 Task: Flows on Account Request object
Action: Mouse moved to (373, 513)
Screenshot: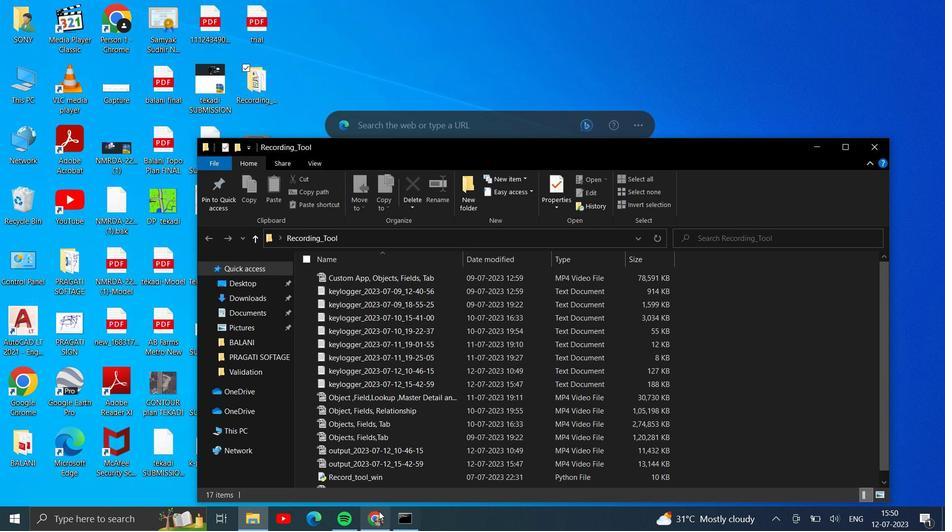 
Action: Mouse pressed left at (373, 513)
Screenshot: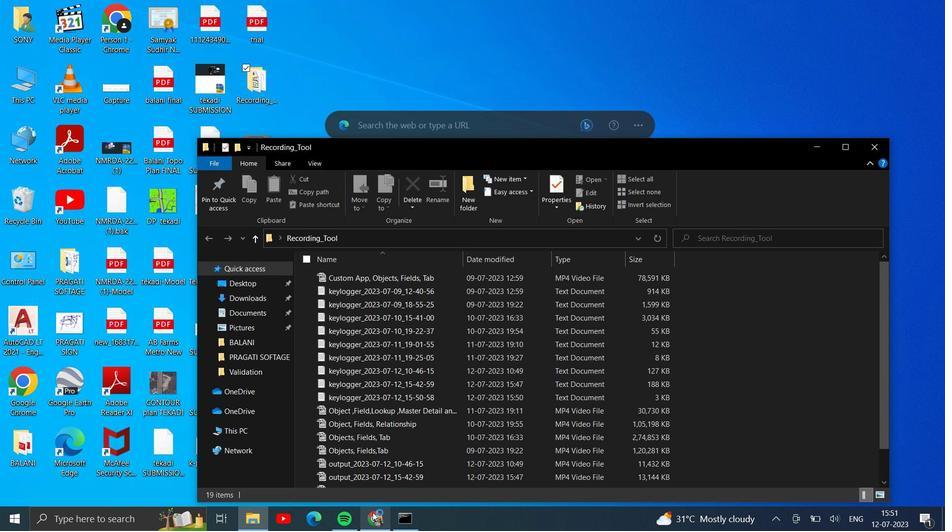 
Action: Mouse moved to (894, 358)
Screenshot: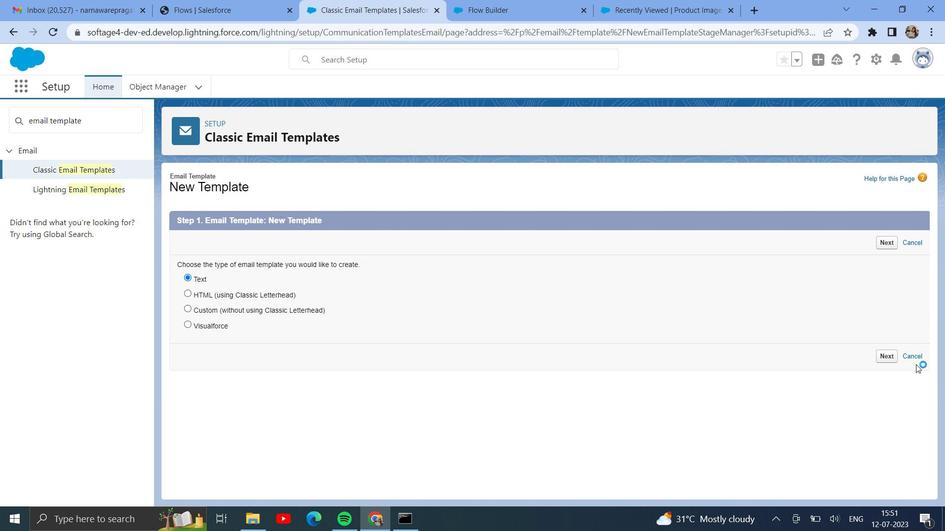 
Action: Mouse pressed left at (894, 358)
Screenshot: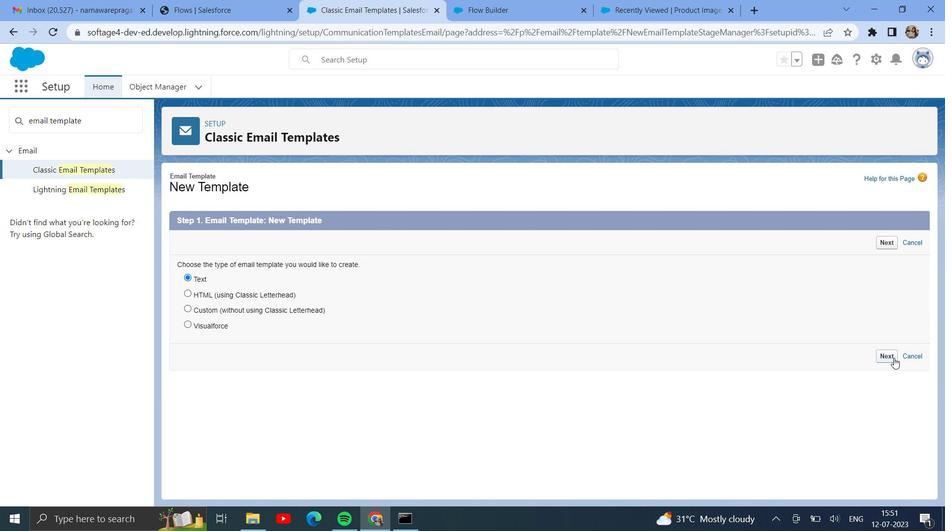 
Action: Mouse moved to (886, 353)
Screenshot: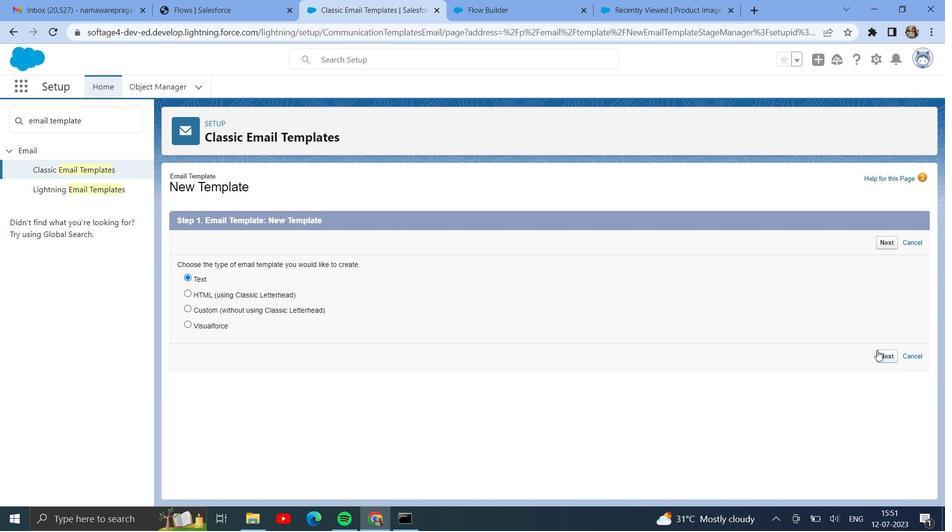 
Action: Mouse pressed left at (886, 353)
Screenshot: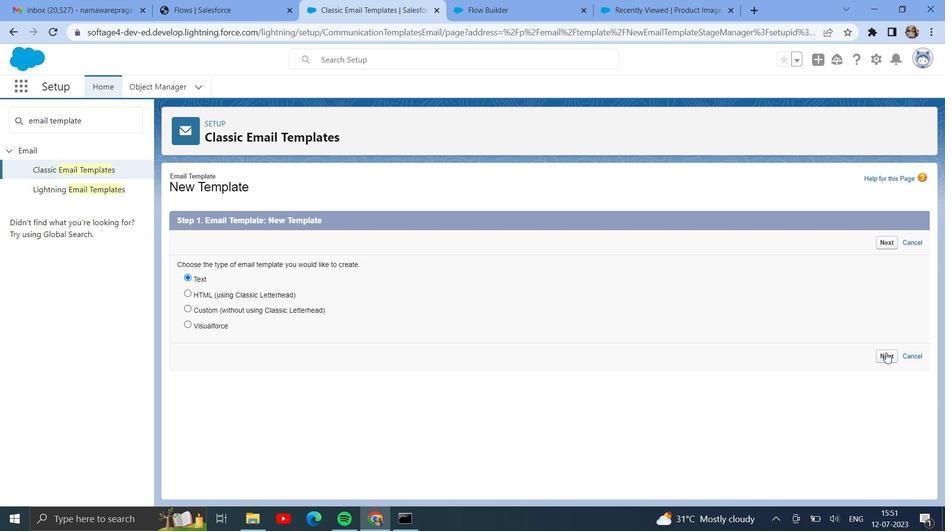 
Action: Mouse moved to (441, 296)
Screenshot: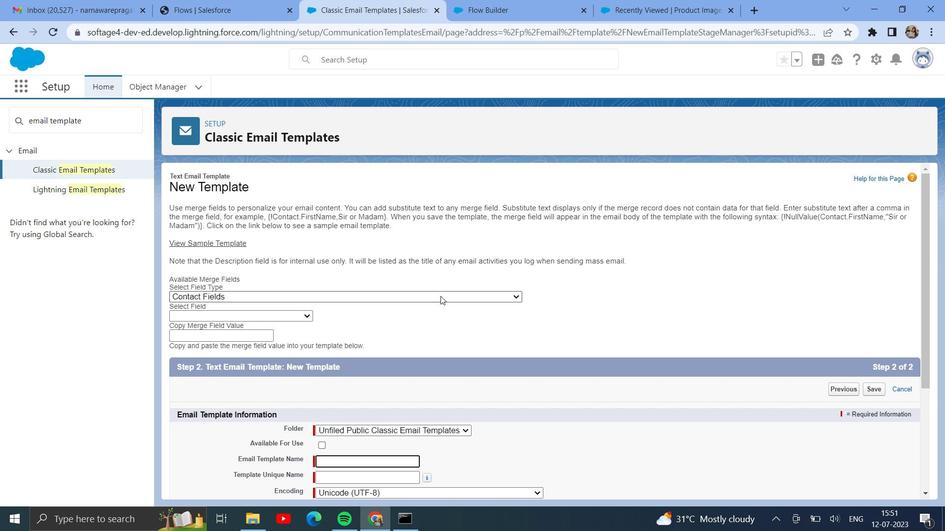 
Action: Mouse scrolled (441, 296) with delta (0, 0)
Screenshot: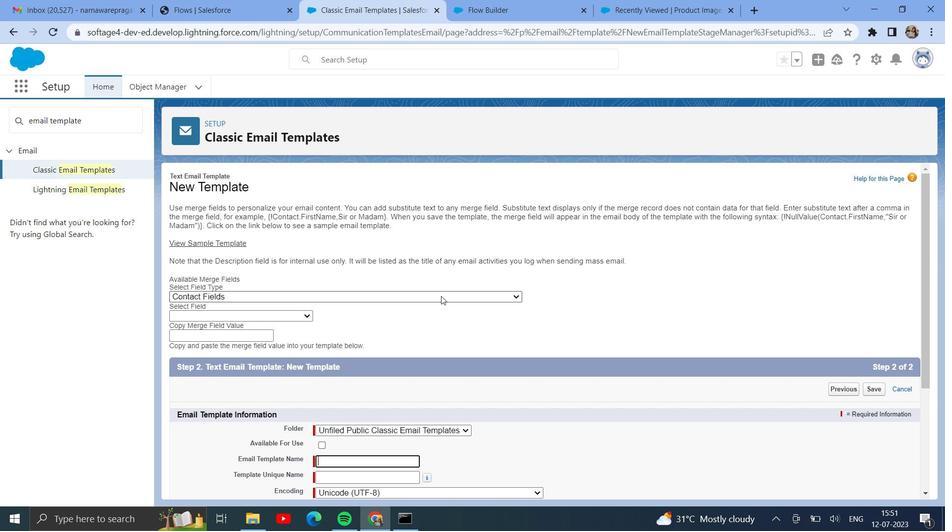 
Action: Mouse moved to (462, 238)
Screenshot: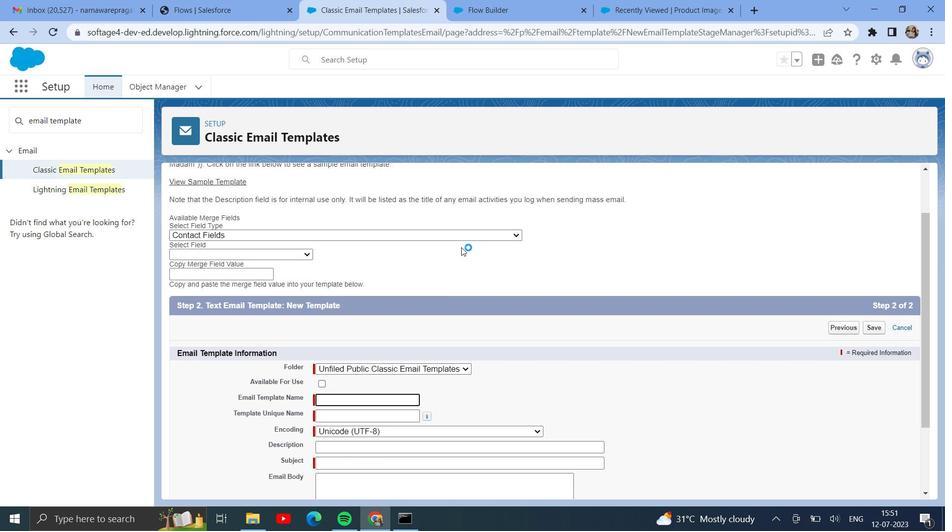 
Action: Mouse pressed left at (462, 238)
Screenshot: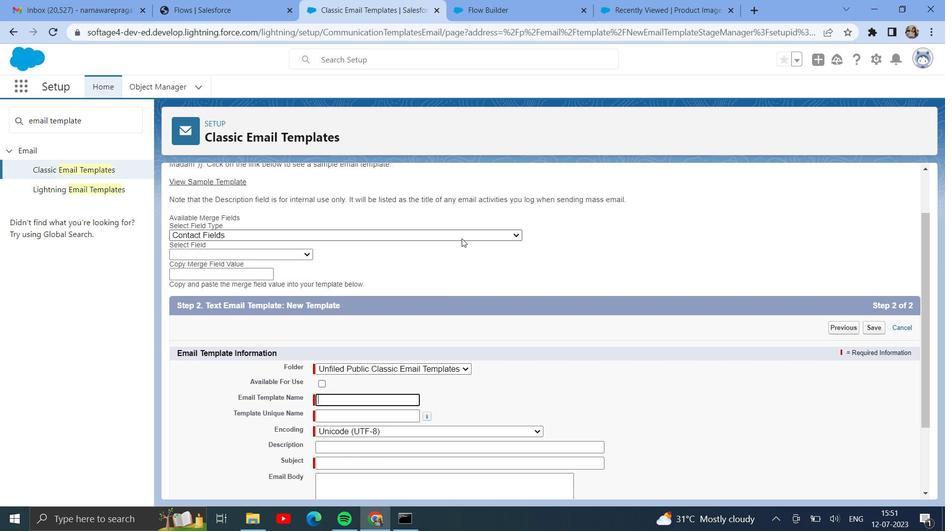 
Action: Mouse moved to (386, 330)
Screenshot: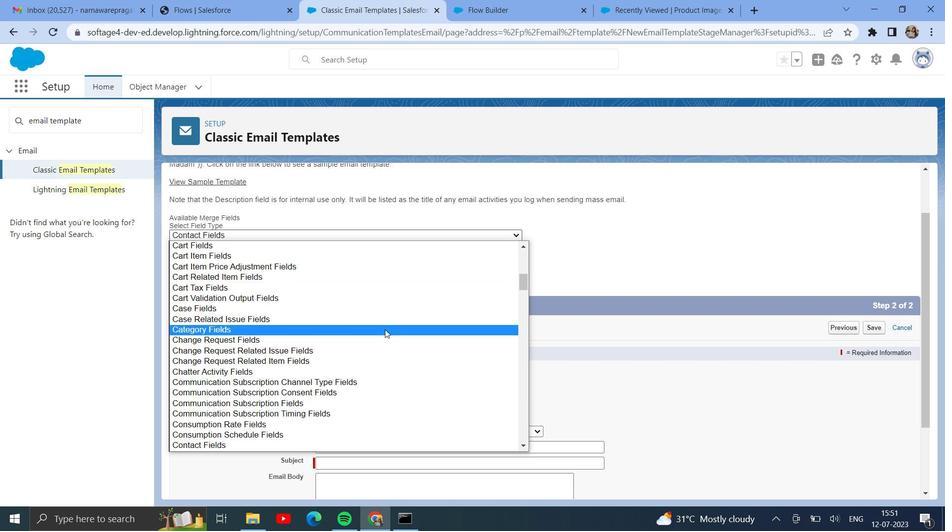 
Action: Mouse scrolled (386, 330) with delta (0, 0)
Screenshot: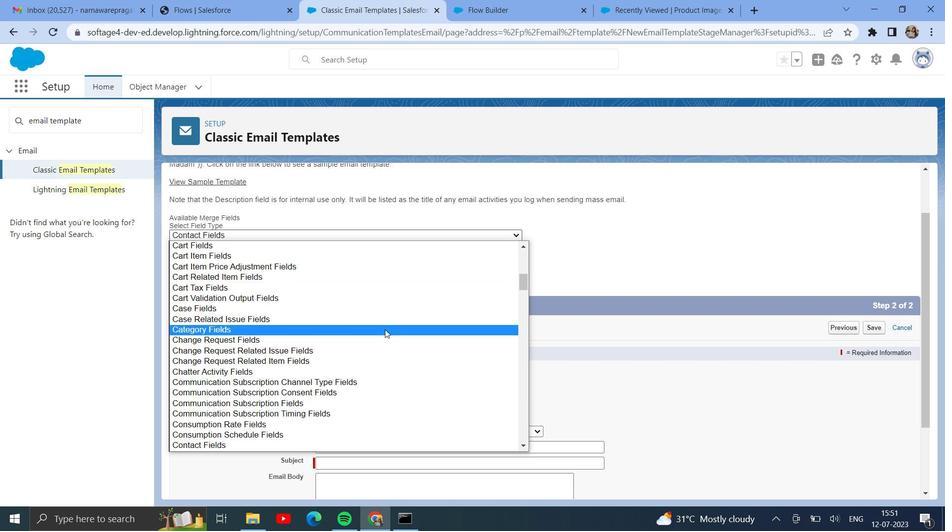 
Action: Mouse scrolled (386, 330) with delta (0, 0)
Screenshot: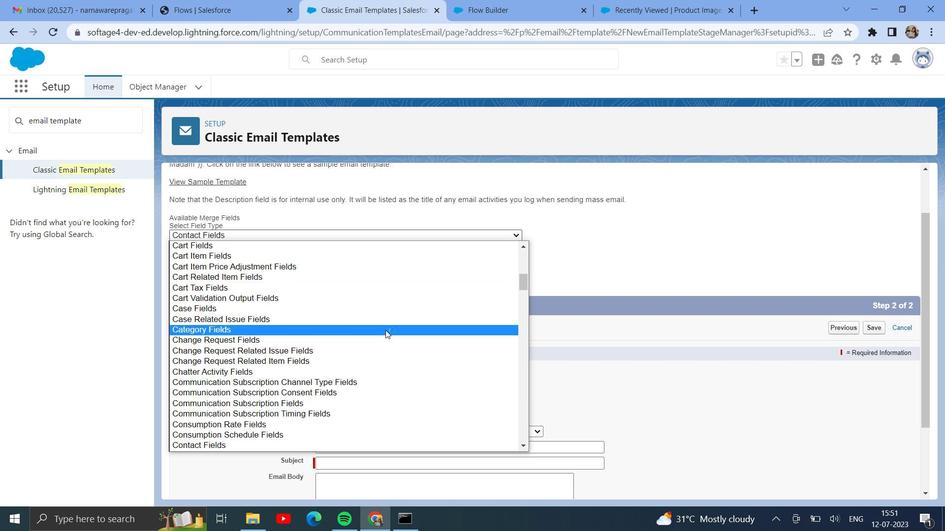 
Action: Mouse scrolled (386, 330) with delta (0, 0)
Screenshot: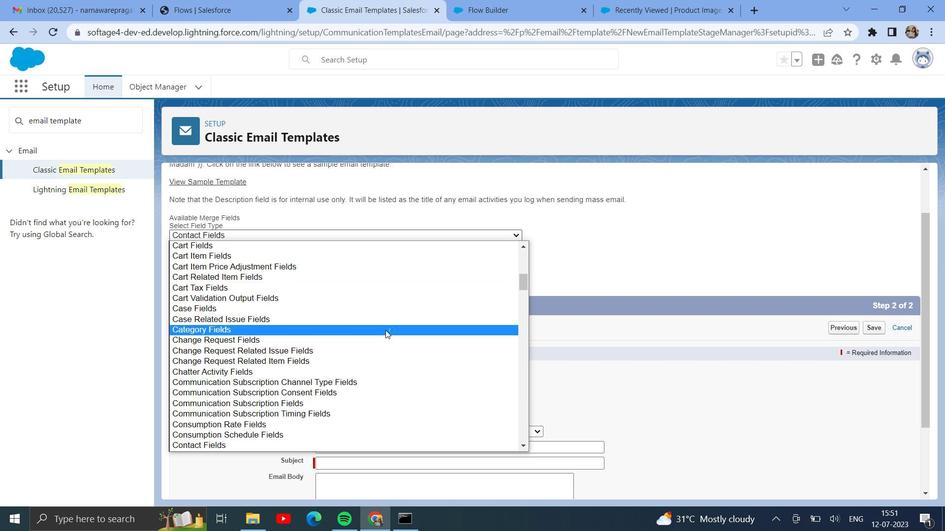 
Action: Mouse moved to (395, 270)
Screenshot: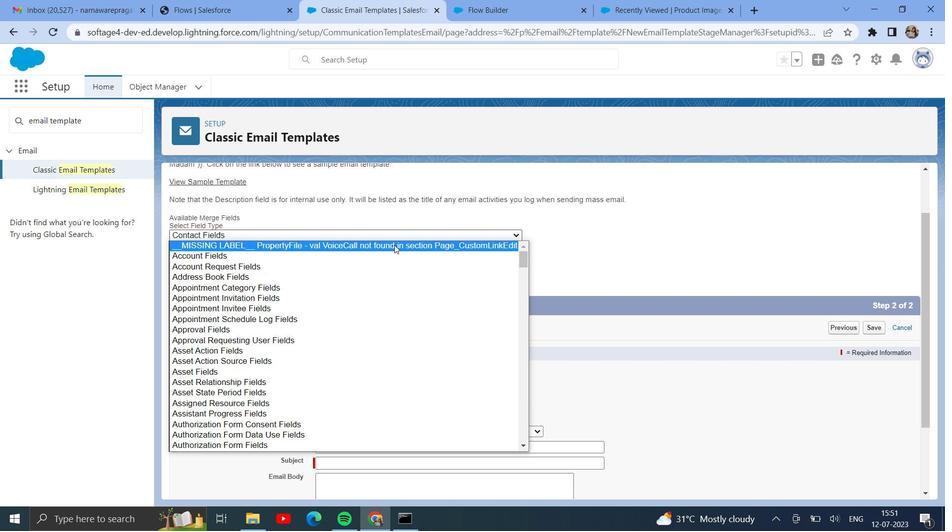 
Action: Mouse pressed left at (395, 270)
Screenshot: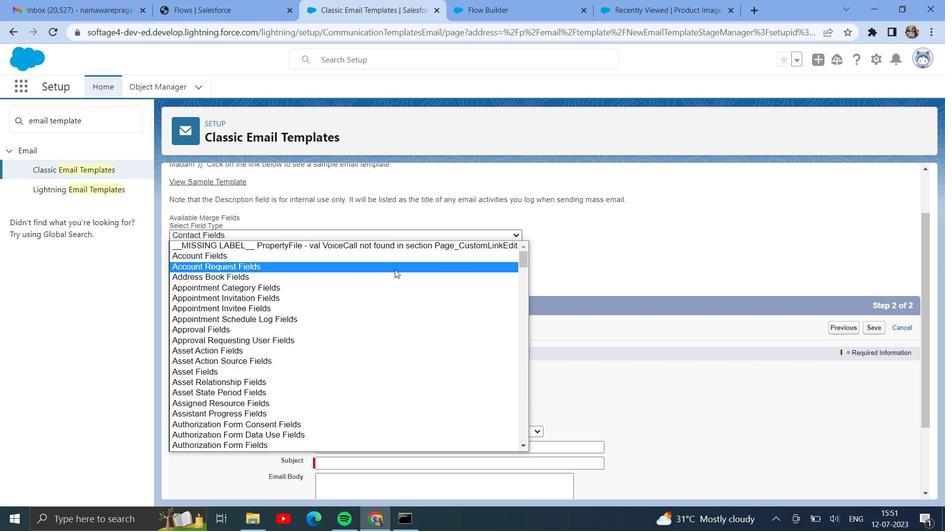 
Action: Mouse moved to (228, 257)
Screenshot: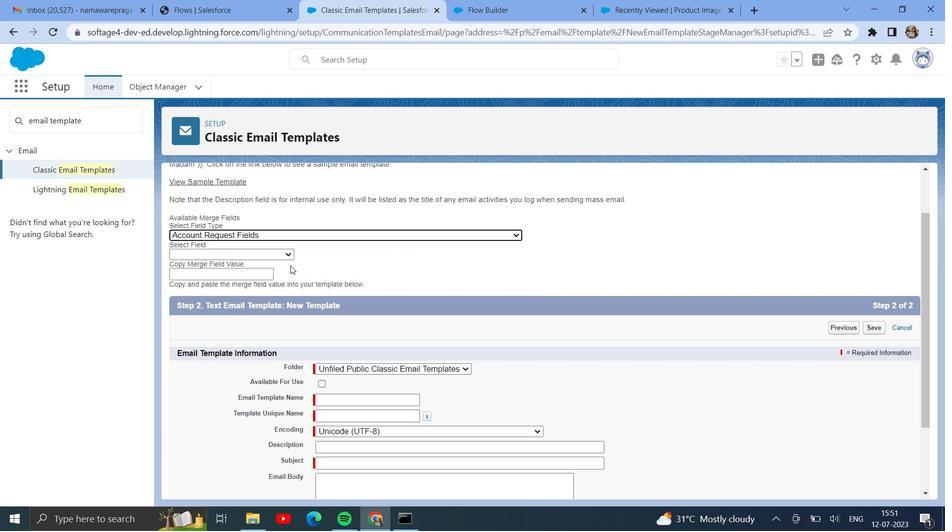 
Action: Mouse pressed left at (228, 257)
Screenshot: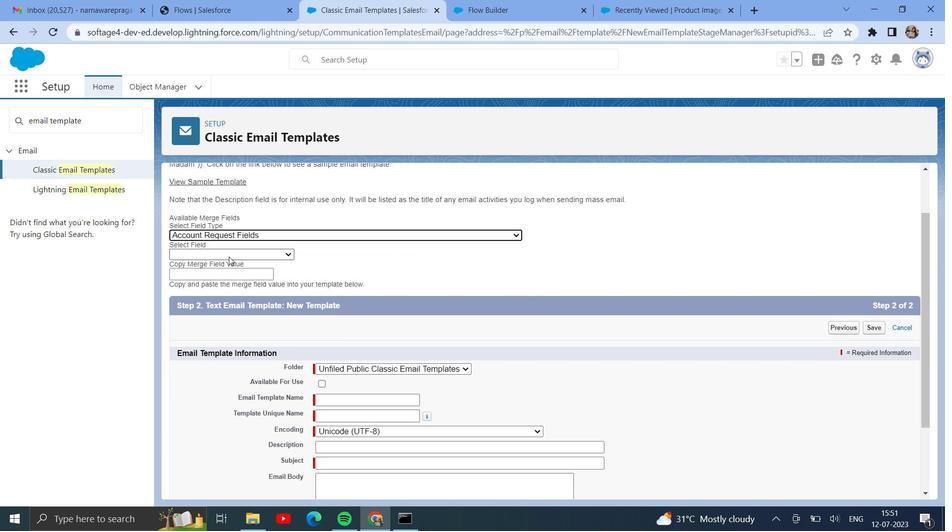 
Action: Mouse moved to (373, 261)
Screenshot: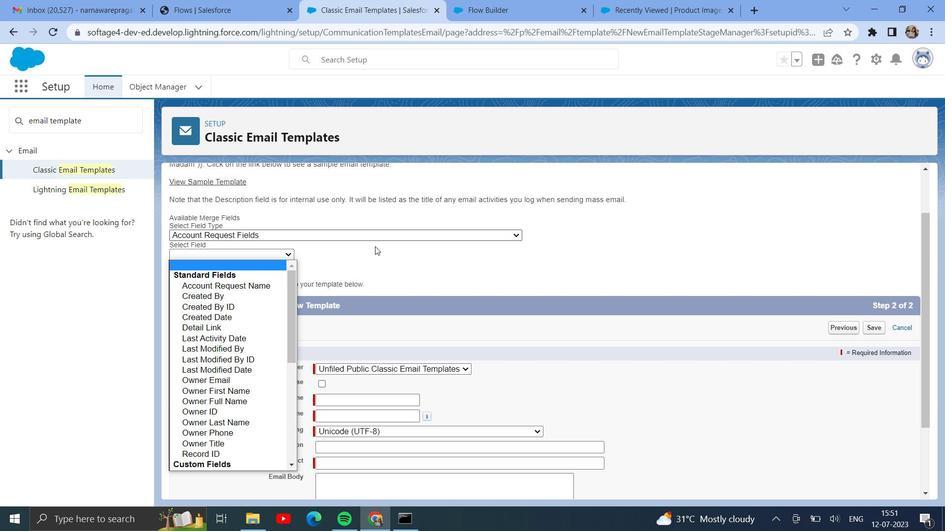 
Action: Mouse pressed left at (373, 261)
Screenshot: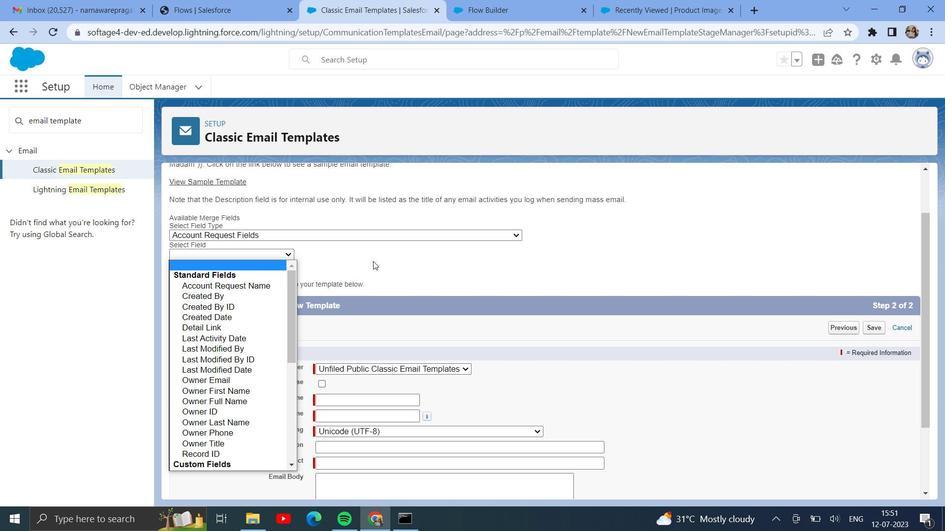 
Action: Mouse moved to (370, 295)
Screenshot: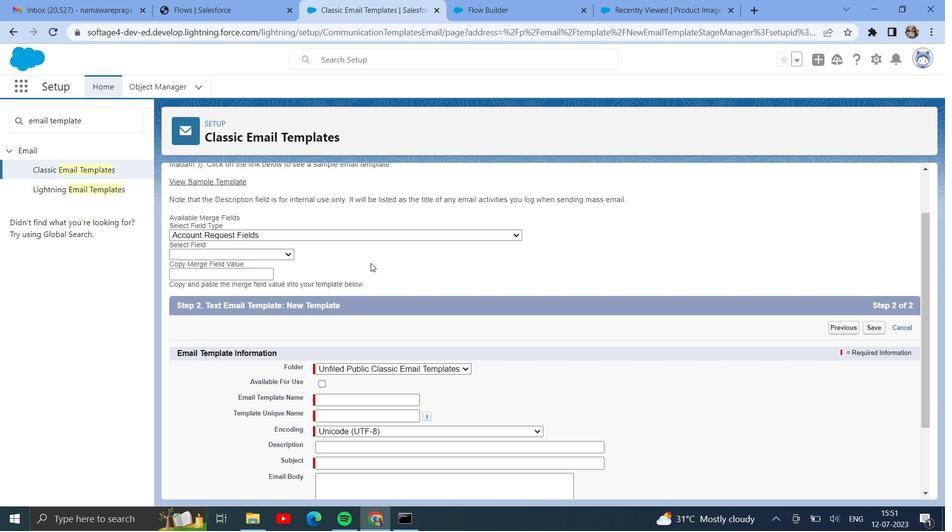 
Action: Mouse scrolled (370, 295) with delta (0, 0)
Screenshot: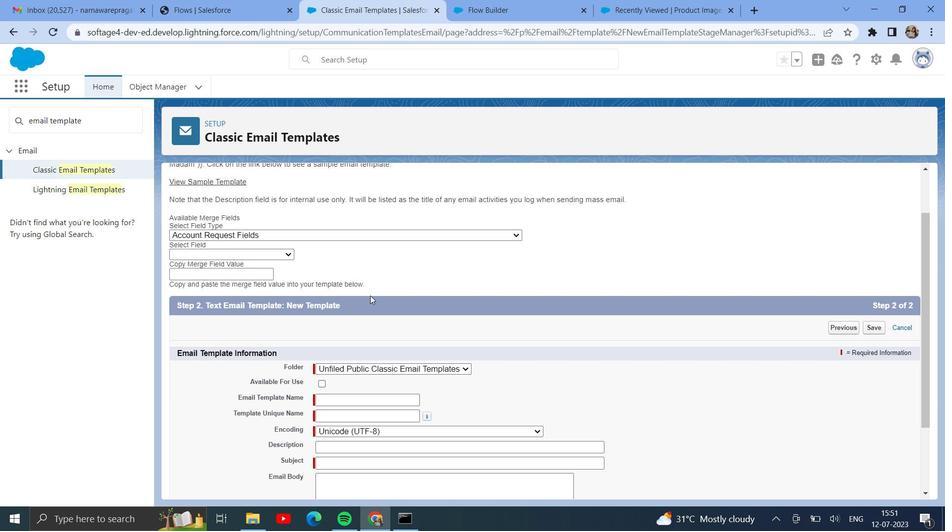 
Action: Mouse moved to (422, 337)
Screenshot: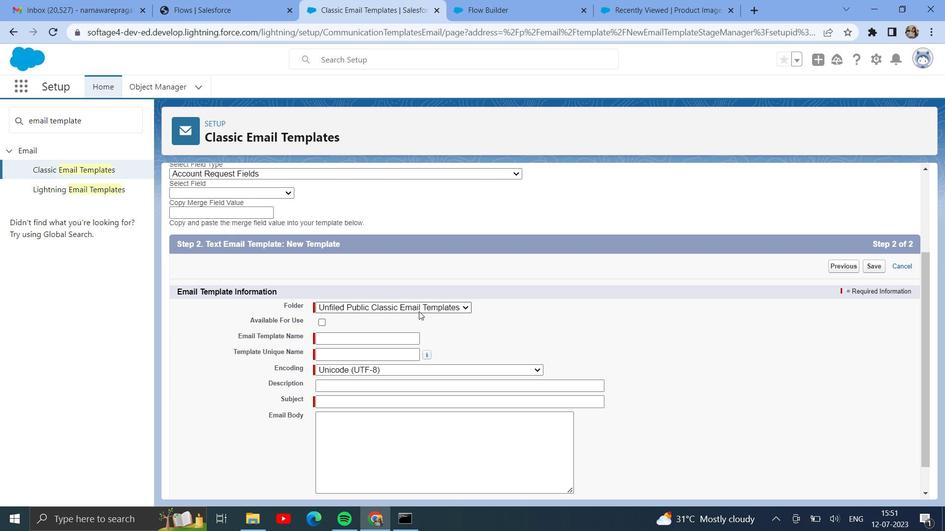 
Action: Mouse scrolled (422, 336) with delta (0, 0)
Screenshot: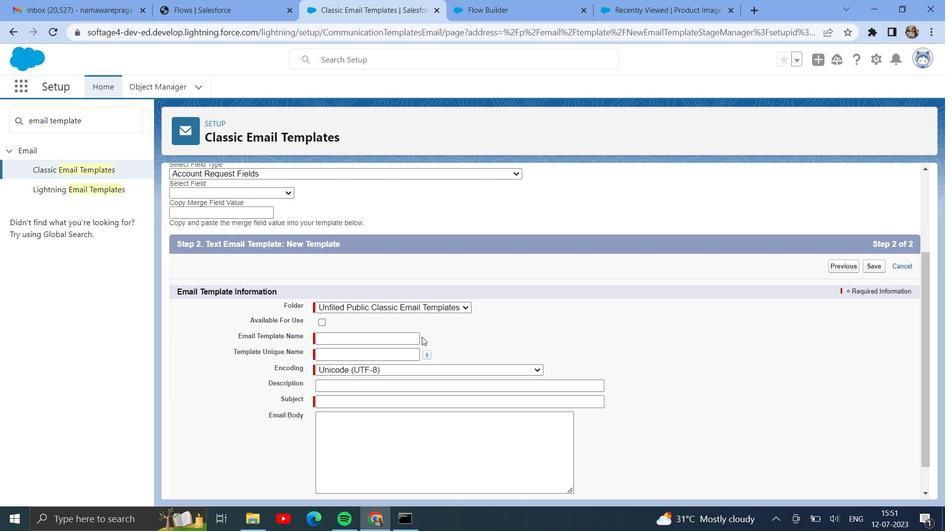 
Action: Mouse moved to (357, 305)
Screenshot: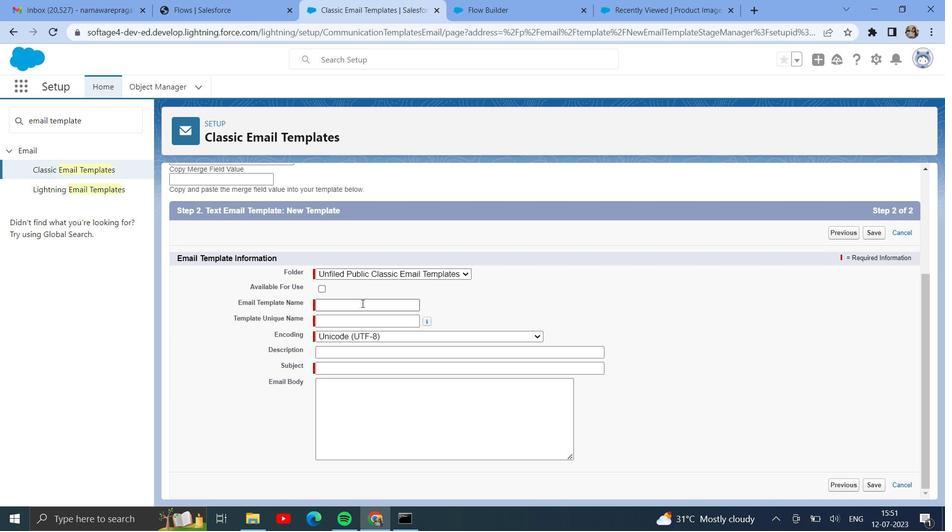 
Action: Mouse pressed left at (357, 305)
Screenshot: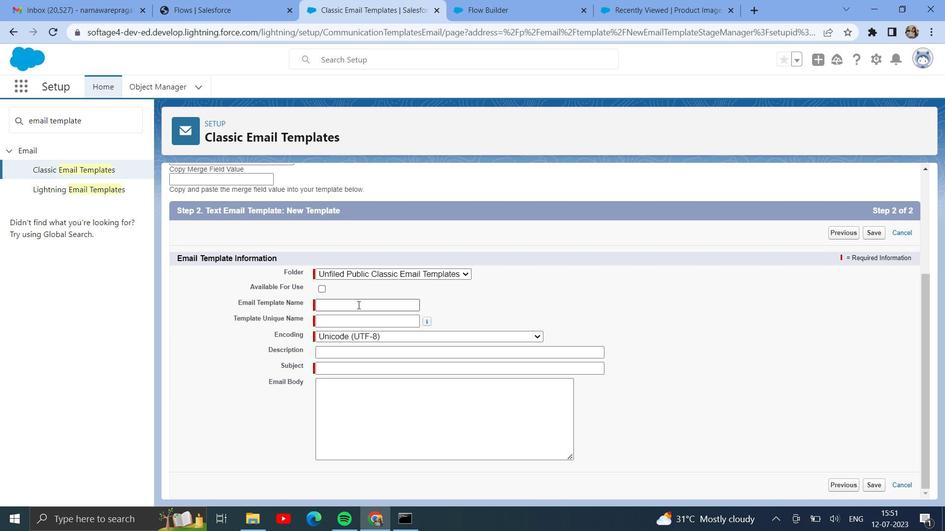 
Action: Key pressed <Key.shift>E<Key.backspace><Key.shift>Wr<Key.backspace>elcome<Key.space><Key.shift>Email<Key.space>for<Key.space>account<Key.space><Key.shift>Request
Screenshot: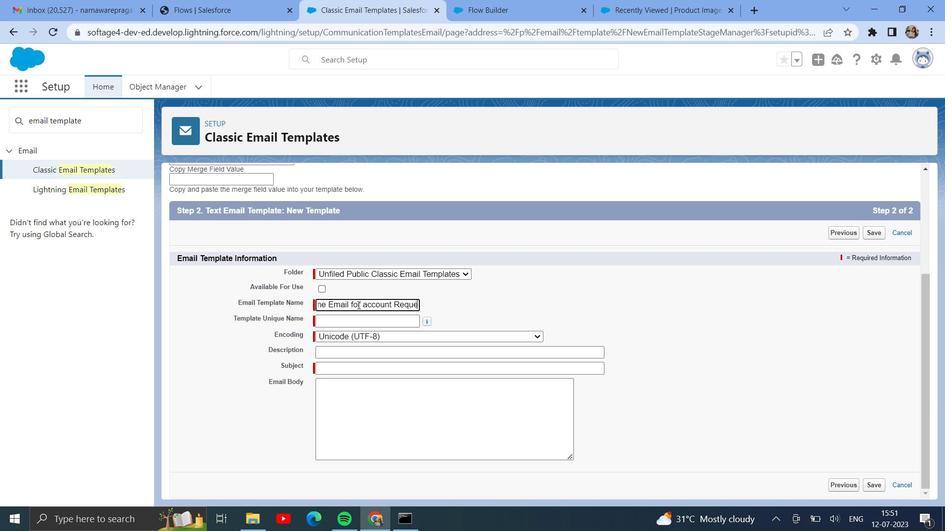 
Action: Mouse moved to (371, 324)
Screenshot: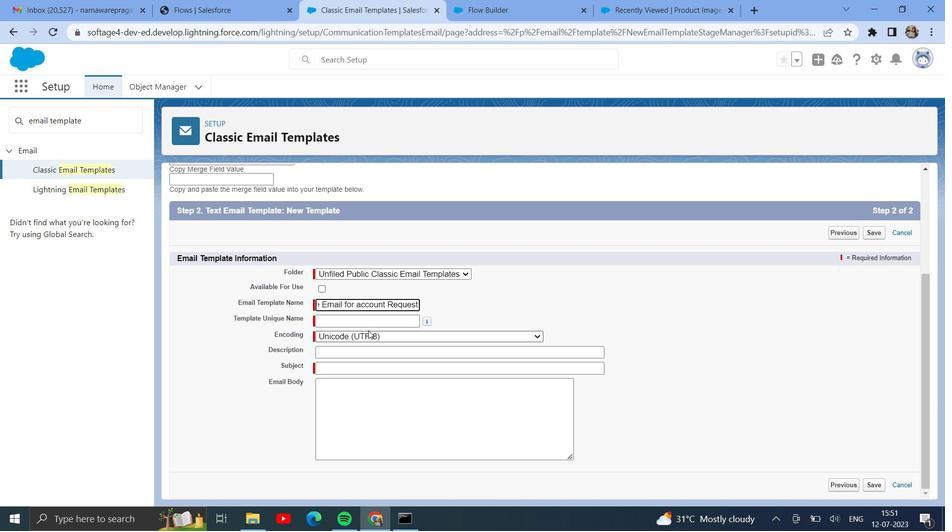 
Action: Mouse pressed left at (371, 324)
Screenshot: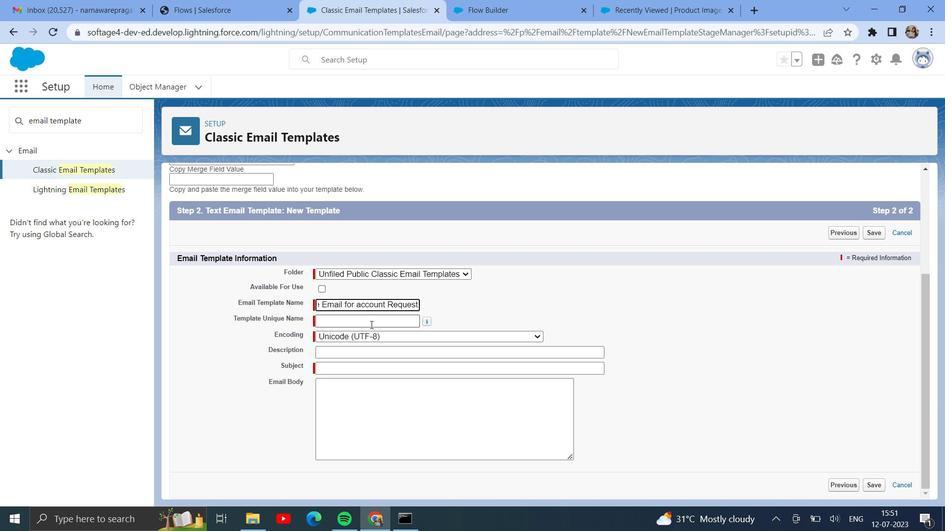 
Action: Mouse moved to (370, 355)
Screenshot: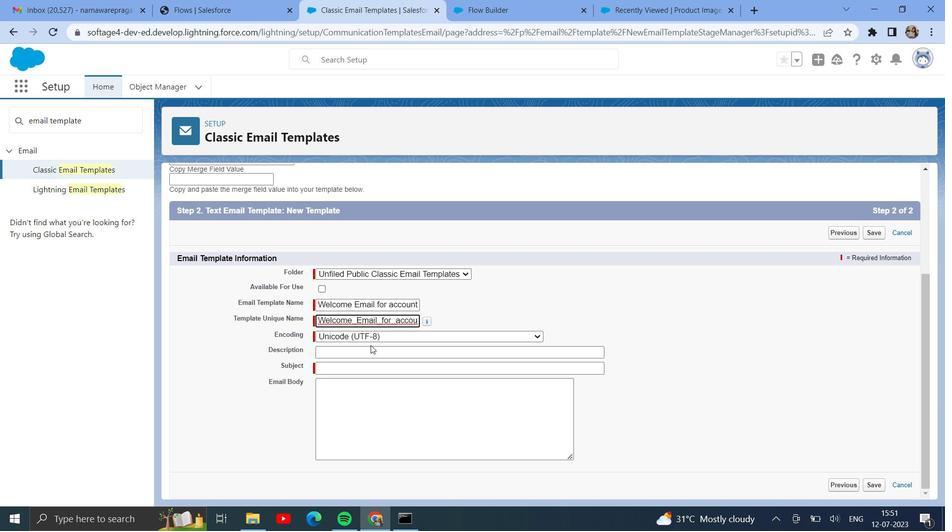 
Action: Mouse pressed left at (370, 355)
Screenshot: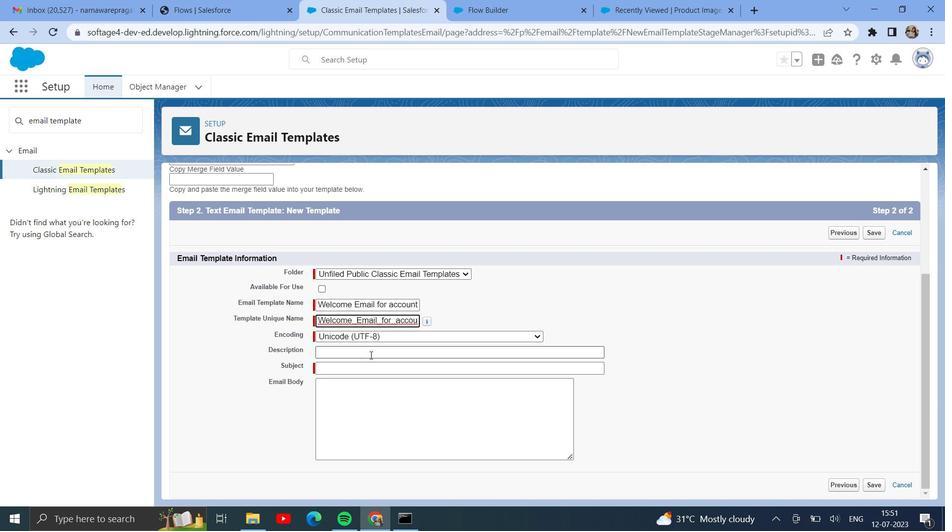 
Action: Mouse moved to (368, 365)
Screenshot: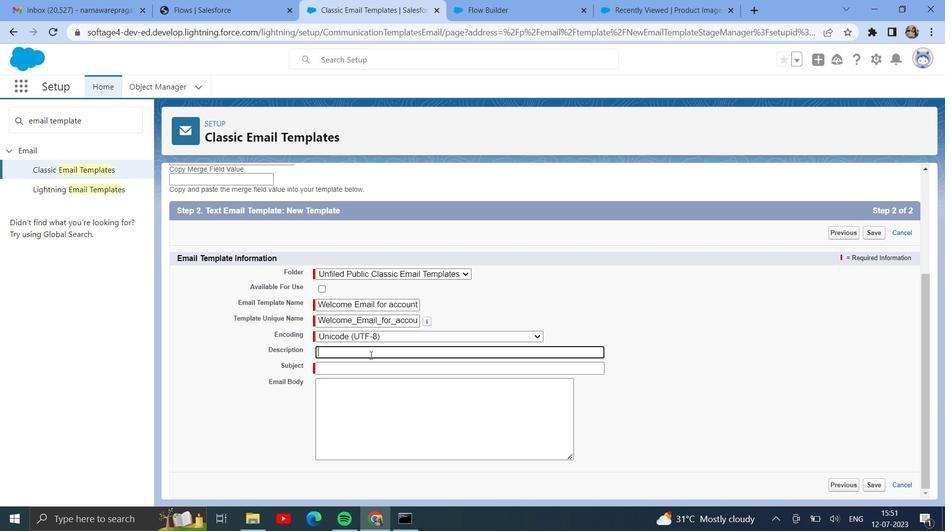 
Action: Mouse pressed left at (368, 365)
Screenshot: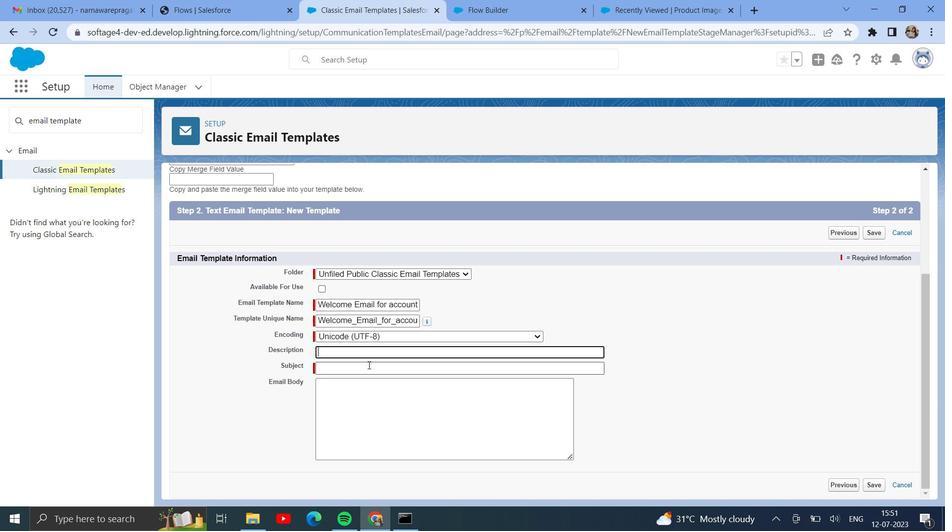 
Action: Key pressed <Key.shift><Key.shift><Key.shift><Key.shift><Key.shift><Key.shift><Key.shift><Key.shift><Key.shift><Key.shift><Key.shift><Key.shift><Key.shift><Key.shift><Key.shift><Key.shift><Key.shift><Key.shift><Key.shift><Key.shift>Account<Key.space>is<Key.space><Key.left><Key.left><Key.left><Key.left><Key.space>request<Key.right><Key.right><Key.right><Key.space>under<Key.space>process
Screenshot: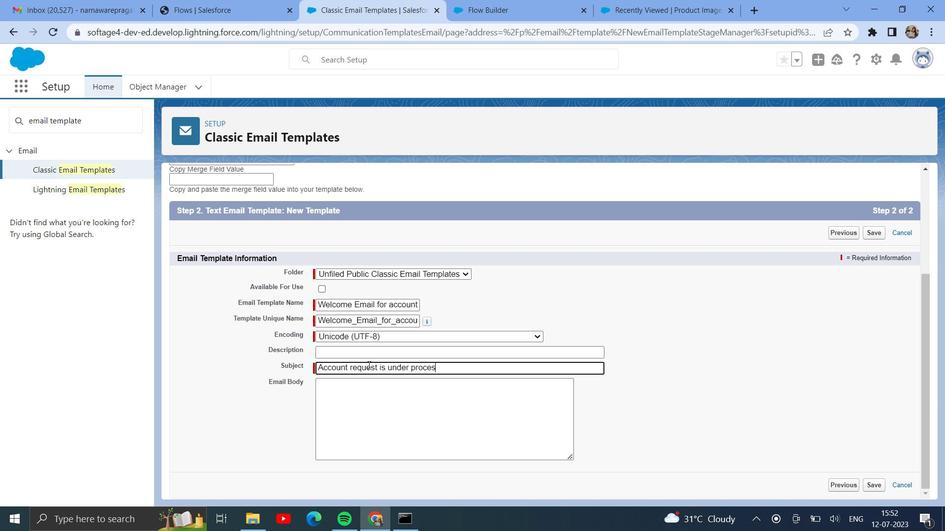 
Action: Mouse moved to (360, 391)
Screenshot: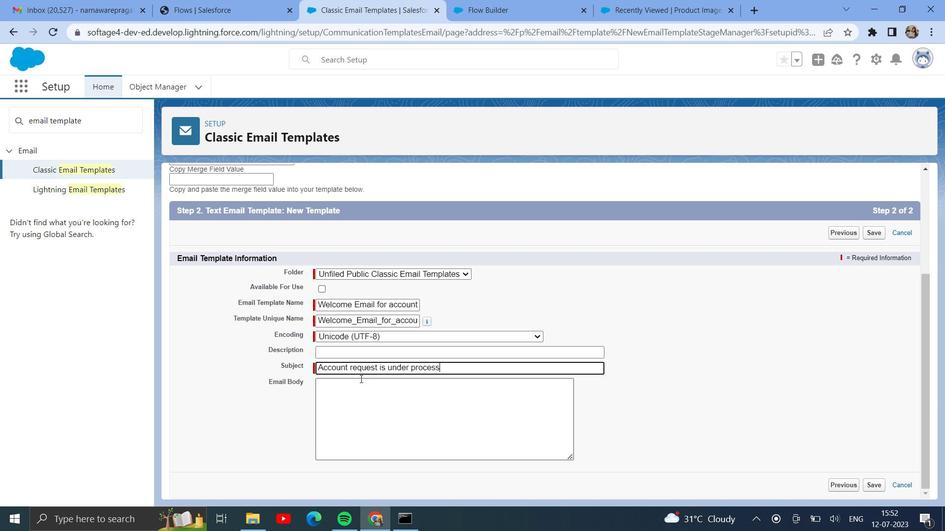 
Action: Mouse pressed left at (360, 391)
Screenshot: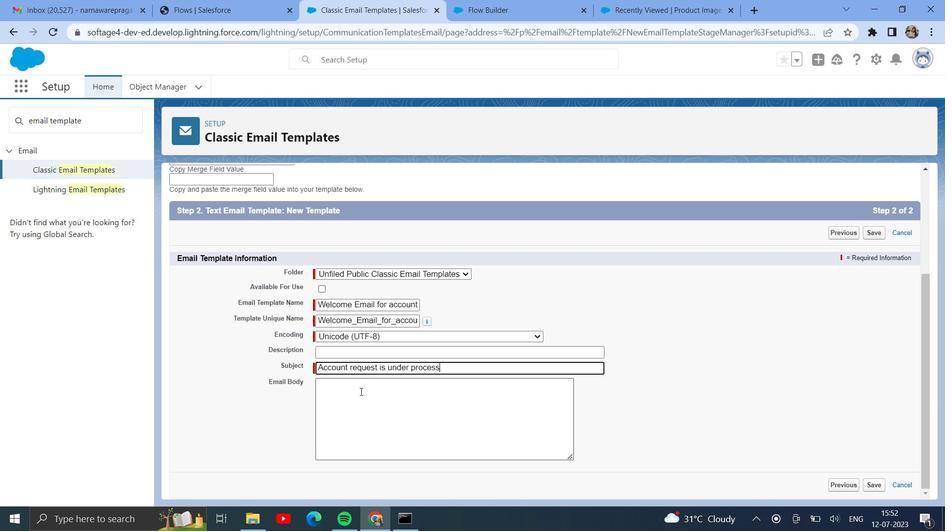 
Action: Key pressed <Key.shift>H
Screenshot: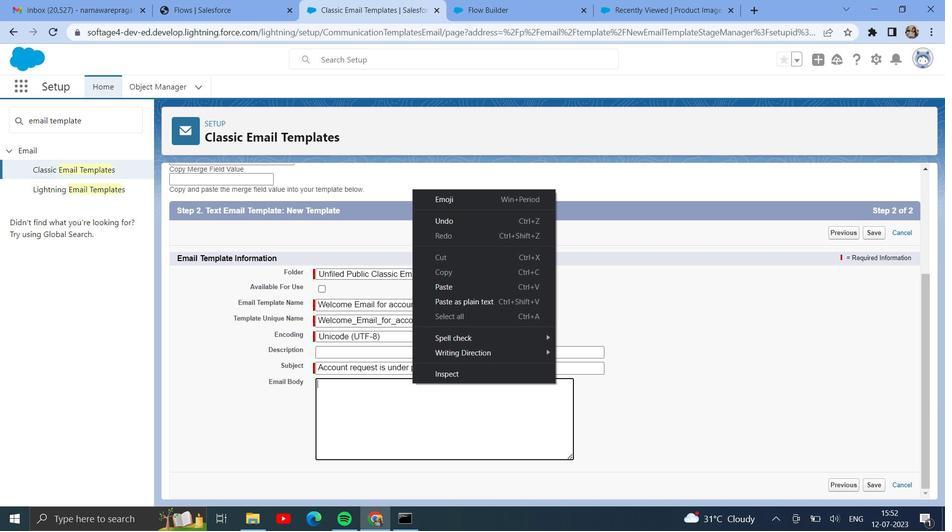 
Action: Mouse moved to (331, 390)
Screenshot: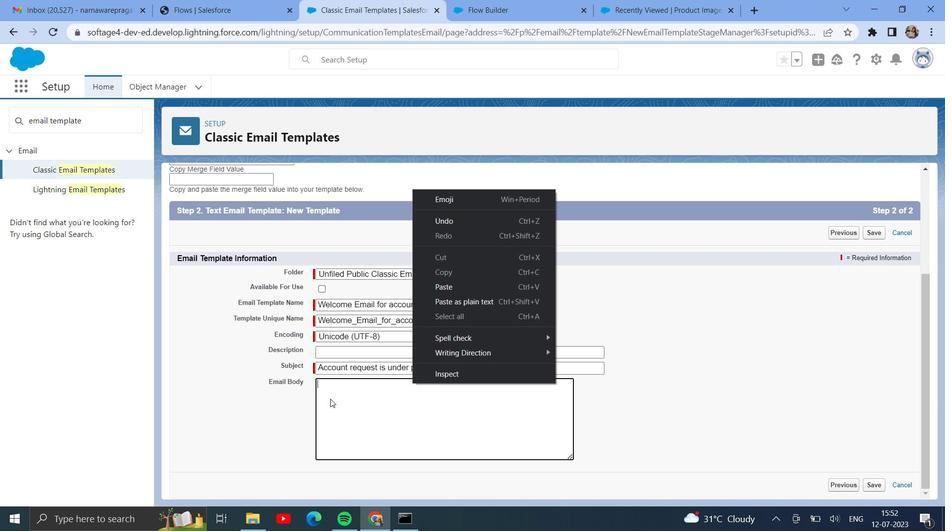 
Action: Mouse pressed left at (331, 390)
Screenshot: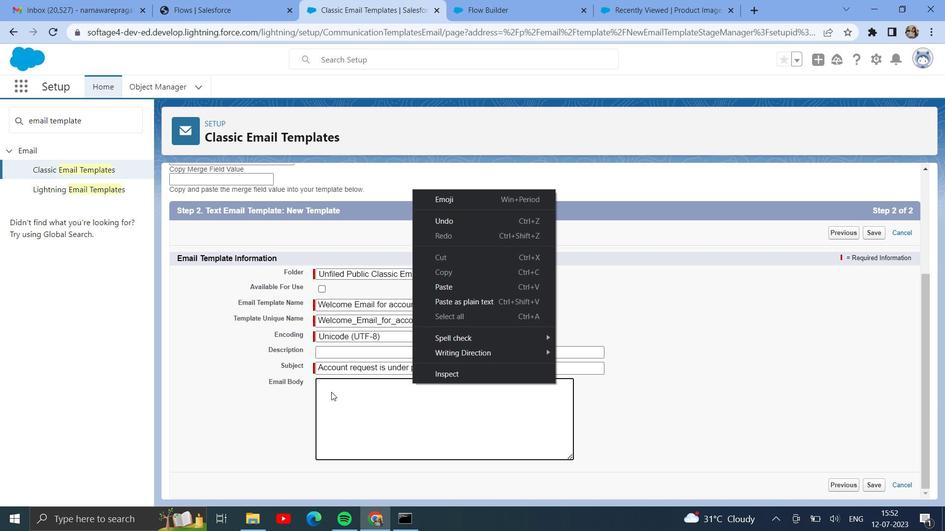 
Action: Key pressed <Key.shift>Hello<Key.space>
Screenshot: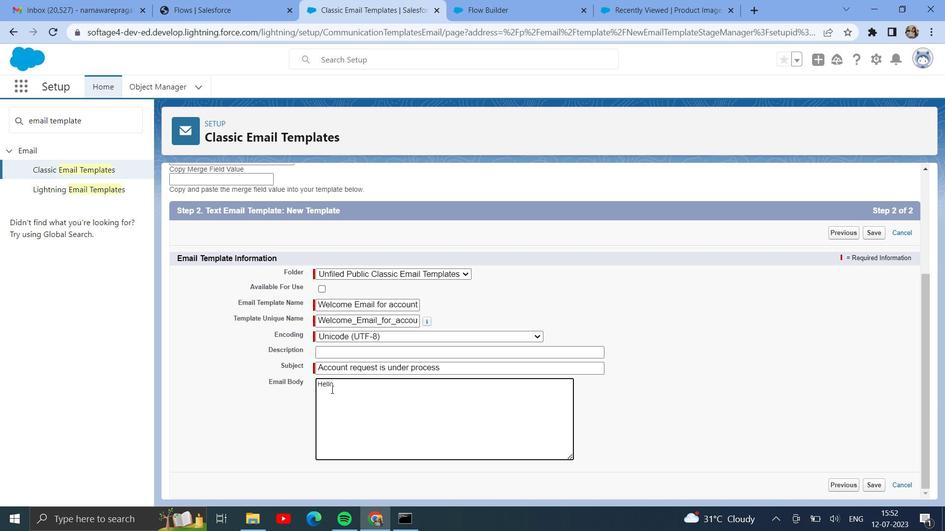 
Action: Mouse moved to (226, 296)
Screenshot: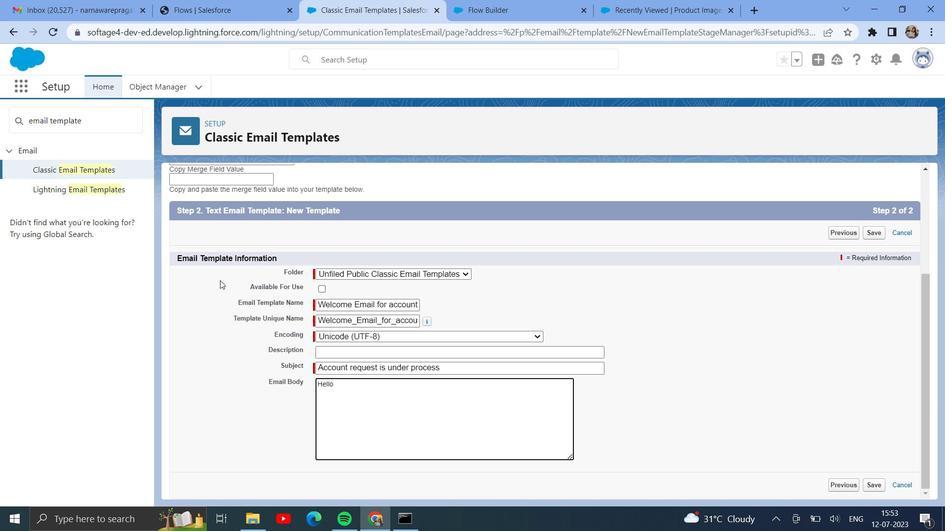 
Action: Mouse scrolled (226, 297) with delta (0, 0)
Screenshot: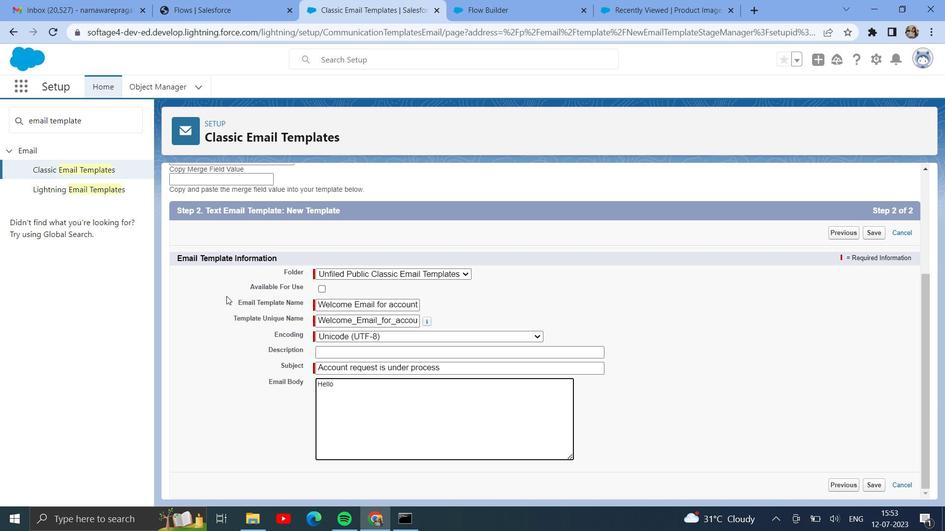 
Action: Mouse scrolled (226, 297) with delta (0, 0)
Screenshot: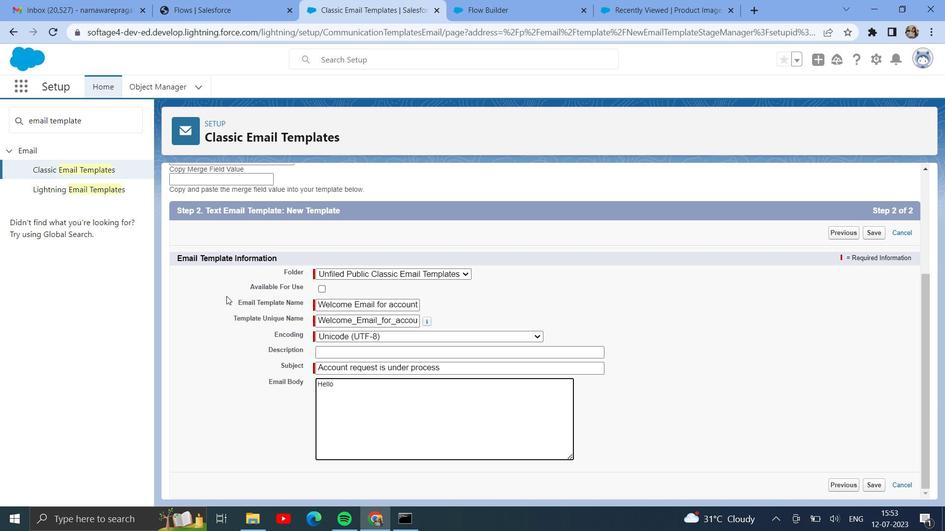 
Action: Mouse moved to (275, 285)
Screenshot: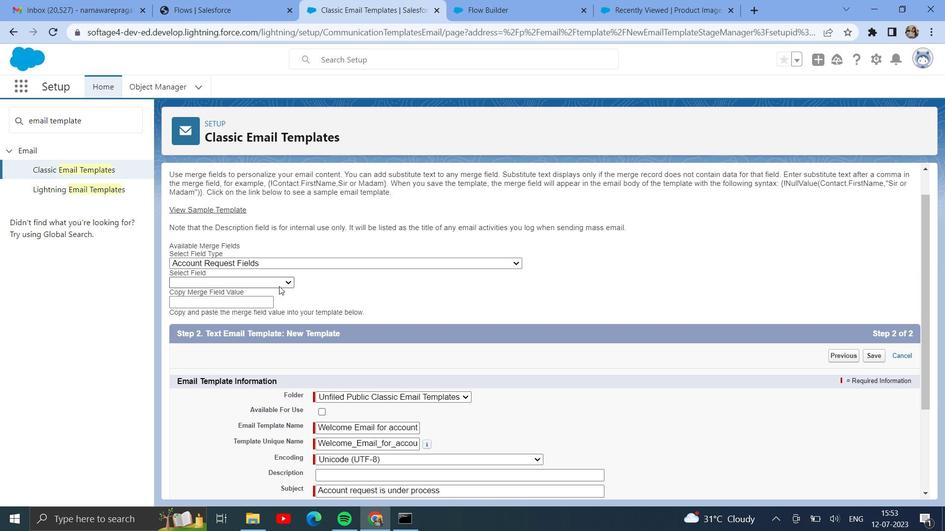 
Action: Mouse pressed left at (275, 285)
Screenshot: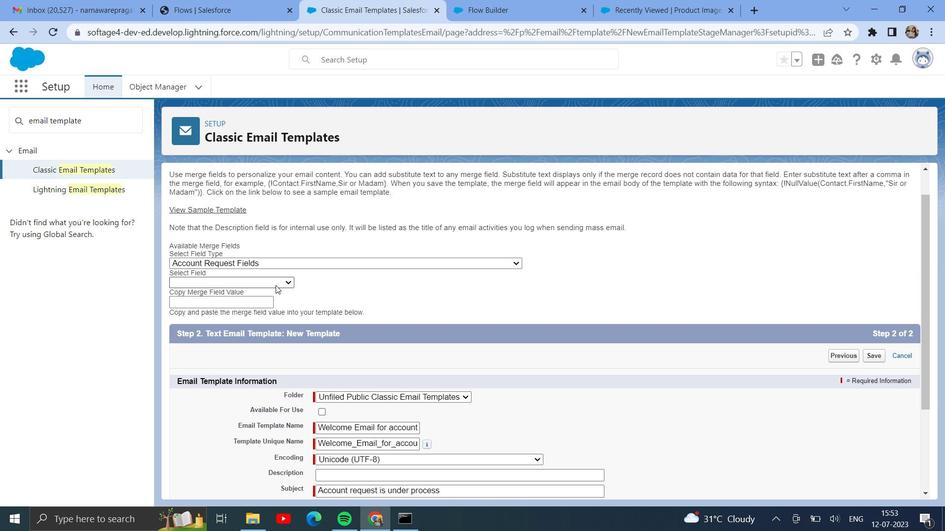 
Action: Mouse moved to (250, 424)
Screenshot: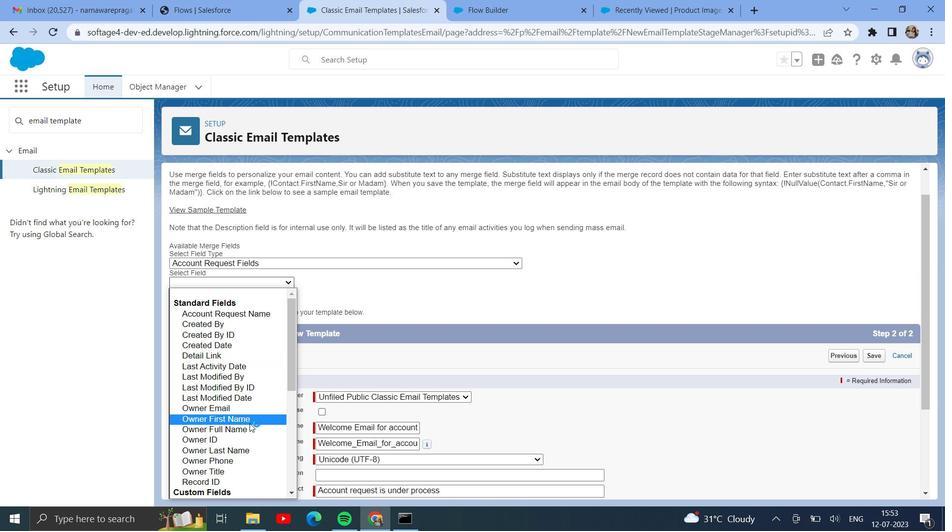 
Action: Mouse scrolled (250, 423) with delta (0, 0)
Screenshot: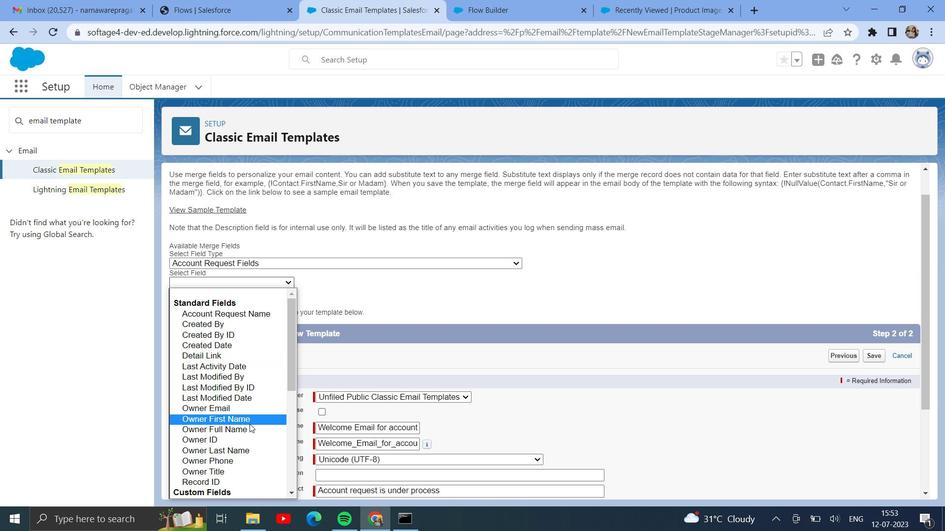 
Action: Mouse scrolled (250, 423) with delta (0, 0)
Screenshot: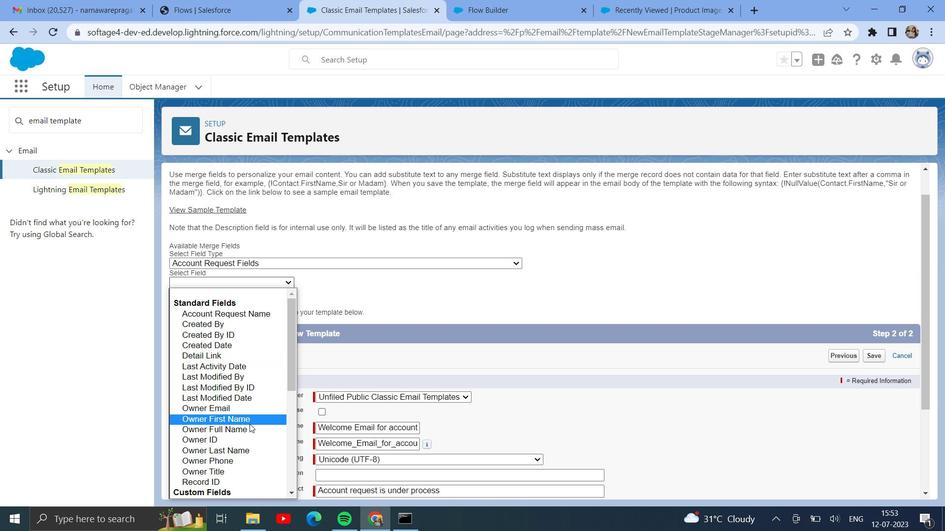 
Action: Mouse moved to (259, 417)
Screenshot: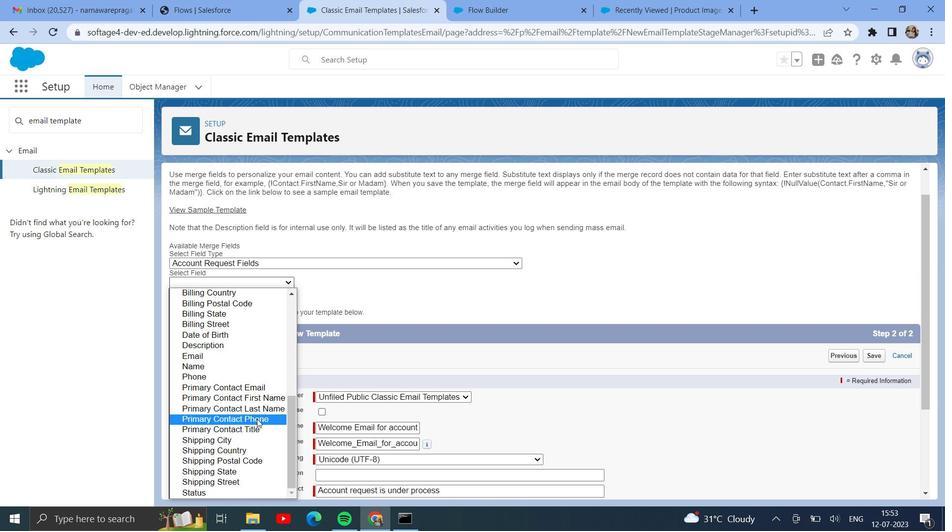 
Action: Mouse scrolled (259, 416) with delta (0, 0)
Screenshot: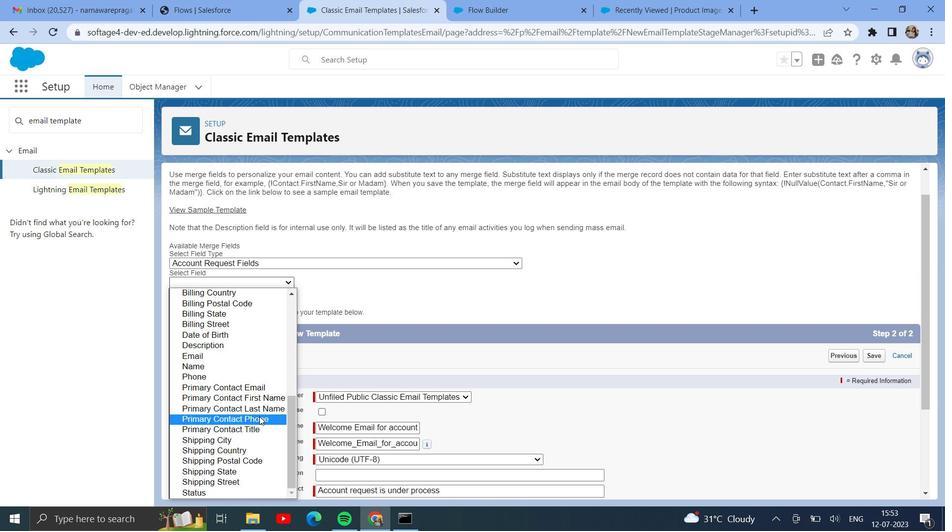 
Action: Mouse moved to (270, 275)
Screenshot: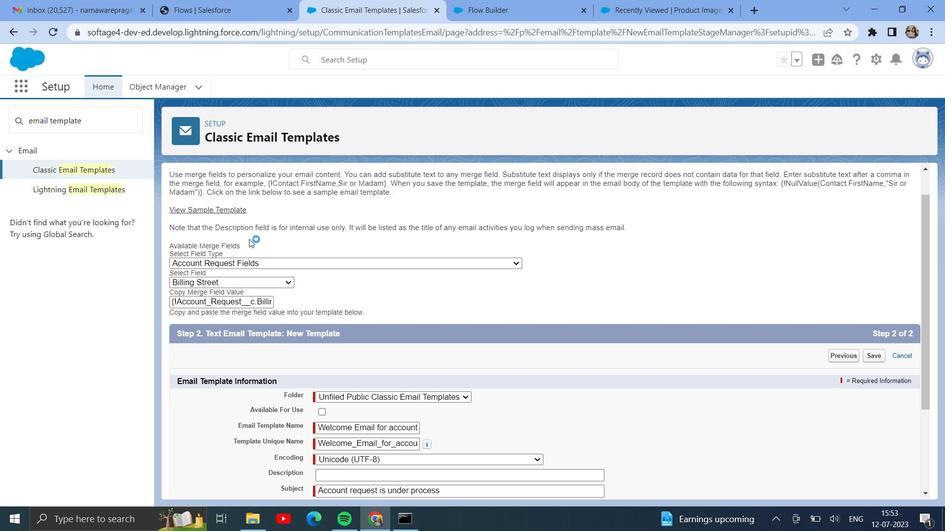 
Action: Mouse pressed left at (270, 275)
Screenshot: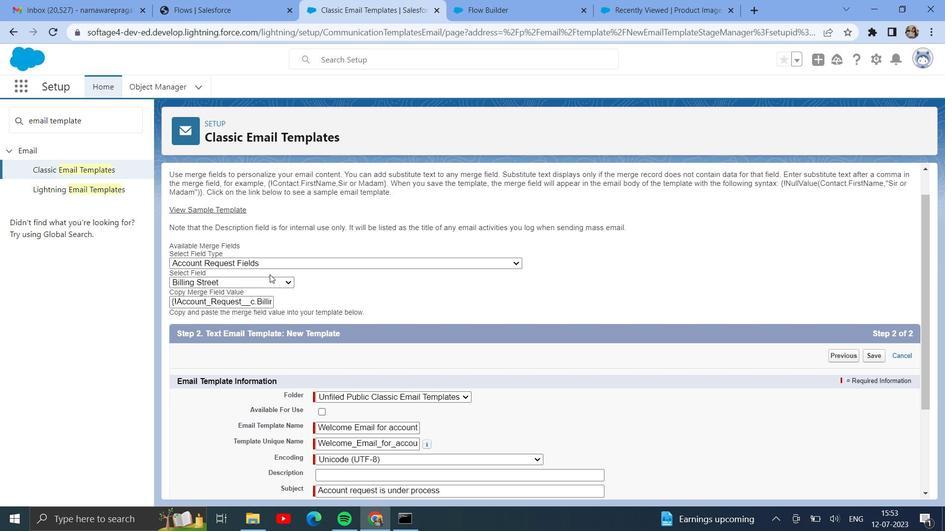 
Action: Mouse moved to (270, 284)
Screenshot: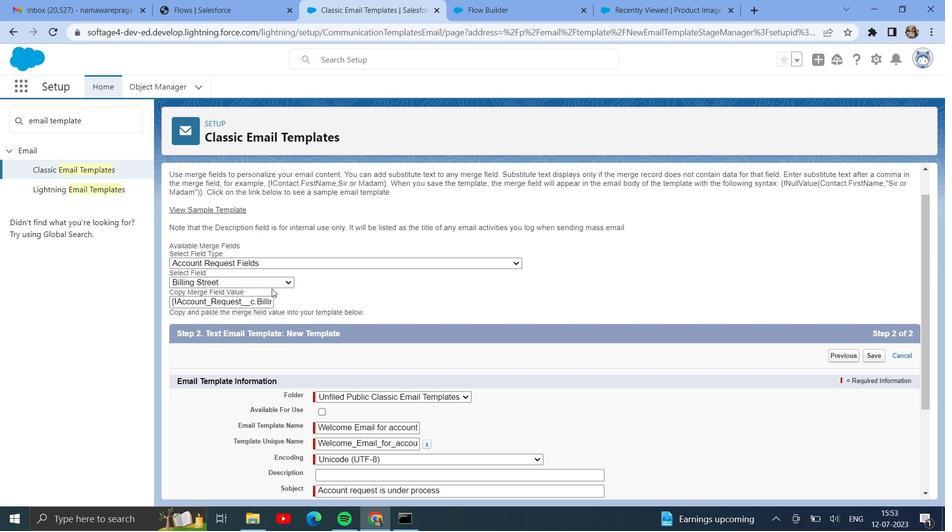 
Action: Mouse pressed left at (270, 284)
Screenshot: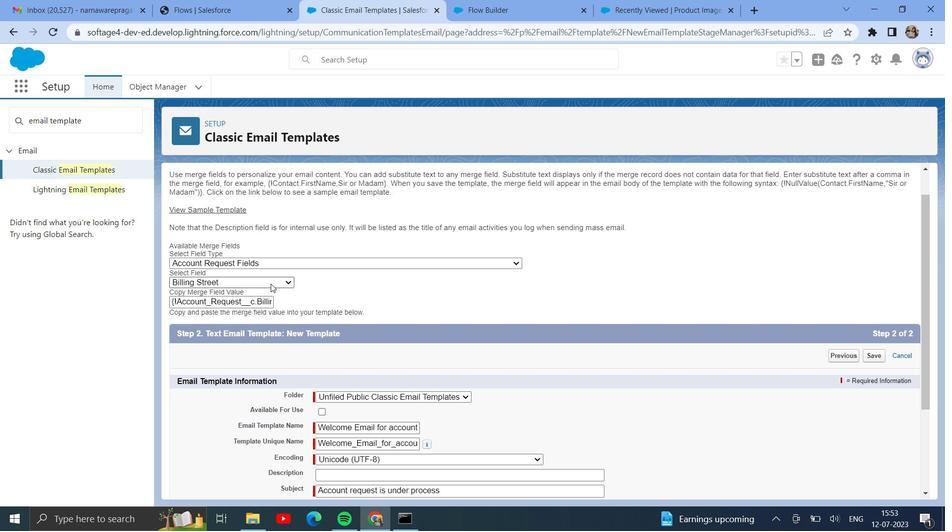 
Action: Mouse moved to (246, 460)
Screenshot: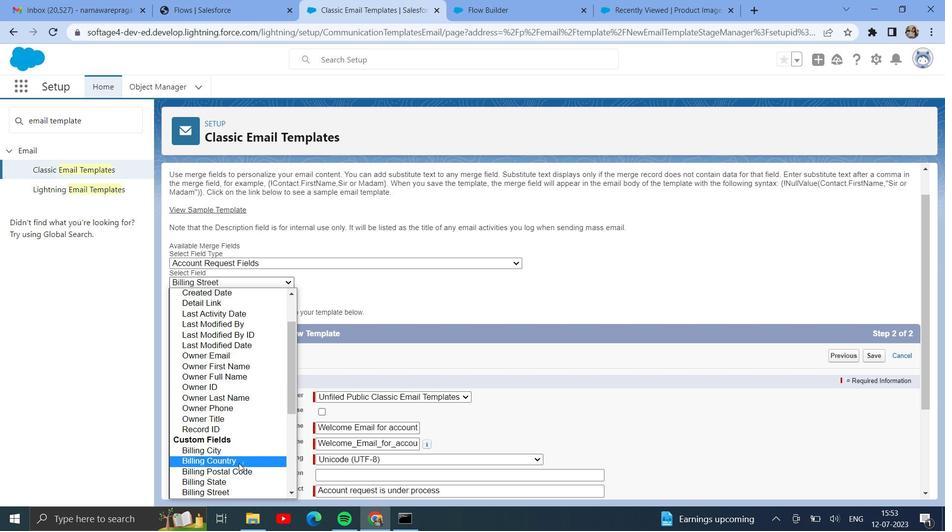 
Action: Mouse scrolled (246, 460) with delta (0, 0)
Screenshot: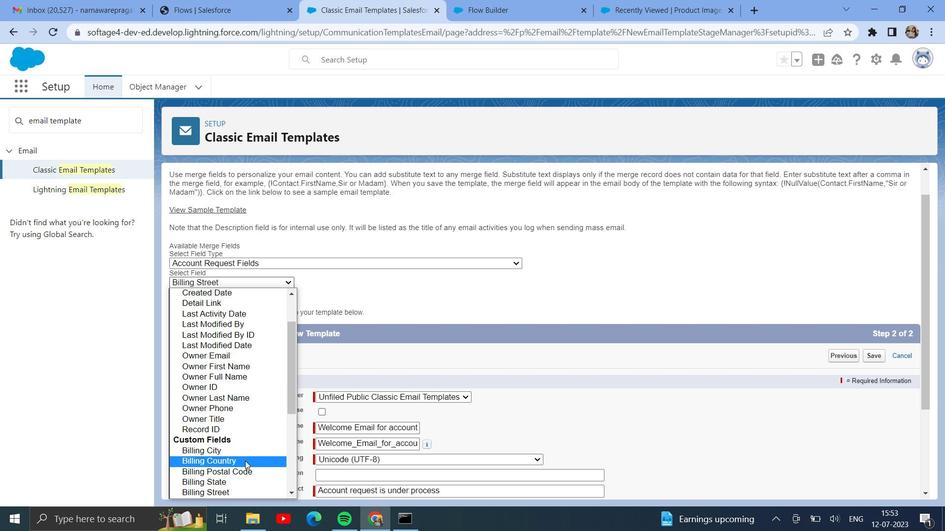 
Action: Mouse scrolled (246, 460) with delta (0, 0)
Screenshot: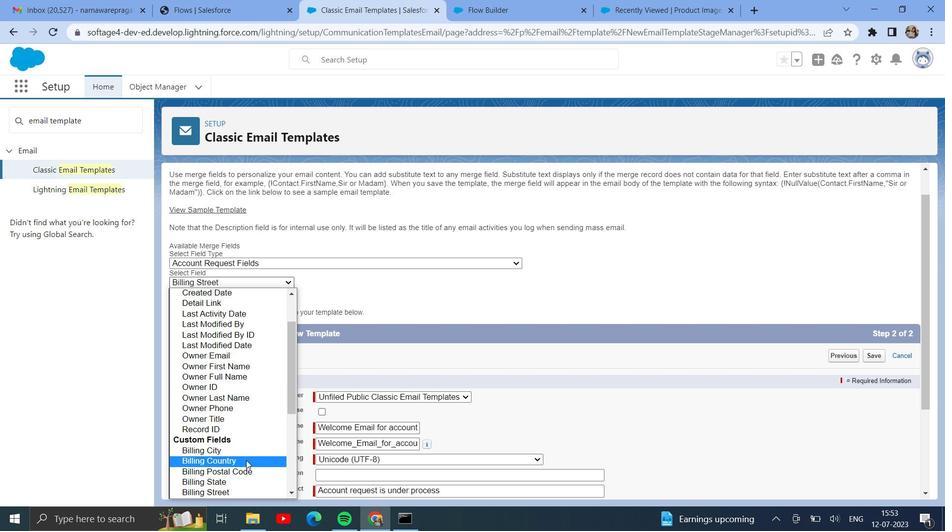 
Action: Mouse moved to (249, 366)
Screenshot: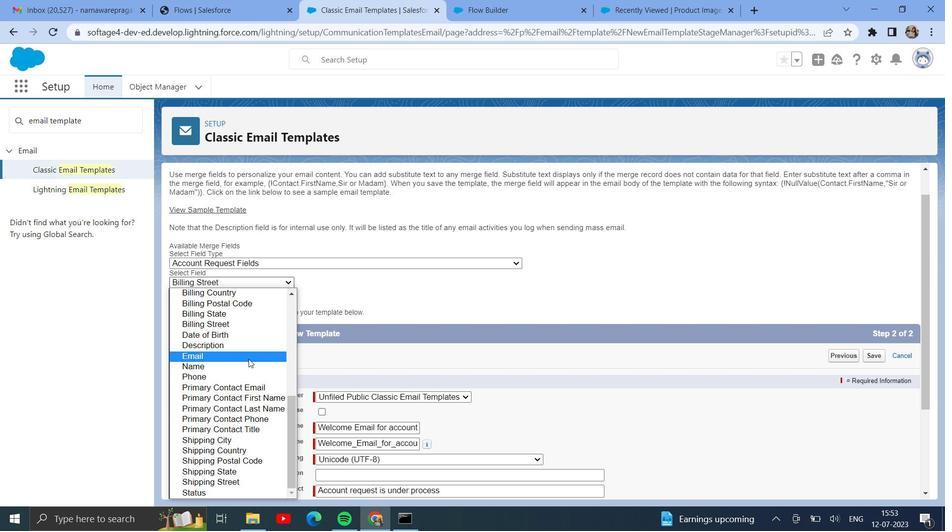 
Action: Mouse pressed left at (249, 366)
Screenshot: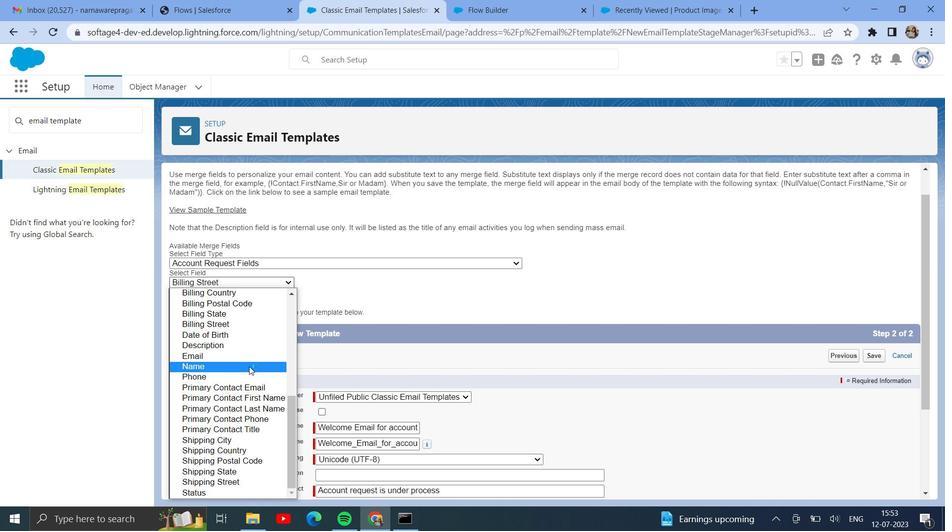
Action: Mouse moved to (273, 301)
Screenshot: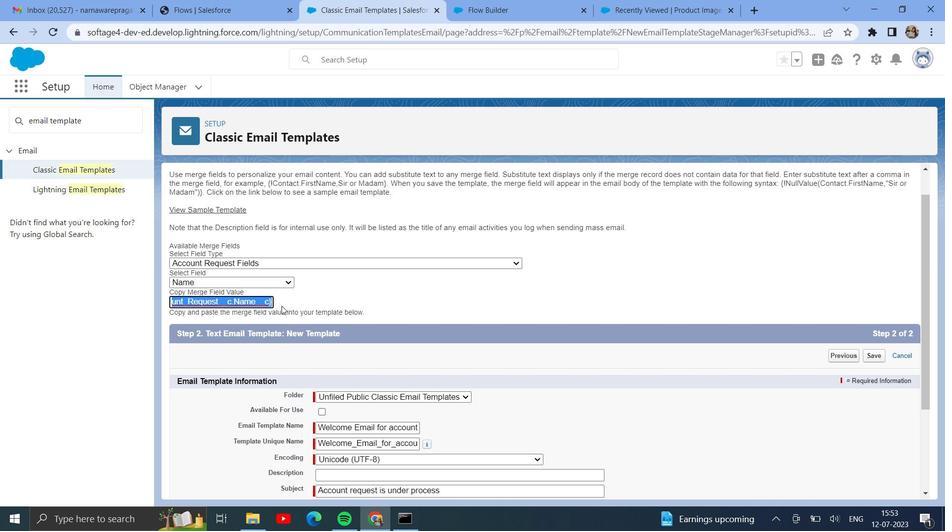 
Action: Mouse pressed left at (273, 301)
Screenshot: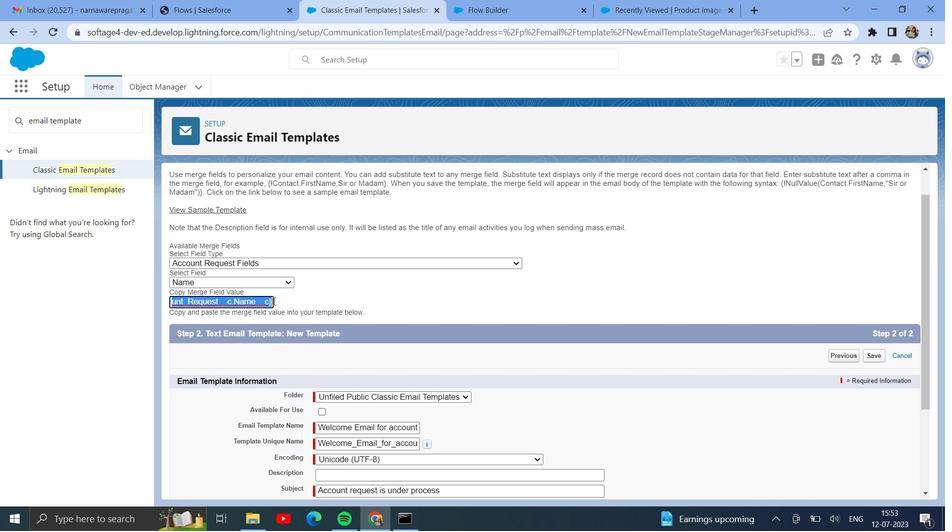 
Action: Mouse pressed left at (273, 301)
Screenshot: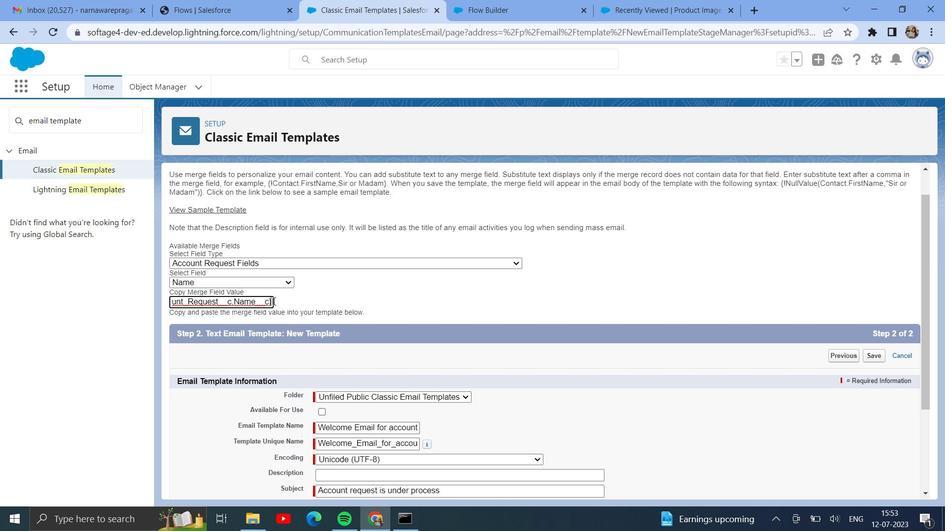 
Action: Mouse pressed left at (273, 301)
Screenshot: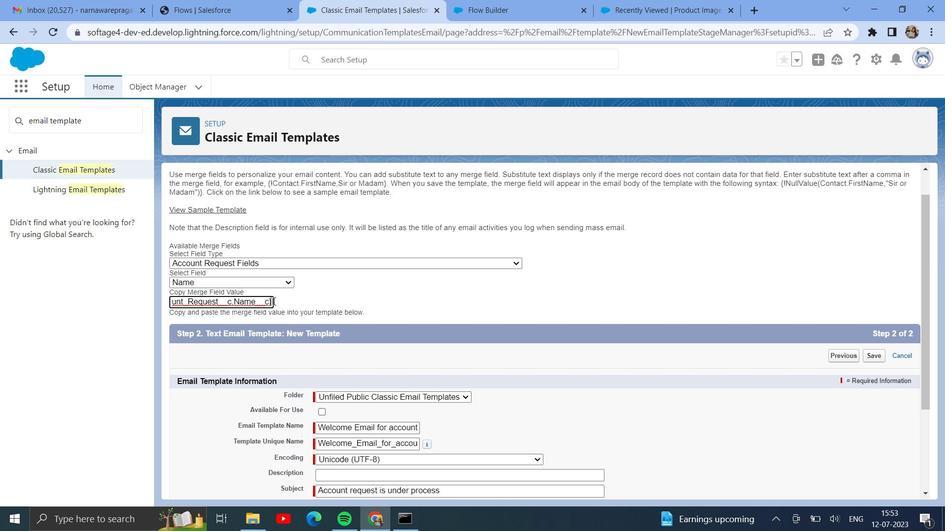 
Action: Key pressed ctrl+A<'\x03'>
Screenshot: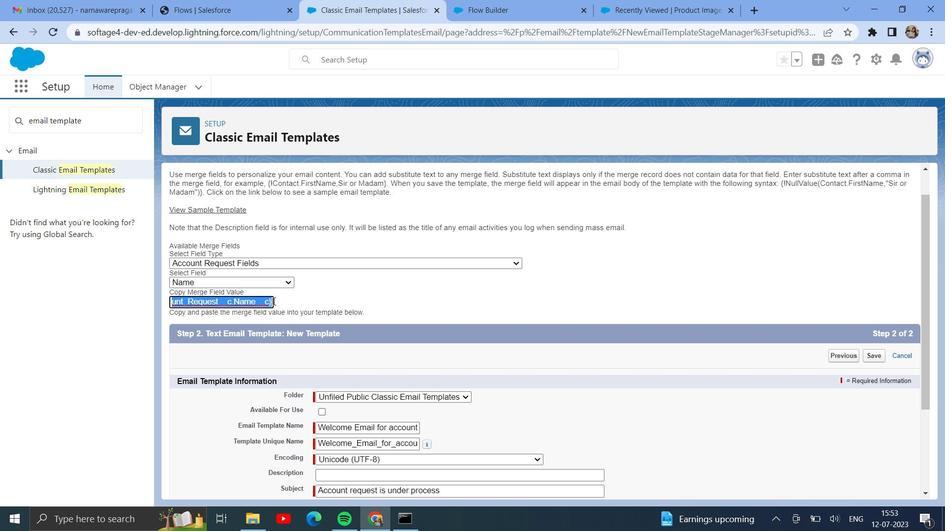 
Action: Mouse moved to (415, 447)
Screenshot: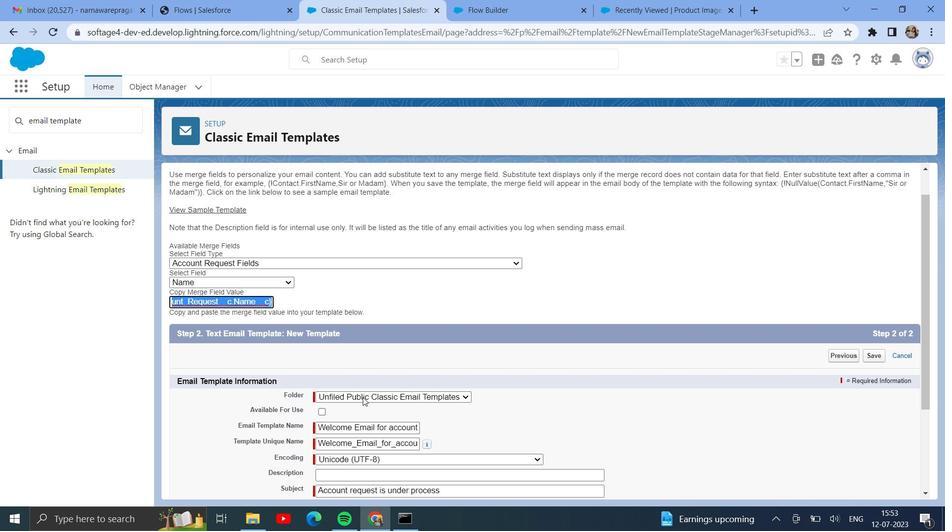
Action: Mouse scrolled (415, 447) with delta (0, 0)
Screenshot: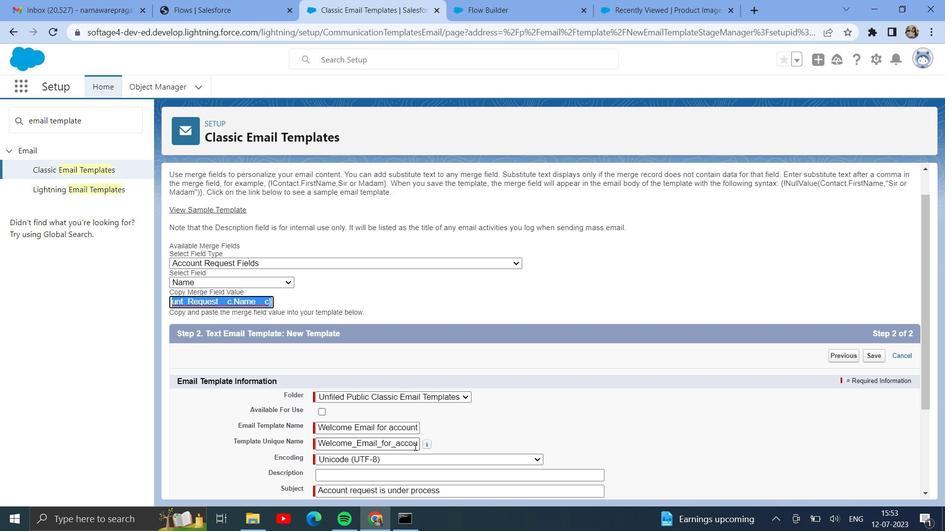 
Action: Mouse moved to (356, 449)
Screenshot: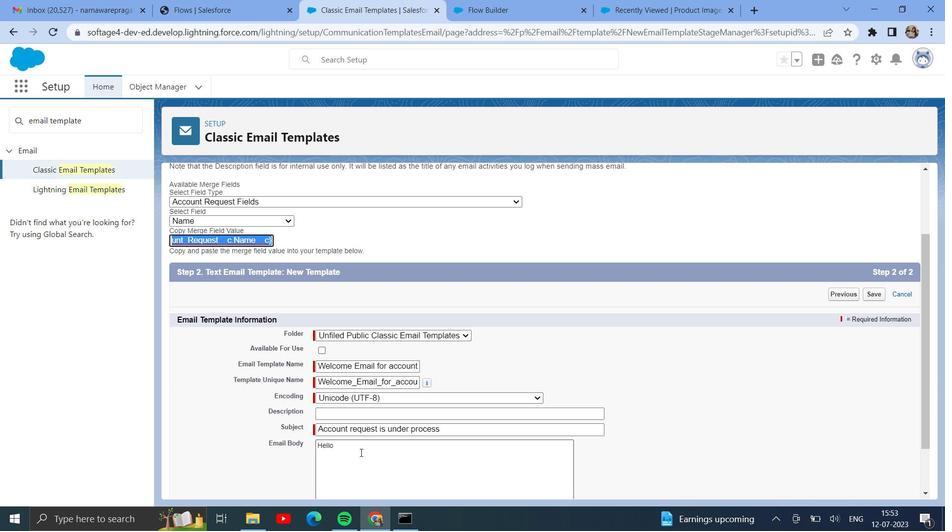 
Action: Mouse pressed left at (356, 449)
Screenshot: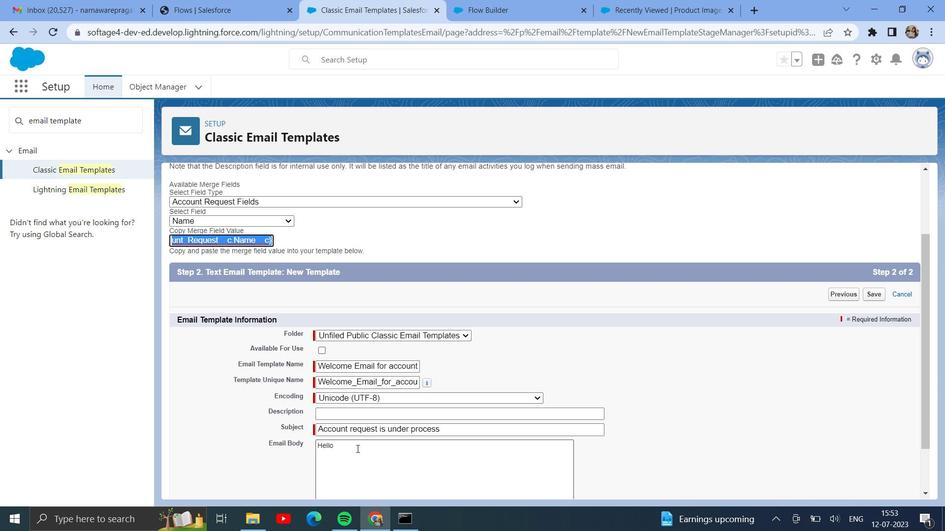 
Action: Key pressed ctrl+Vctrl+<Key.enter><Key.shift>Account<Key.space>is<Key.space>under<Key.space>review<Key.space>and<Key.space>we<Key.space>will<Key.space>get<Key.space>back<Key.space>to<Key.space>you<Key.space>within<Key.space>72<Key.space>hours.<Key.enter><Key.shift>Thank<Key.space>you.
Screenshot: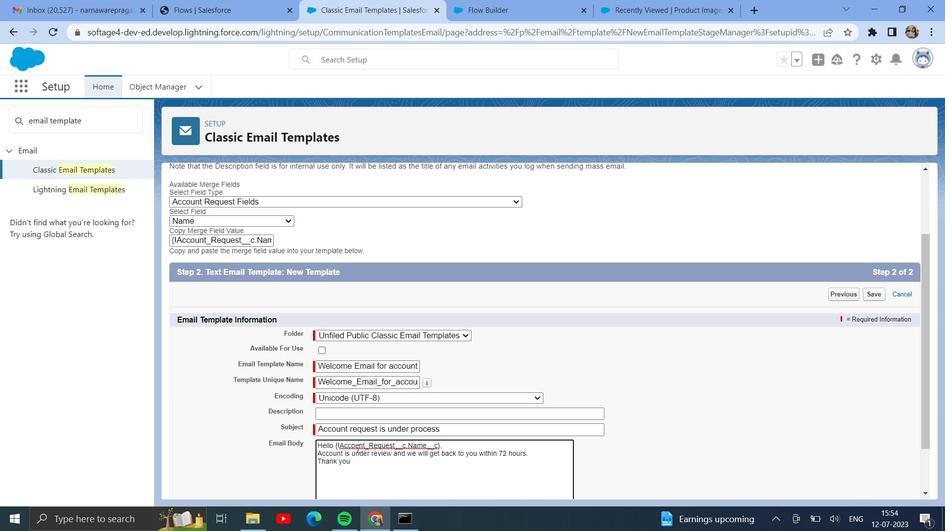 
Action: Mouse moved to (659, 434)
Screenshot: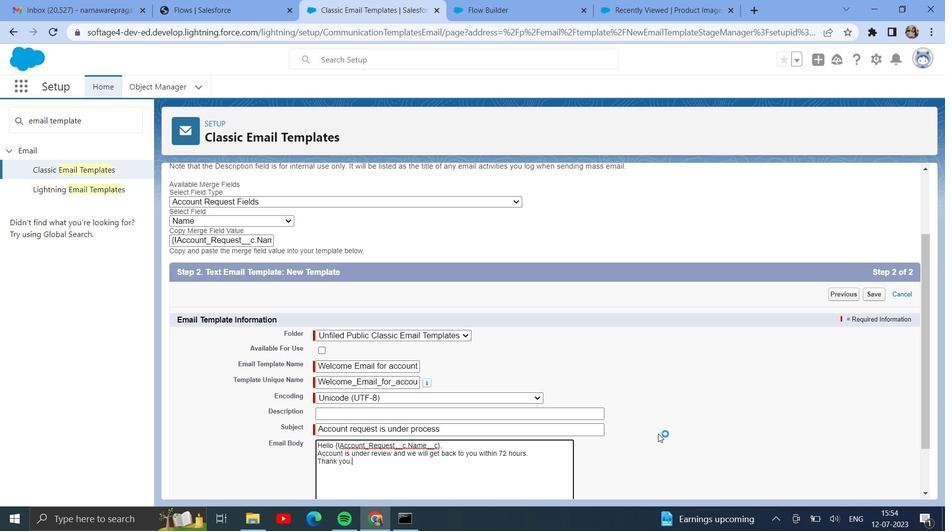 
Action: Mouse scrolled (659, 433) with delta (0, 0)
Screenshot: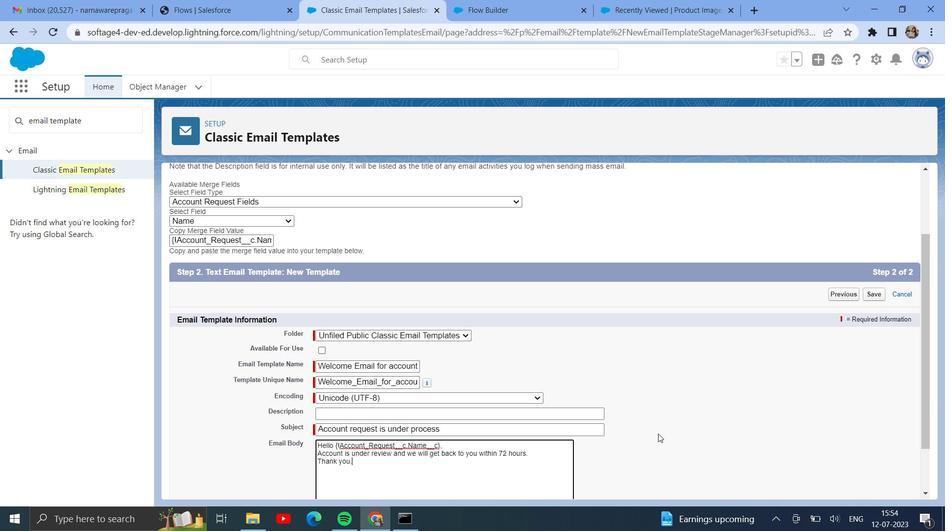 
Action: Mouse scrolled (659, 433) with delta (0, 0)
Screenshot: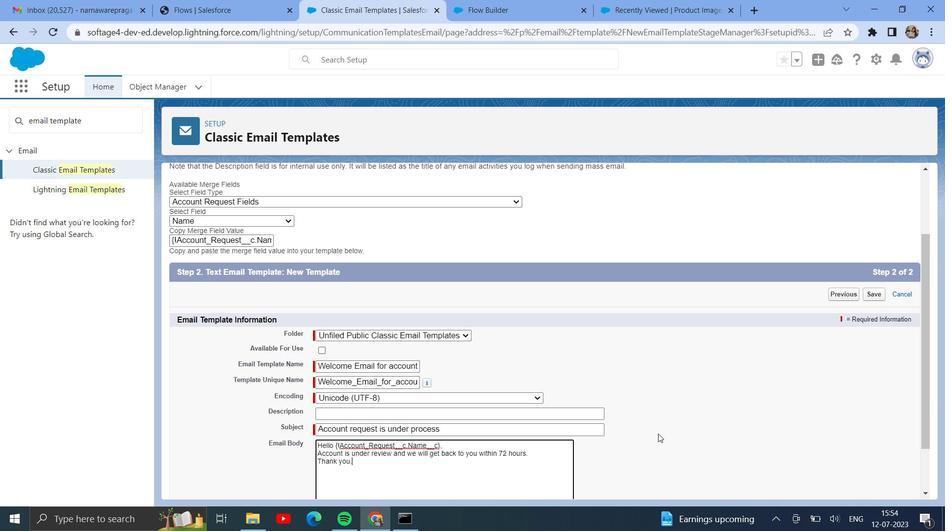 
Action: Mouse scrolled (659, 433) with delta (0, 0)
Screenshot: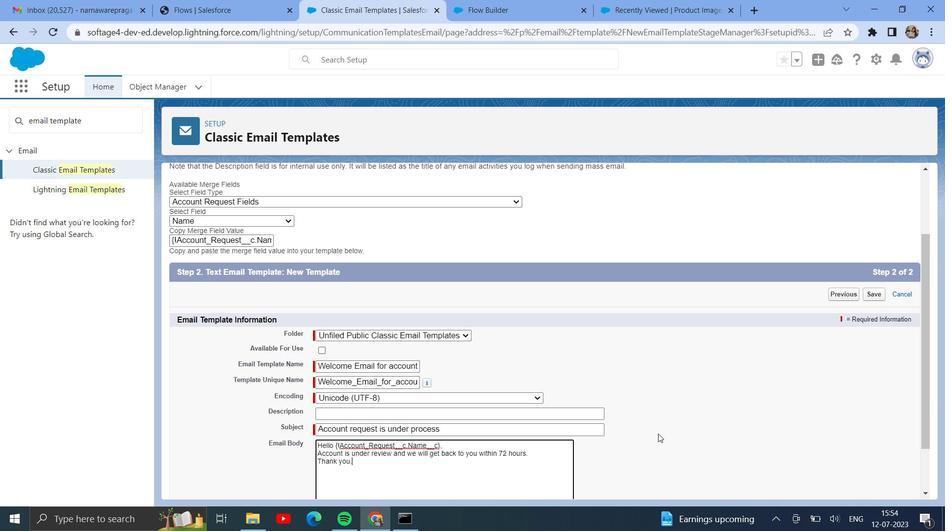 
Action: Mouse scrolled (659, 433) with delta (0, 0)
Screenshot: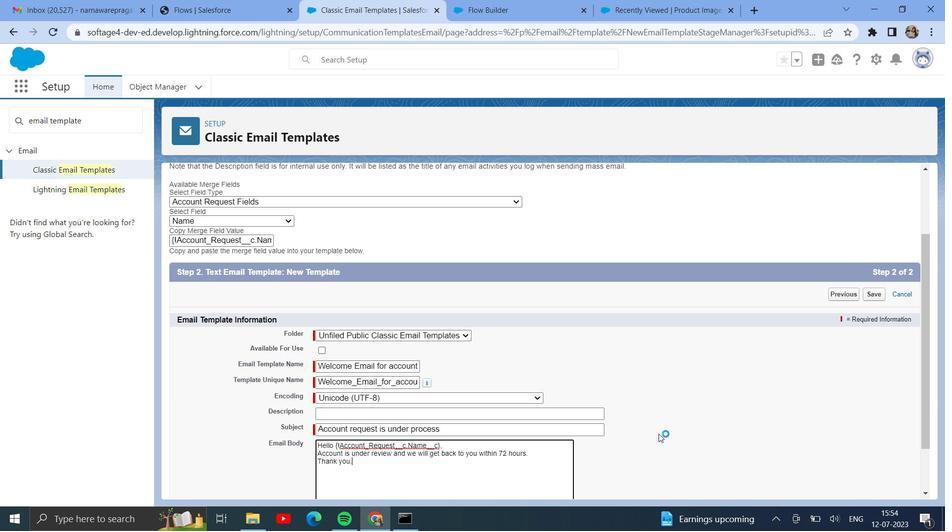 
Action: Mouse scrolled (659, 433) with delta (0, 0)
Screenshot: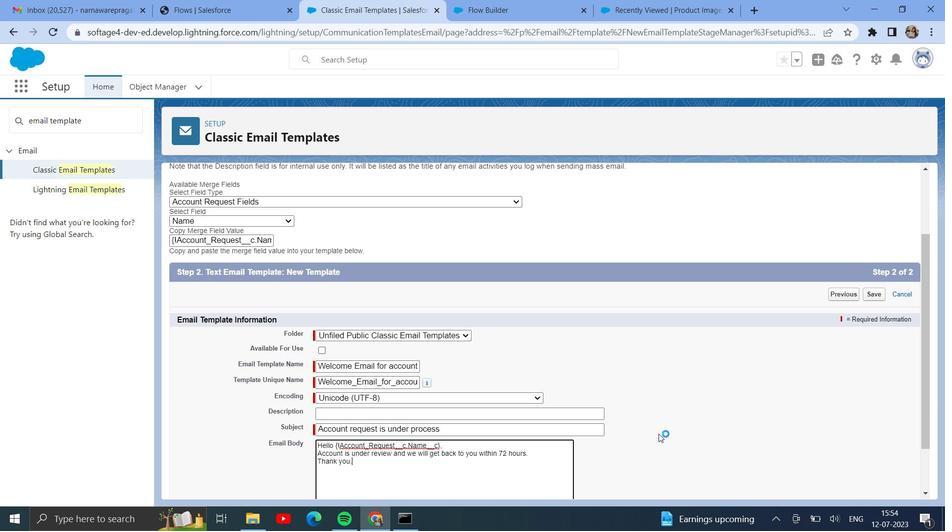 
Action: Mouse scrolled (659, 433) with delta (0, 0)
Screenshot: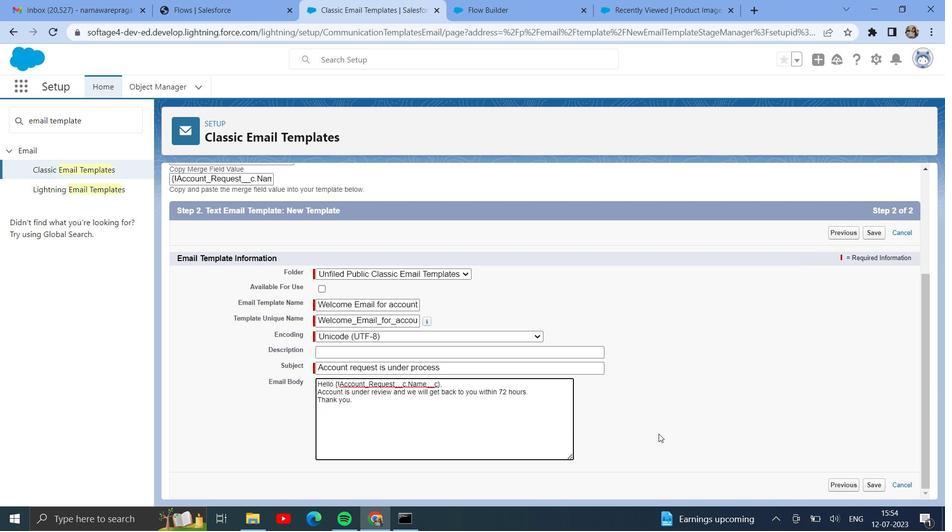 
Action: Mouse scrolled (659, 433) with delta (0, 0)
Screenshot: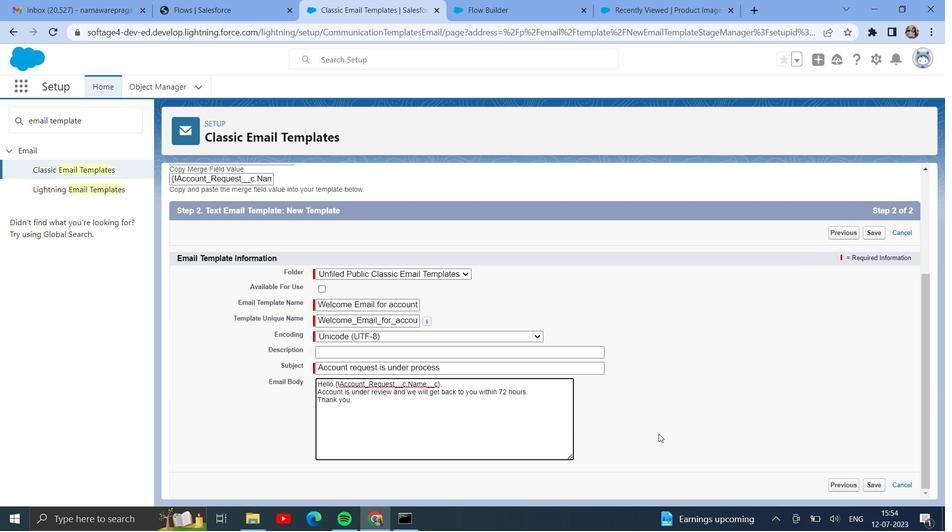 
Action: Mouse scrolled (659, 433) with delta (0, 0)
Screenshot: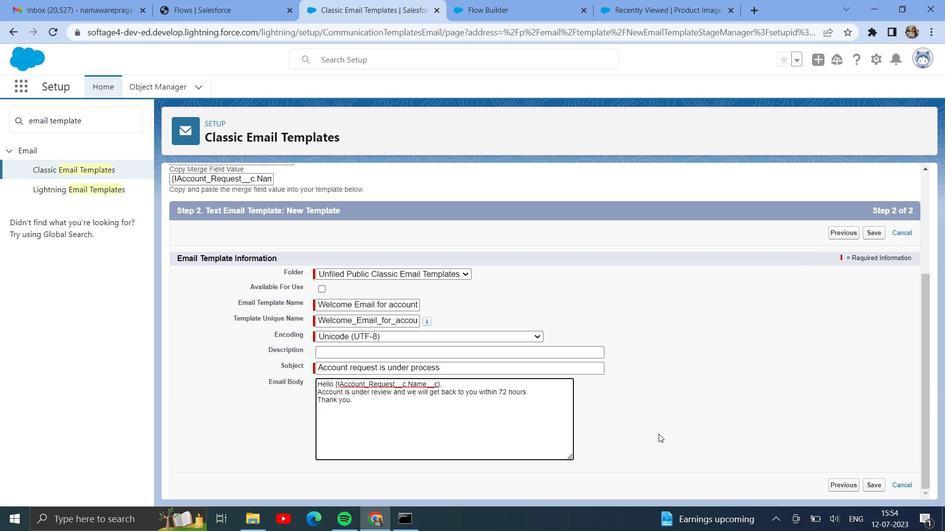 
Action: Mouse moved to (871, 238)
Screenshot: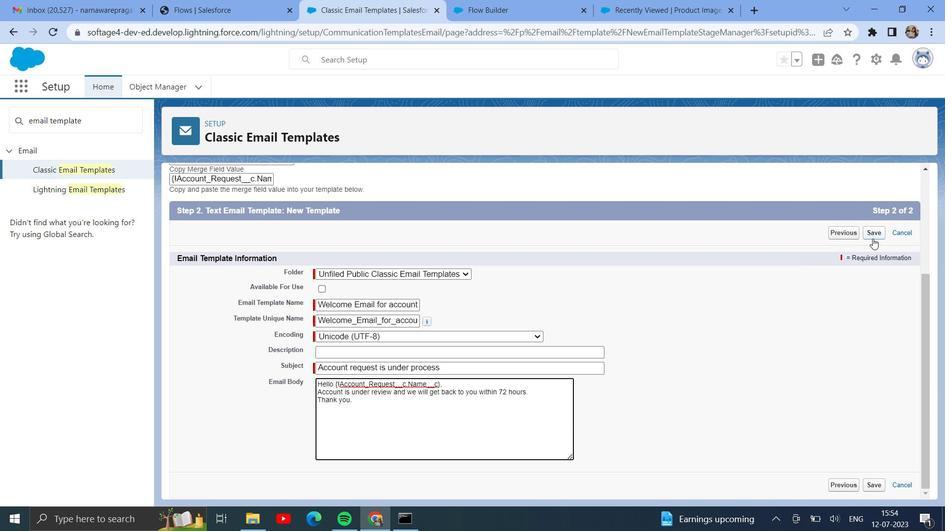 
Action: Mouse pressed left at (871, 238)
Screenshot: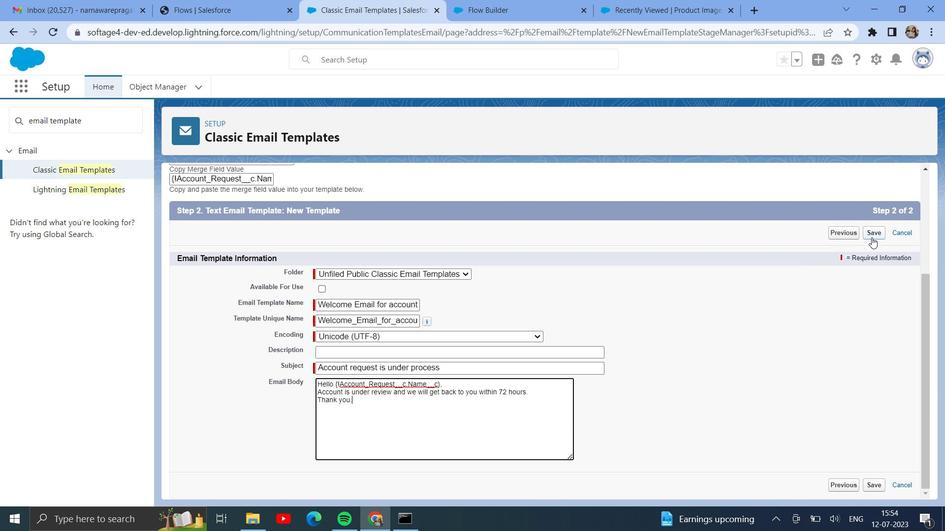 
Action: Mouse moved to (475, 381)
Screenshot: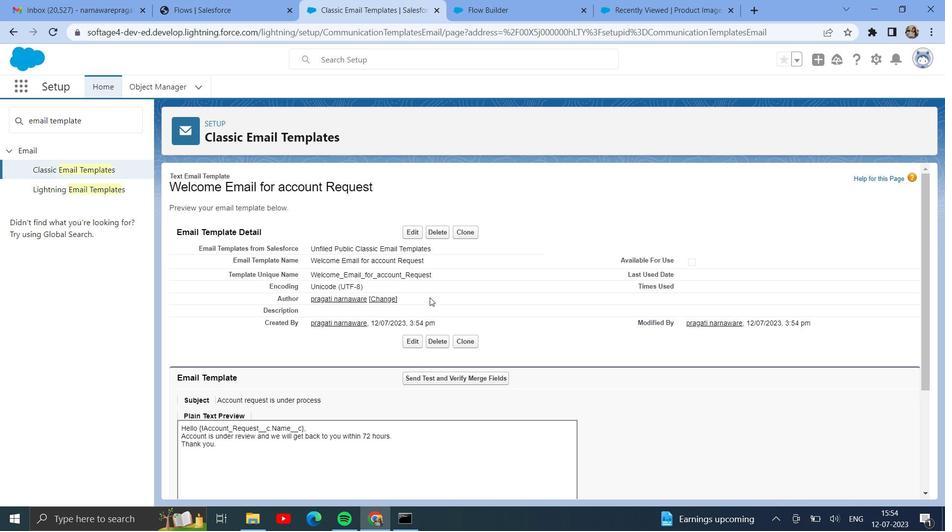 
Action: Mouse scrolled (475, 381) with delta (0, 0)
Screenshot: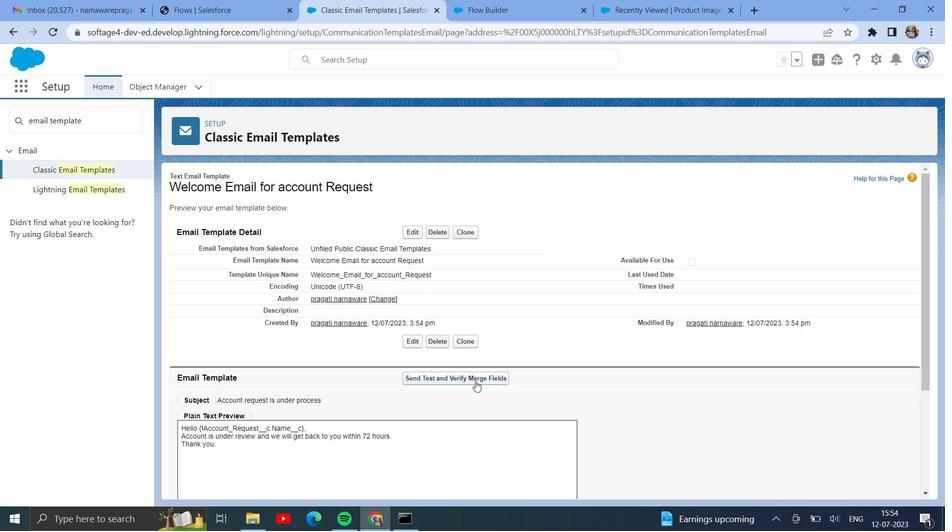 
Action: Mouse scrolled (475, 381) with delta (0, 0)
Screenshot: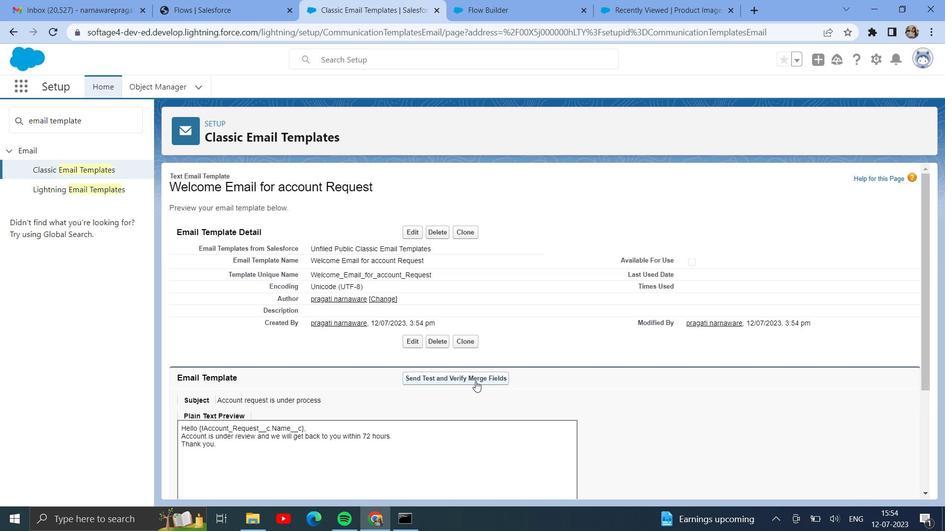 
Action: Mouse scrolled (475, 381) with delta (0, 0)
Screenshot: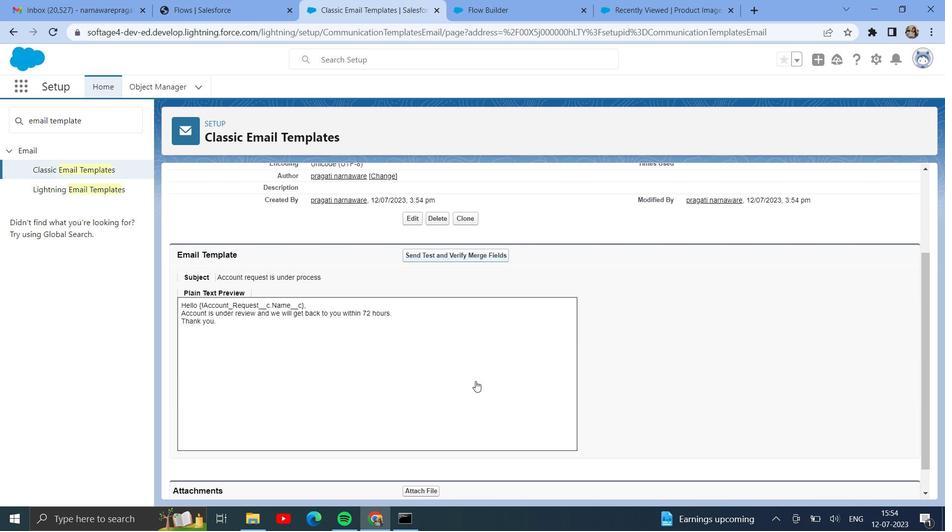 
Action: Mouse scrolled (475, 381) with delta (0, 0)
Screenshot: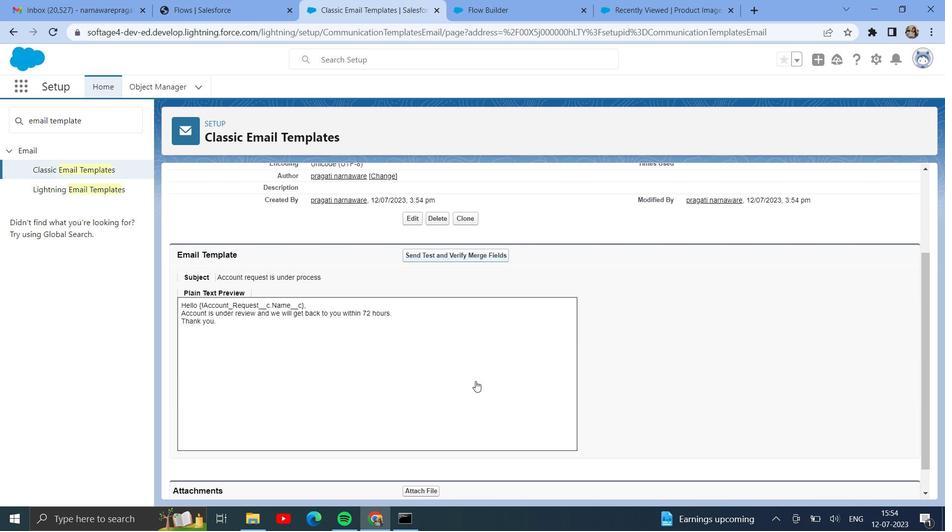 
Action: Mouse scrolled (475, 382) with delta (0, 0)
Screenshot: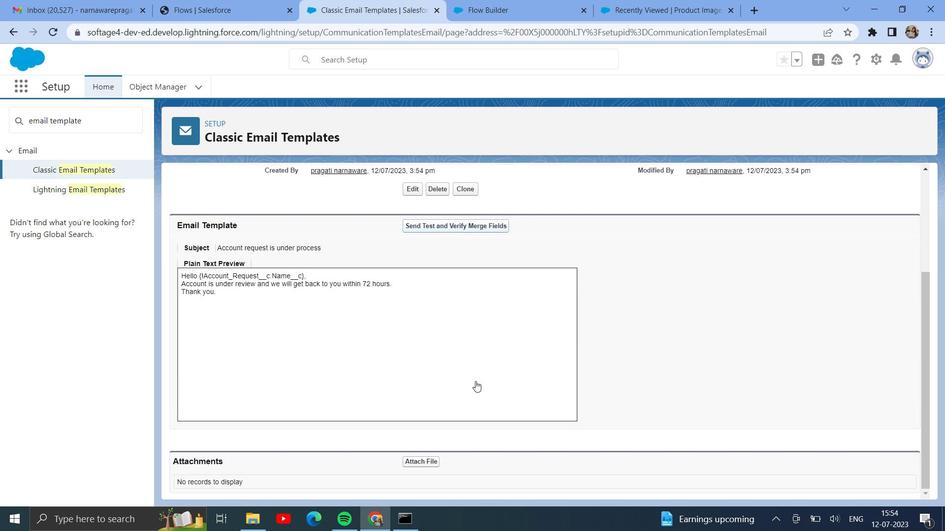 
Action: Mouse scrolled (475, 382) with delta (0, 0)
Screenshot: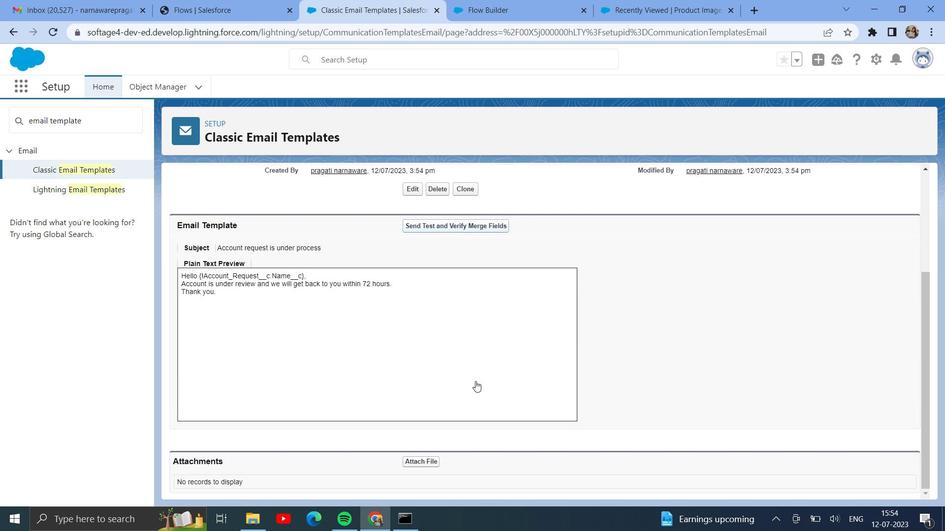 
Action: Mouse moved to (105, 118)
Screenshot: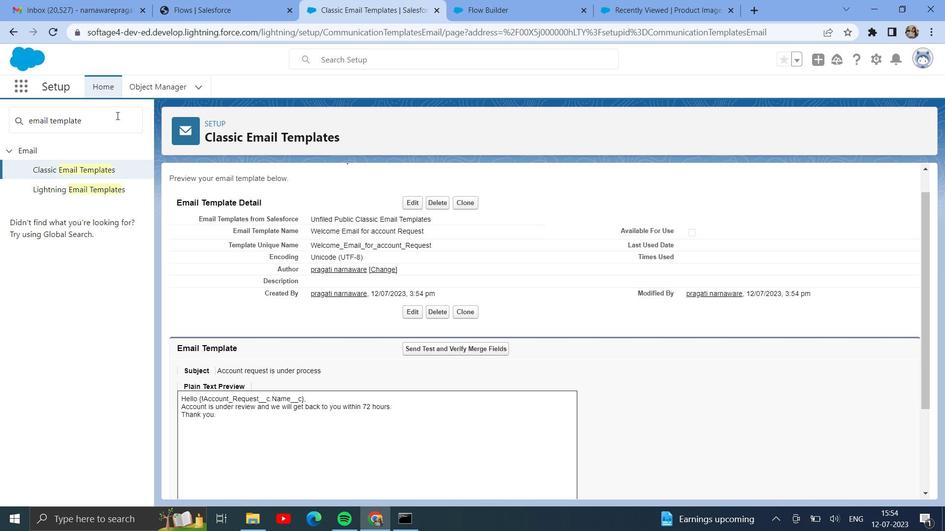 
Action: Mouse pressed left at (105, 118)
Screenshot: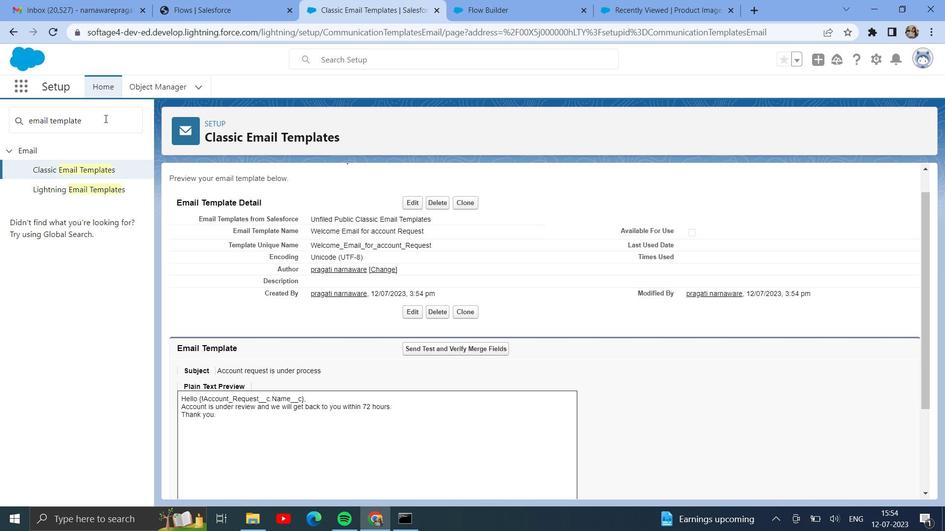 
Action: Key pressed <Key.backspace><Key.backspace><Key.backspace><Key.backspace><Key.backspace><Key.backspace><Key.backspace><Key.backspace>alert
Screenshot: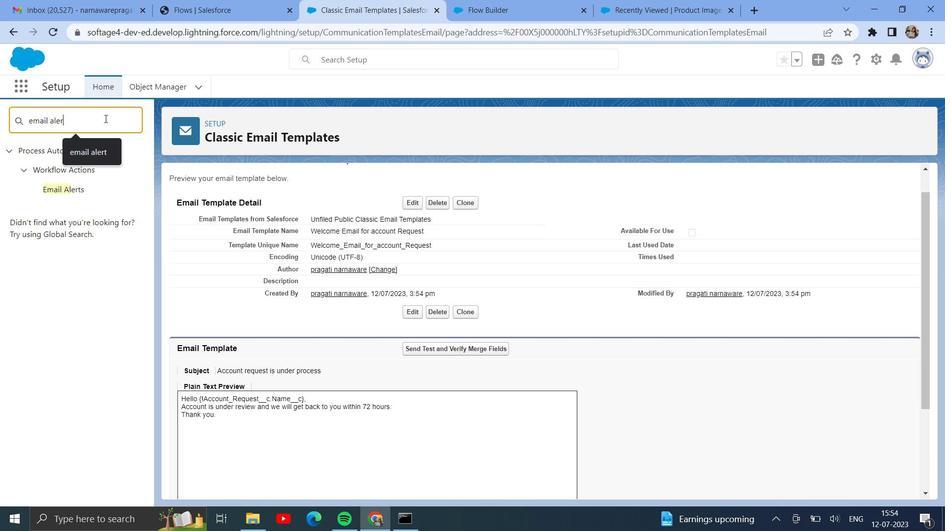 
Action: Mouse moved to (61, 186)
Screenshot: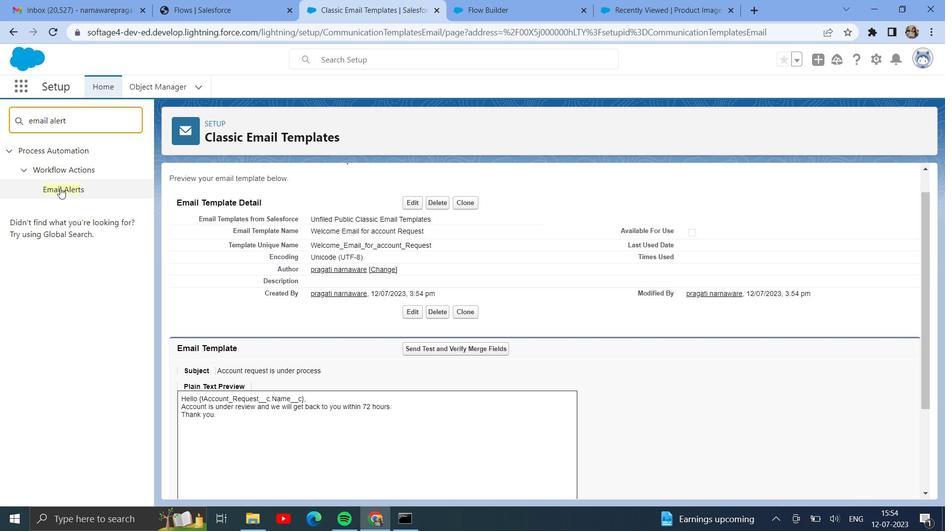 
Action: Mouse pressed left at (61, 186)
Screenshot: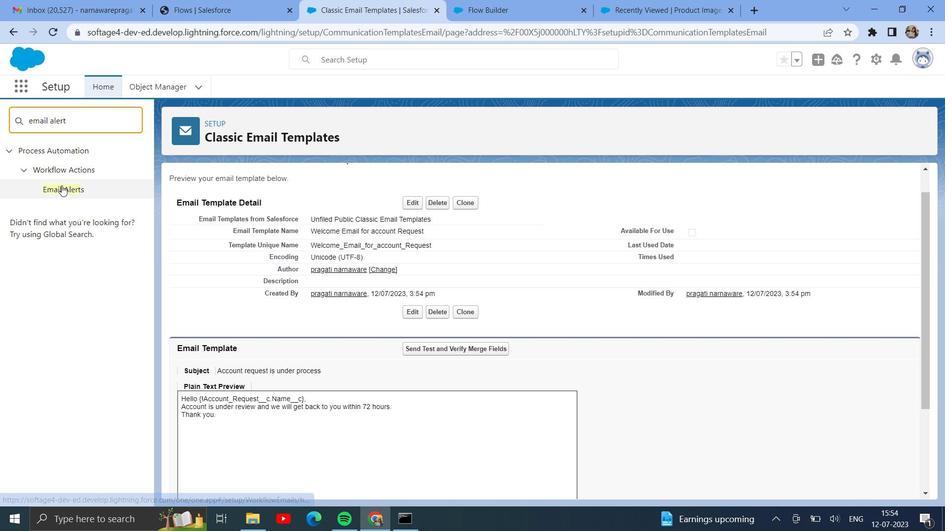 
Action: Mouse moved to (423, 269)
Screenshot: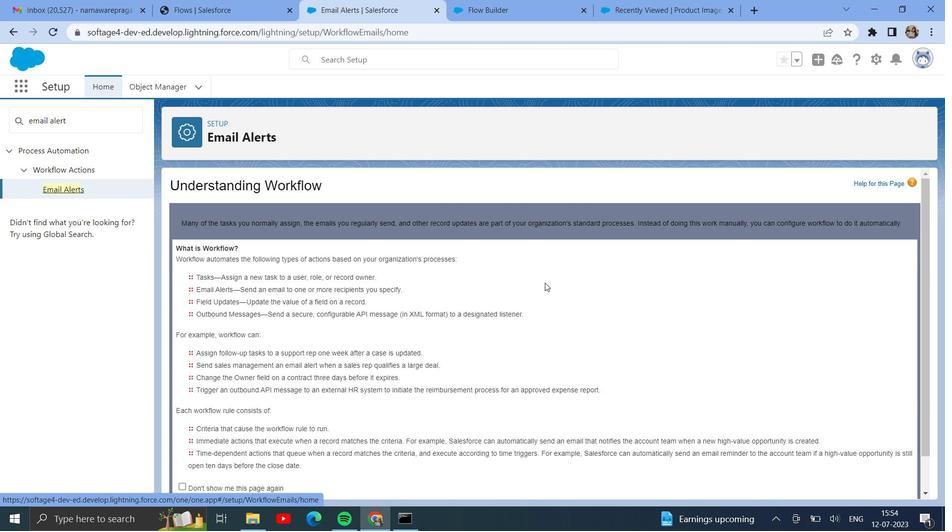 
Action: Mouse scrolled (423, 268) with delta (0, 0)
Screenshot: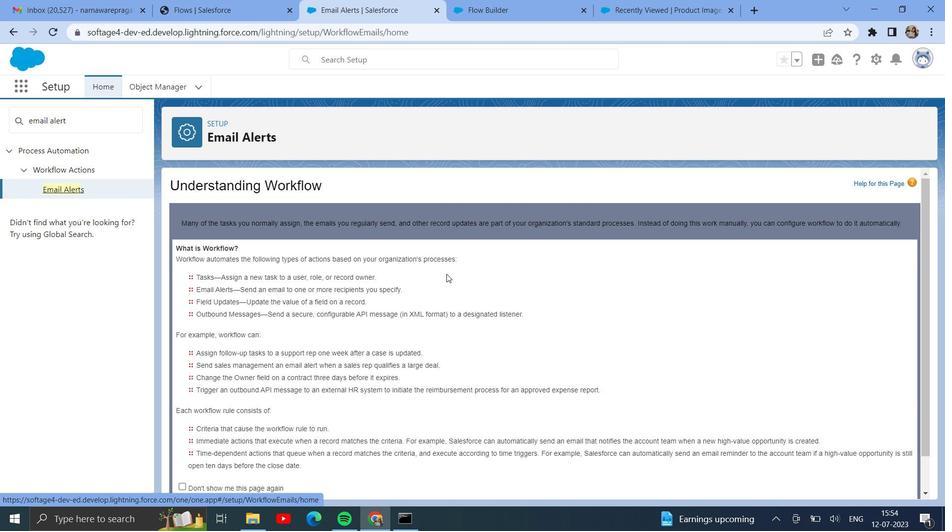 
Action: Mouse scrolled (423, 268) with delta (0, 0)
Screenshot: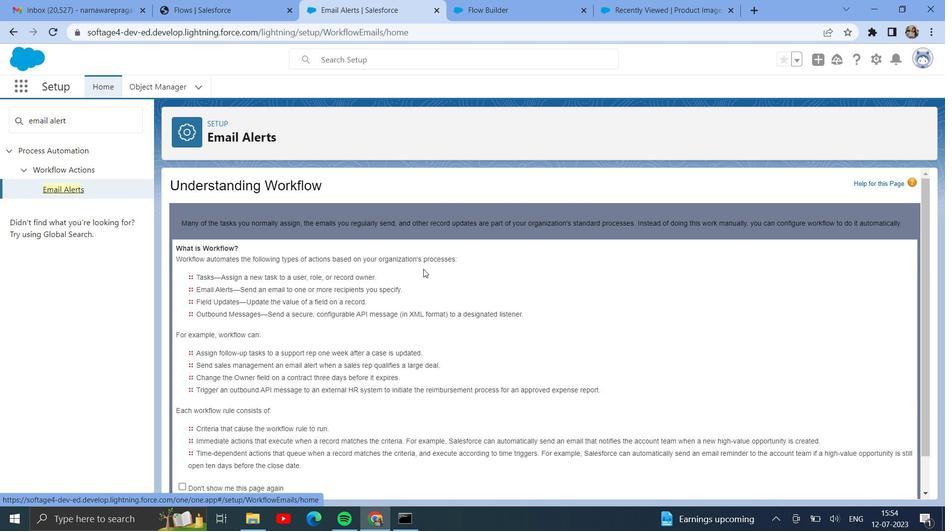 
Action: Mouse scrolled (423, 268) with delta (0, 0)
Screenshot: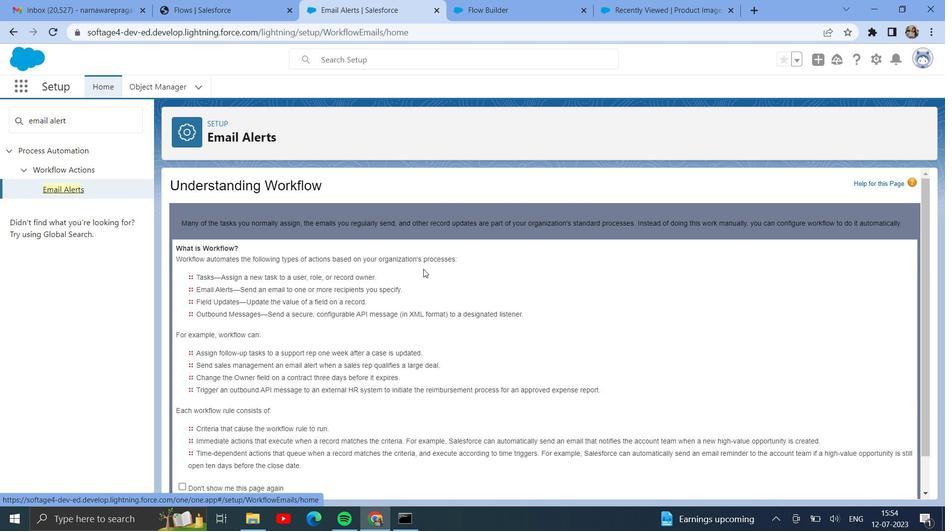 
Action: Mouse scrolled (423, 268) with delta (0, 0)
Screenshot: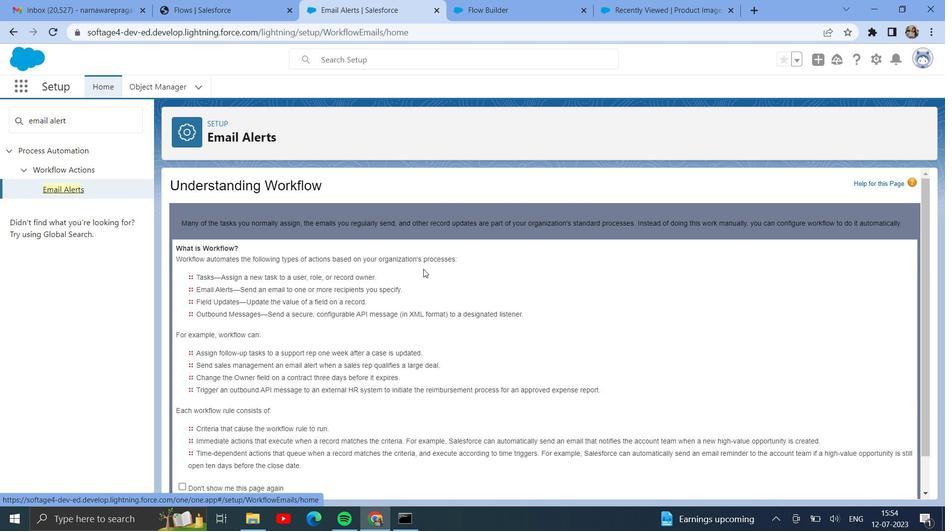 
Action: Mouse scrolled (423, 268) with delta (0, 0)
Screenshot: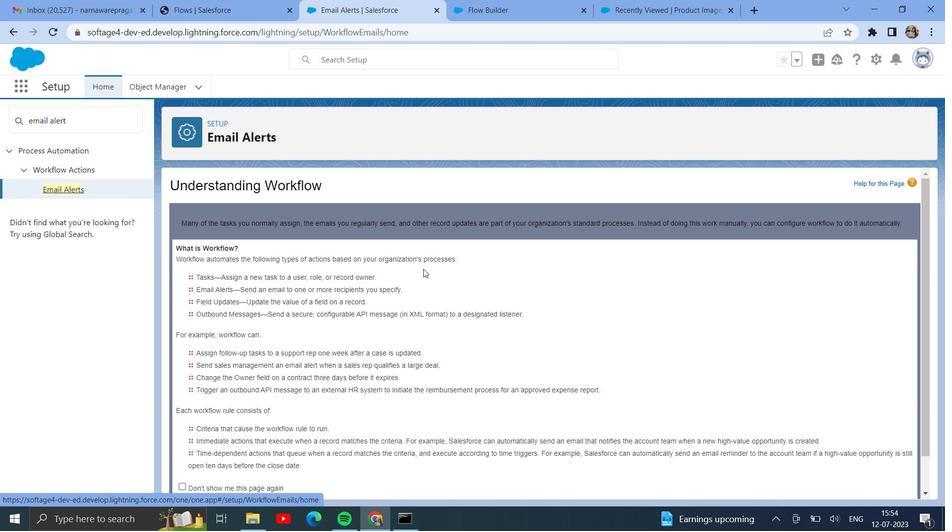 
Action: Mouse moved to (188, 471)
Screenshot: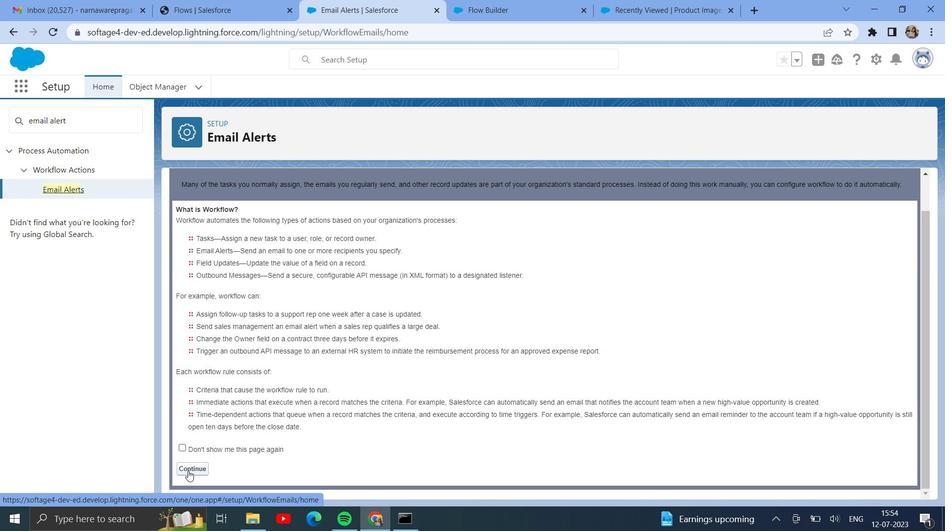 
Action: Mouse pressed left at (188, 471)
Screenshot: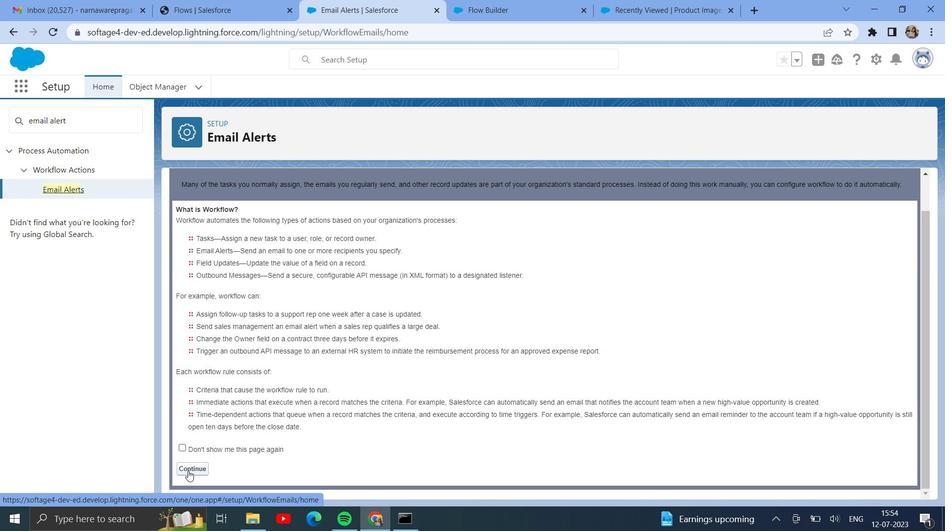 
Action: Mouse moved to (545, 250)
Screenshot: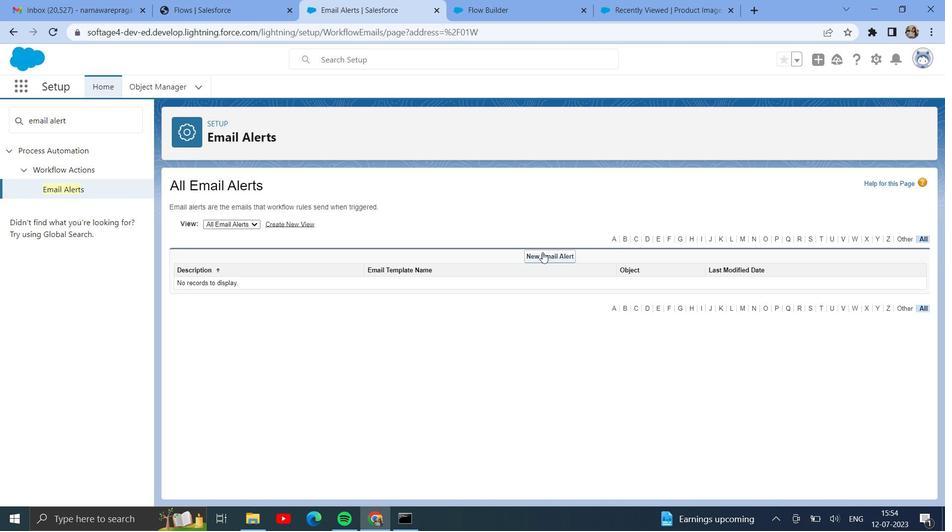 
Action: Mouse pressed left at (545, 250)
Screenshot: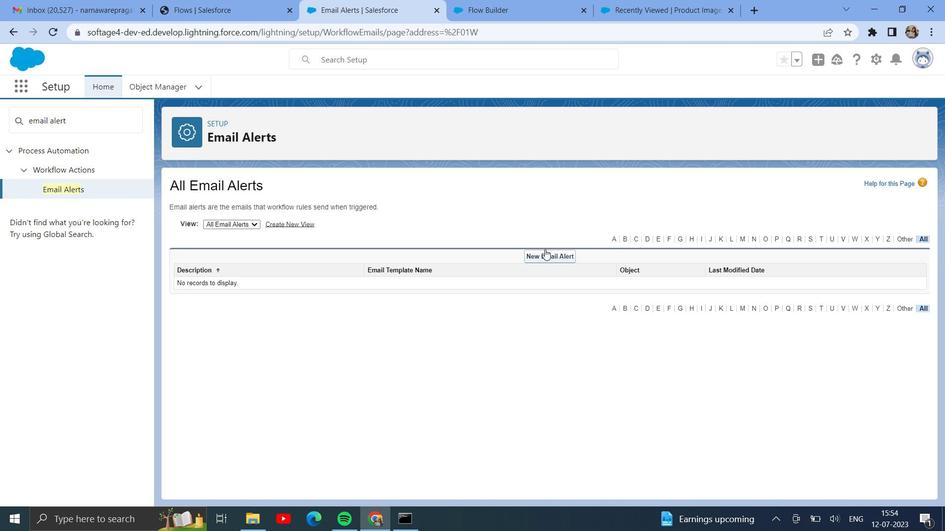 
Action: Mouse moved to (360, 258)
Screenshot: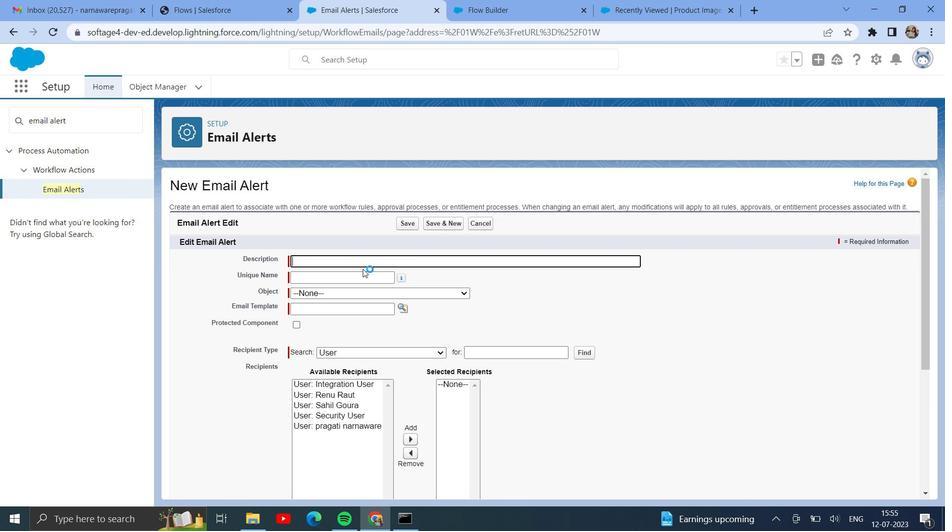 
Action: Mouse pressed left at (360, 258)
Screenshot: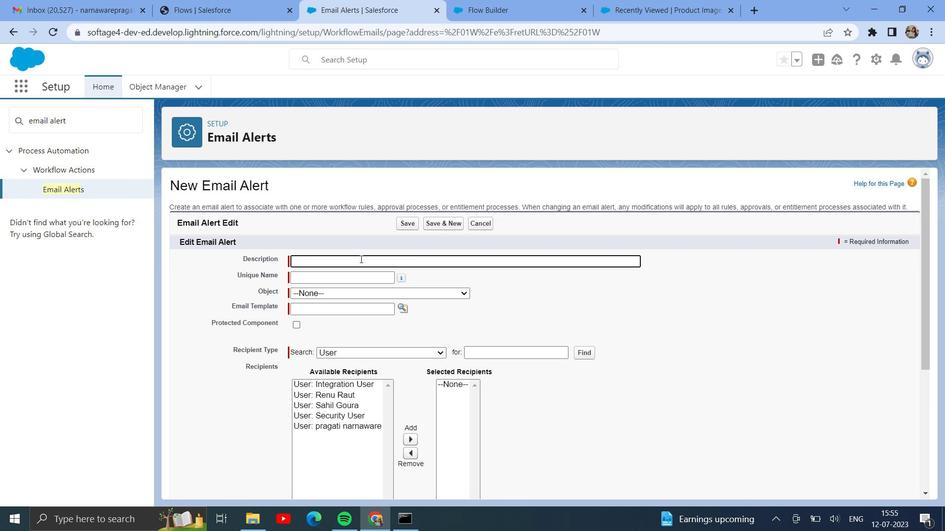 
Action: Mouse moved to (375, 289)
Screenshot: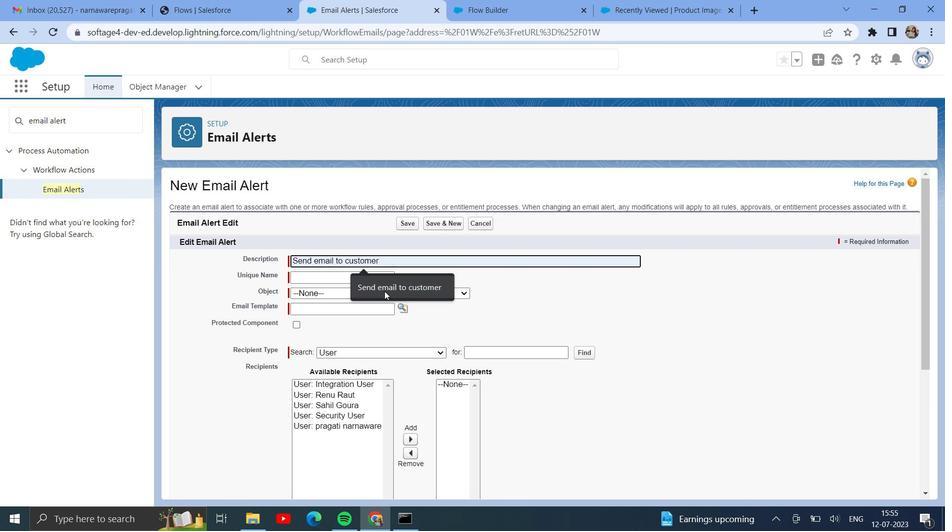 
Action: Mouse pressed left at (375, 289)
Screenshot: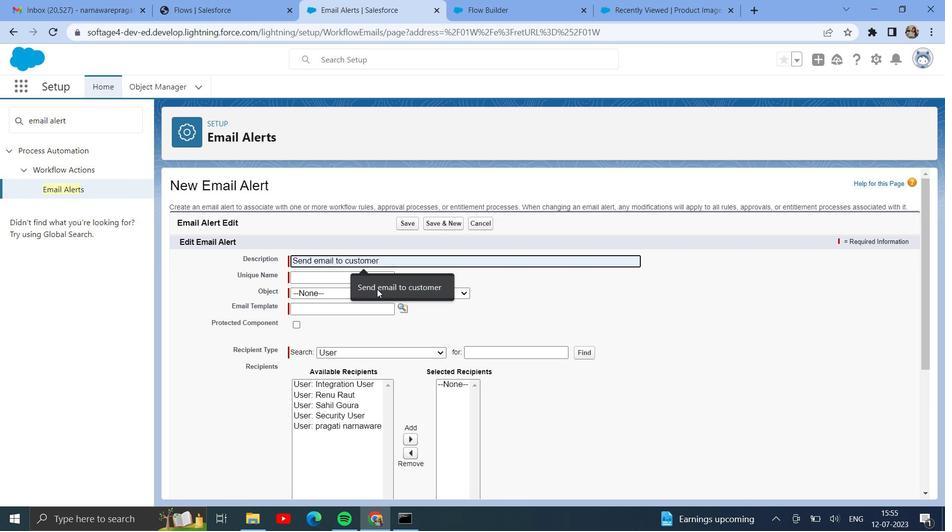 
Action: Mouse moved to (350, 281)
Screenshot: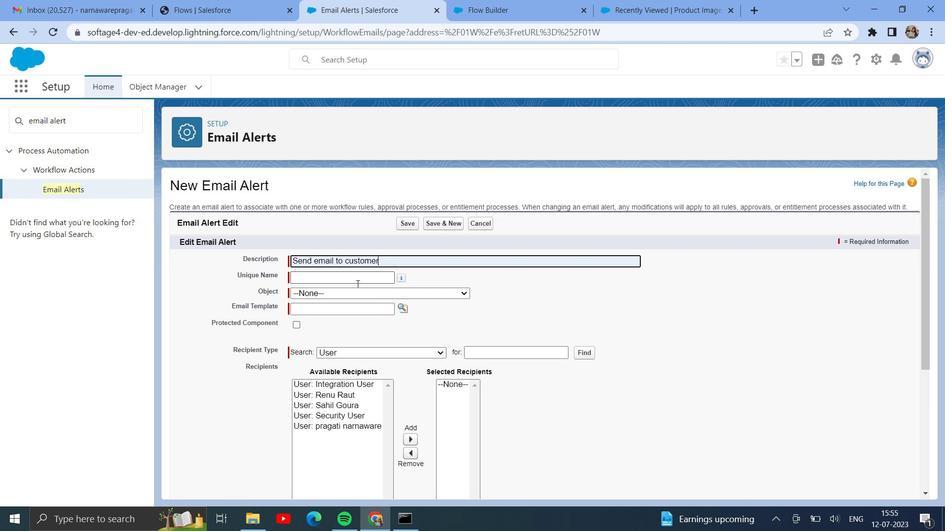 
Action: Mouse pressed left at (350, 281)
Screenshot: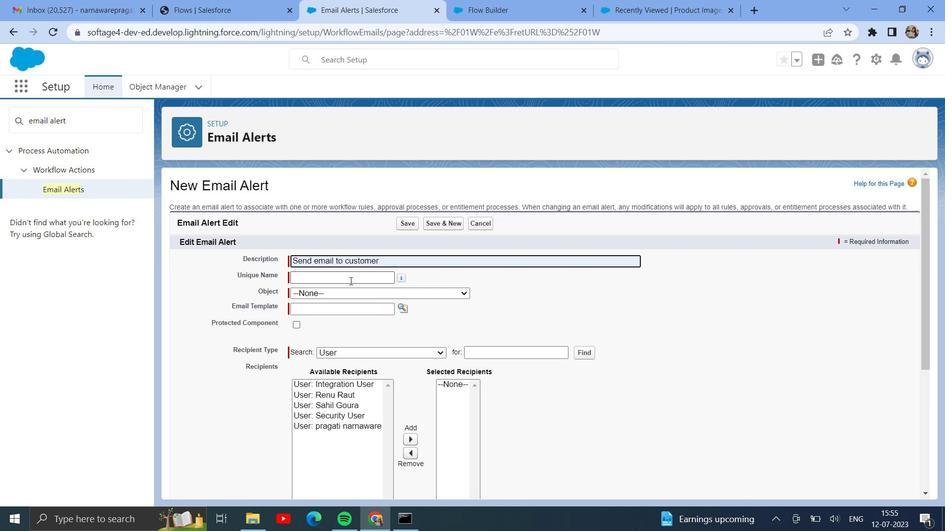 
Action: Mouse moved to (362, 290)
Screenshot: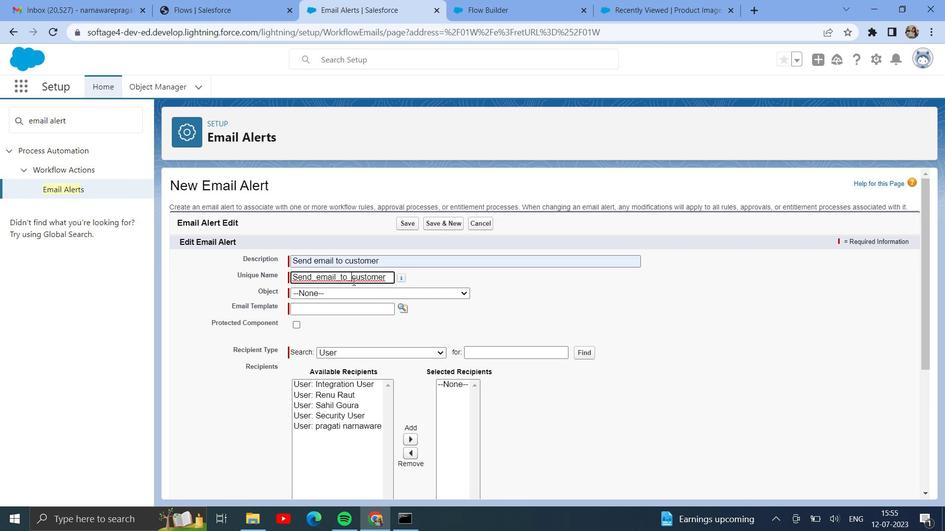 
Action: Mouse pressed left at (362, 290)
Screenshot: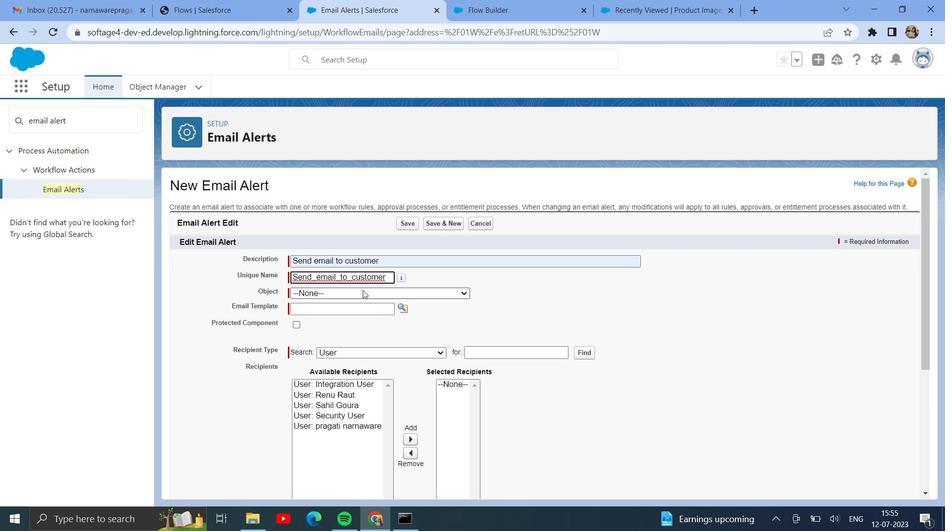 
Action: Mouse moved to (402, 103)
Screenshot: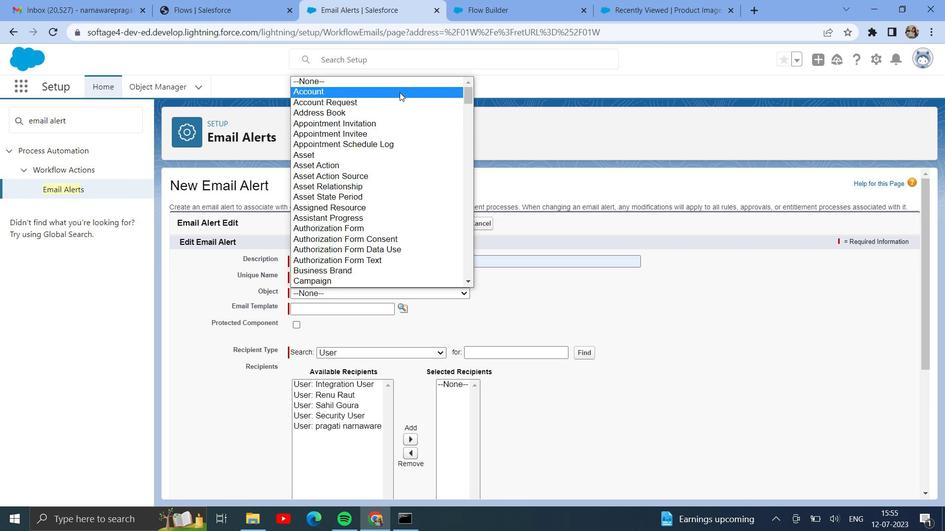 
Action: Mouse pressed left at (402, 103)
Screenshot: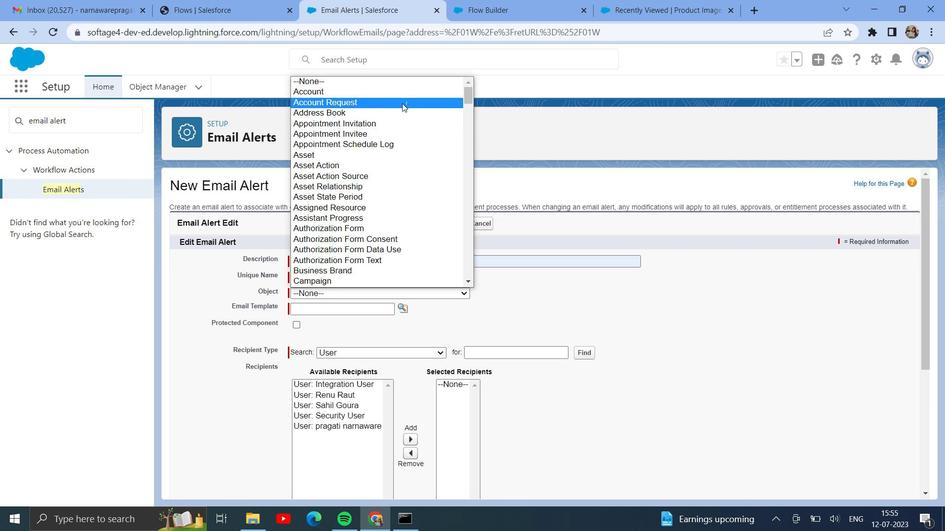 
Action: Mouse moved to (404, 314)
Screenshot: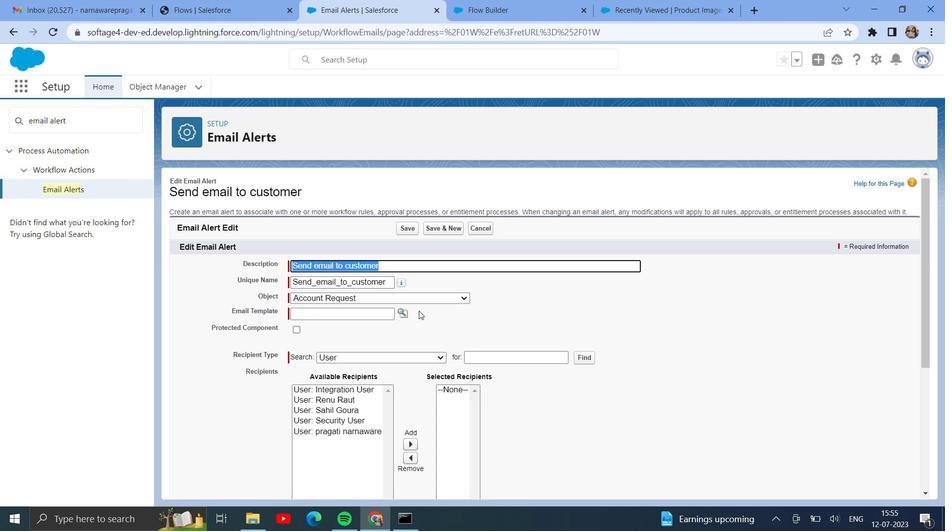 
Action: Mouse pressed left at (404, 314)
Screenshot: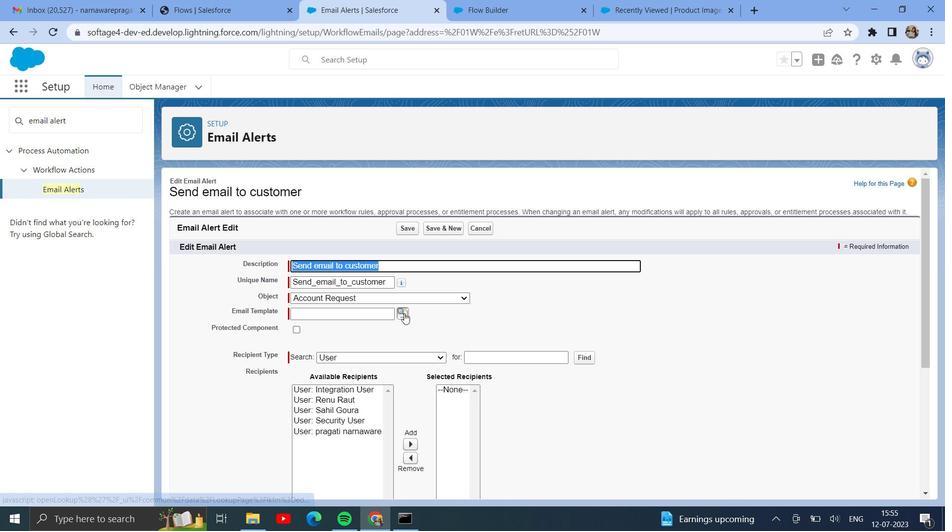 
Action: Mouse moved to (332, 348)
Screenshot: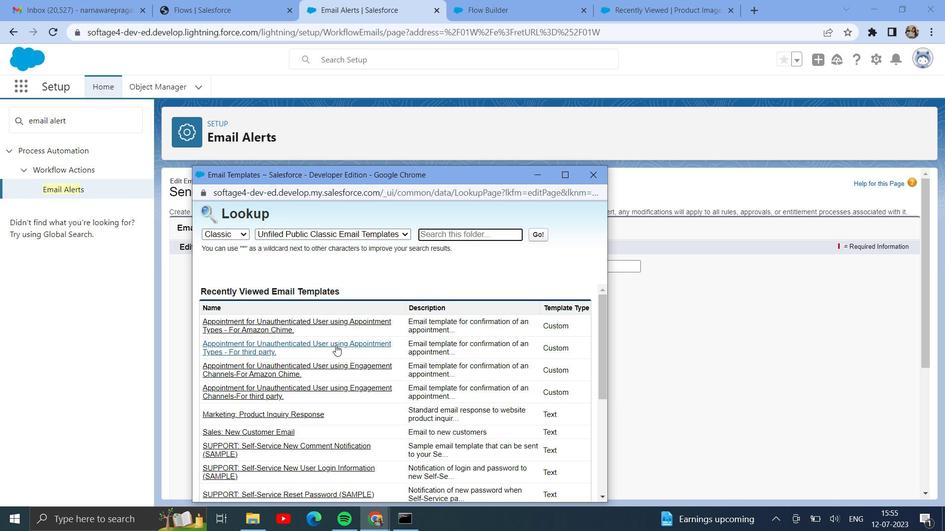 
Action: Mouse scrolled (332, 347) with delta (0, 0)
Screenshot: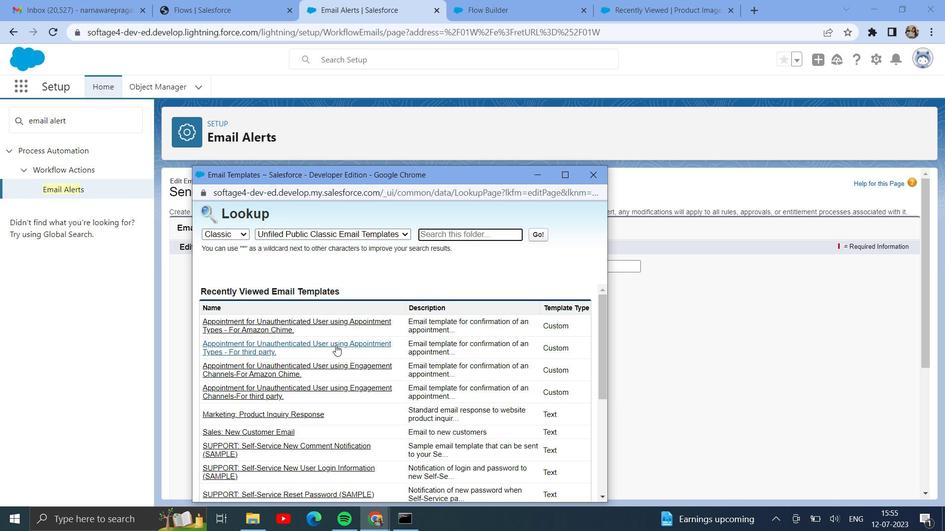 
Action: Mouse scrolled (332, 347) with delta (0, 0)
Screenshot: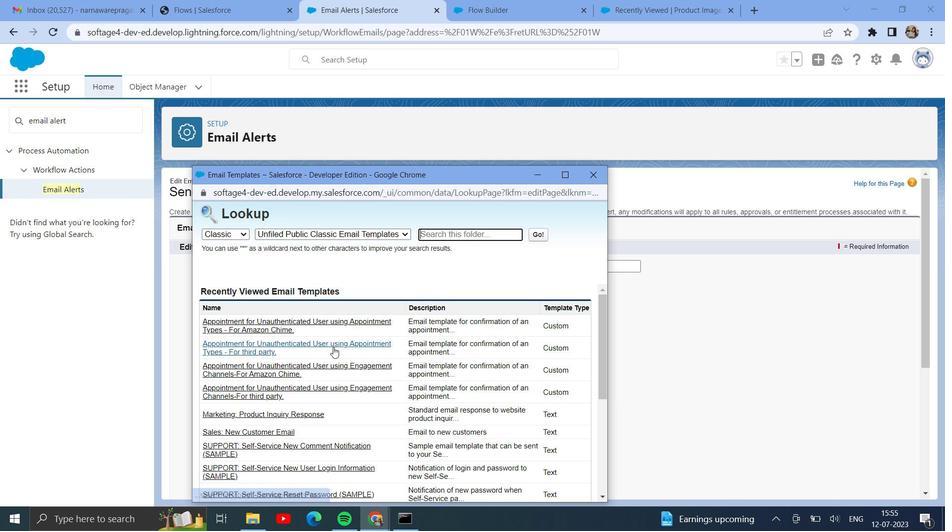 
Action: Mouse moved to (324, 393)
Screenshot: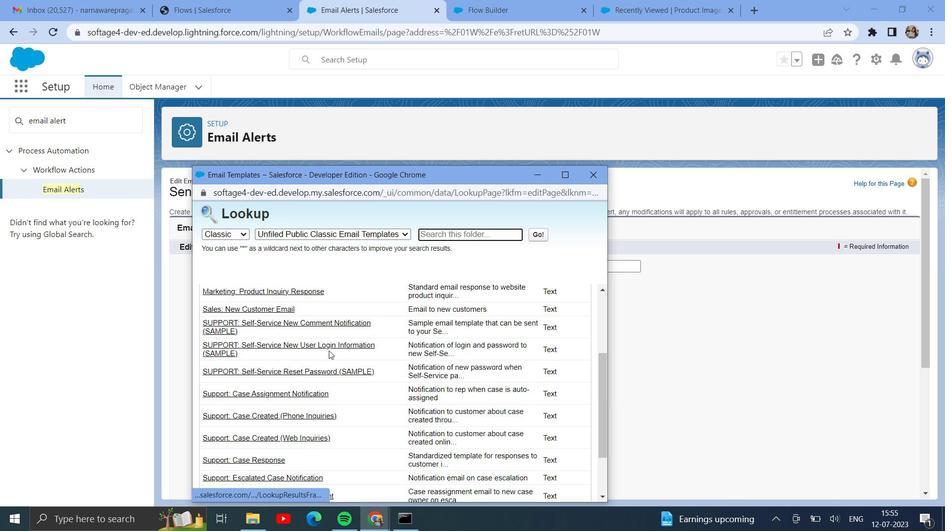 
Action: Mouse scrolled (324, 392) with delta (0, 0)
Screenshot: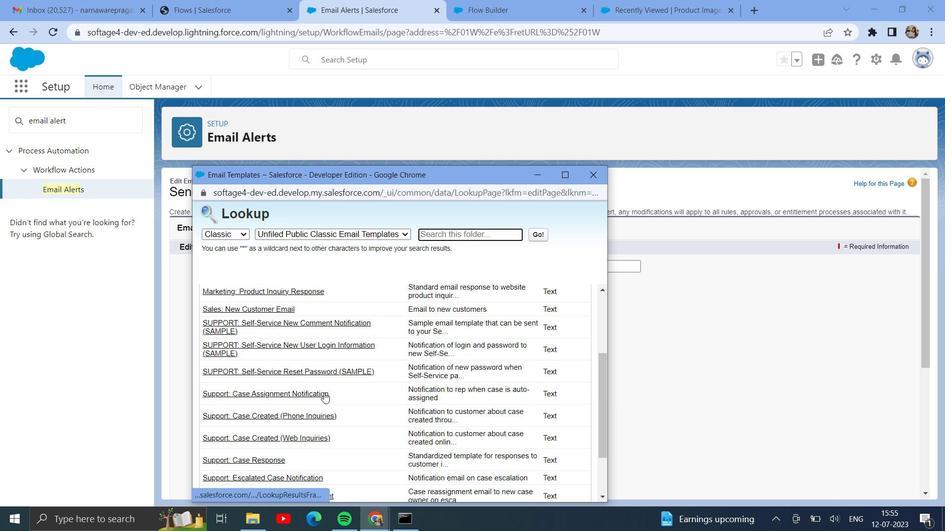 
Action: Mouse scrolled (324, 392) with delta (0, 0)
Screenshot: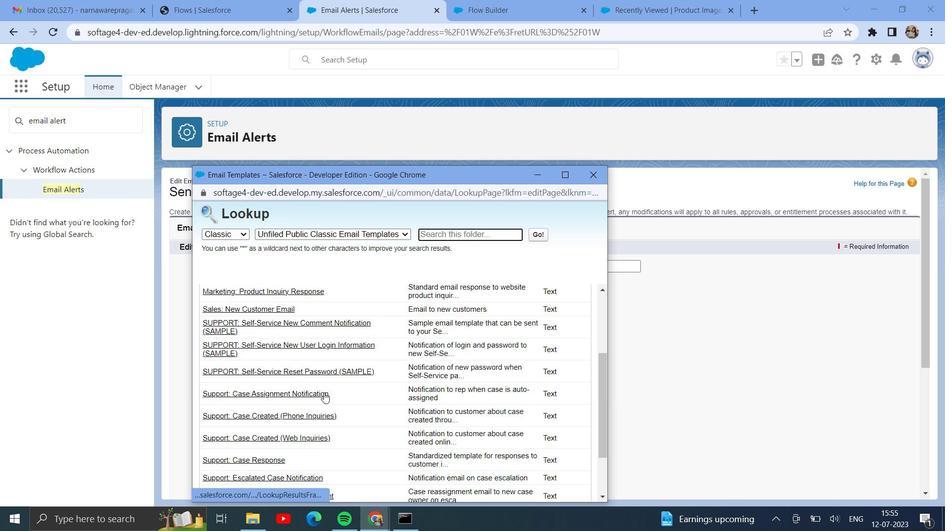 
Action: Mouse scrolled (324, 392) with delta (0, 0)
Screenshot: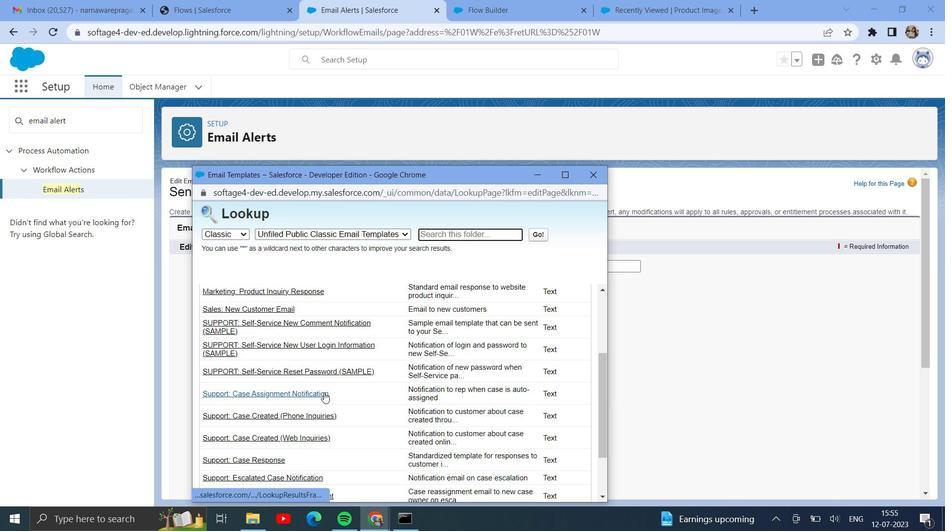 
Action: Mouse scrolled (324, 392) with delta (0, 0)
Screenshot: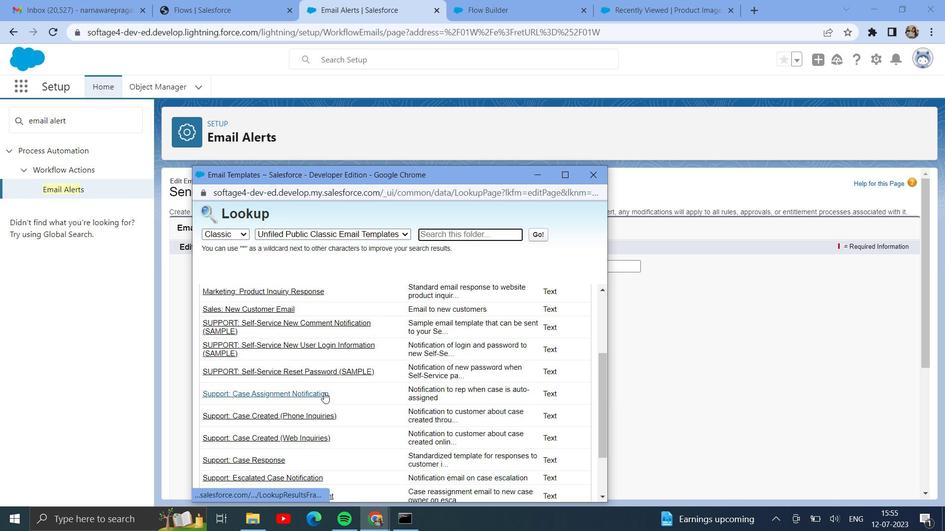 
Action: Mouse scrolled (324, 393) with delta (0, 0)
Screenshot: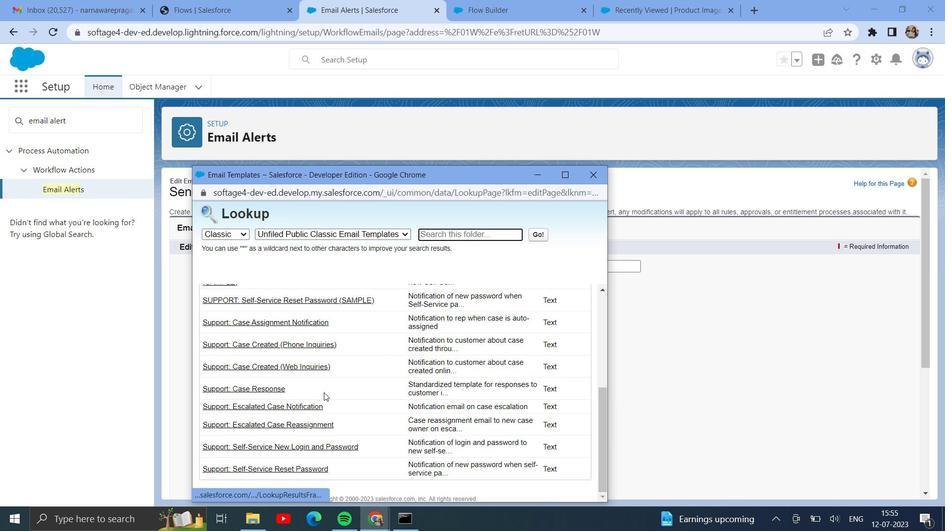 
Action: Mouse scrolled (324, 393) with delta (0, 0)
Screenshot: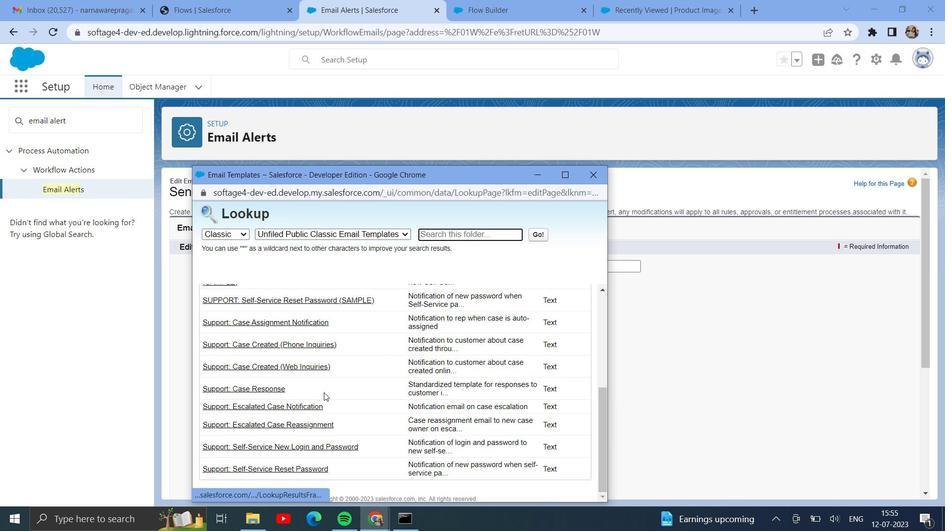 
Action: Mouse scrolled (324, 393) with delta (0, 0)
Screenshot: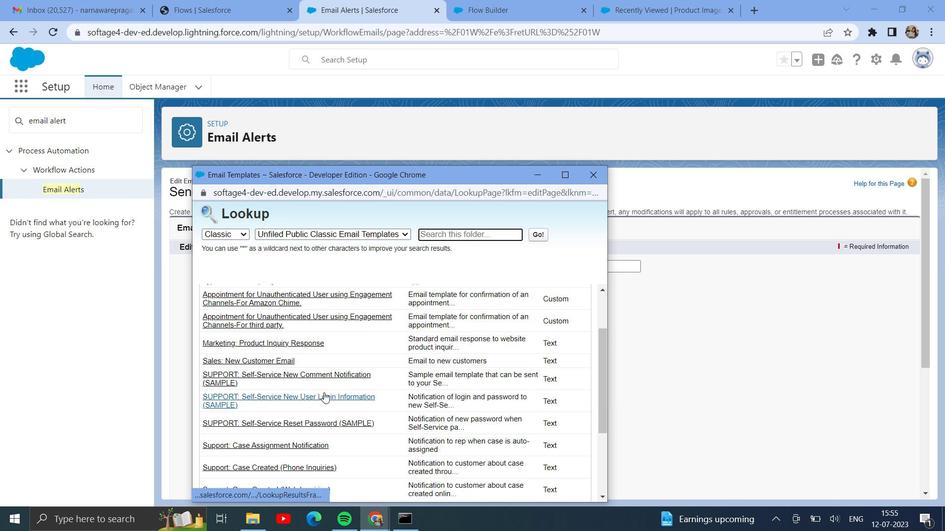 
Action: Mouse scrolled (324, 393) with delta (0, 0)
Screenshot: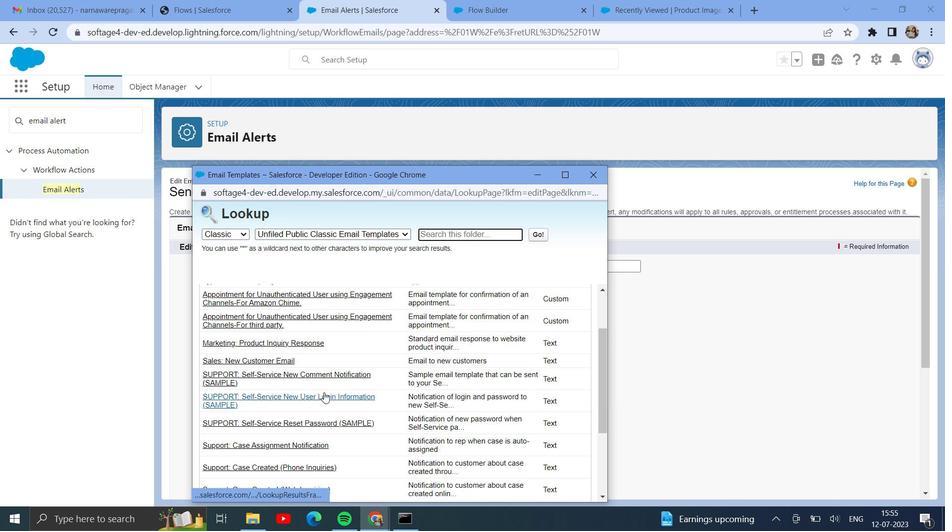 
Action: Mouse moved to (331, 410)
Screenshot: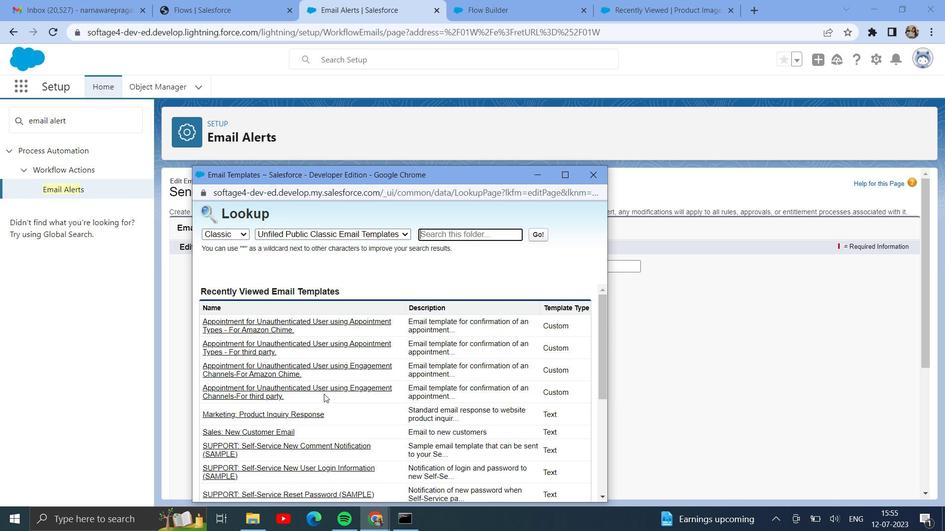 
Action: Mouse scrolled (331, 410) with delta (0, 0)
Screenshot: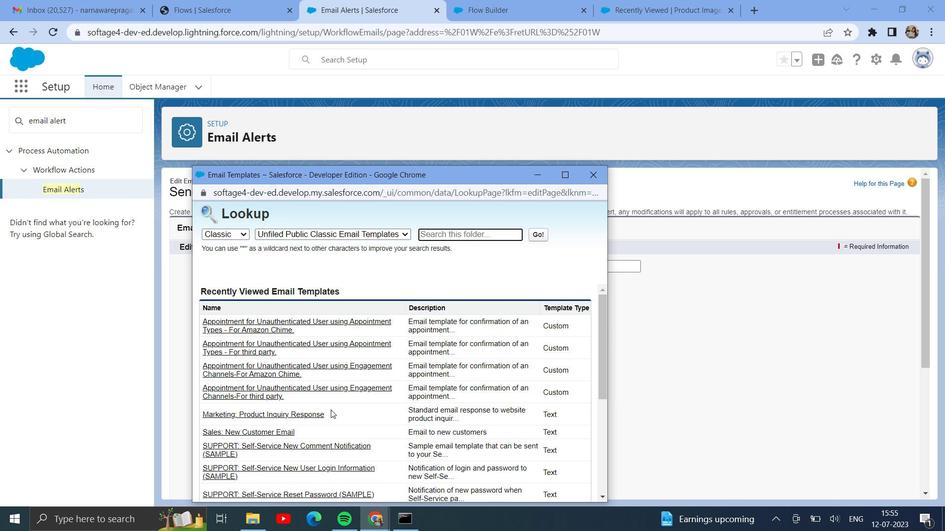 
Action: Mouse scrolled (331, 410) with delta (0, 0)
Screenshot: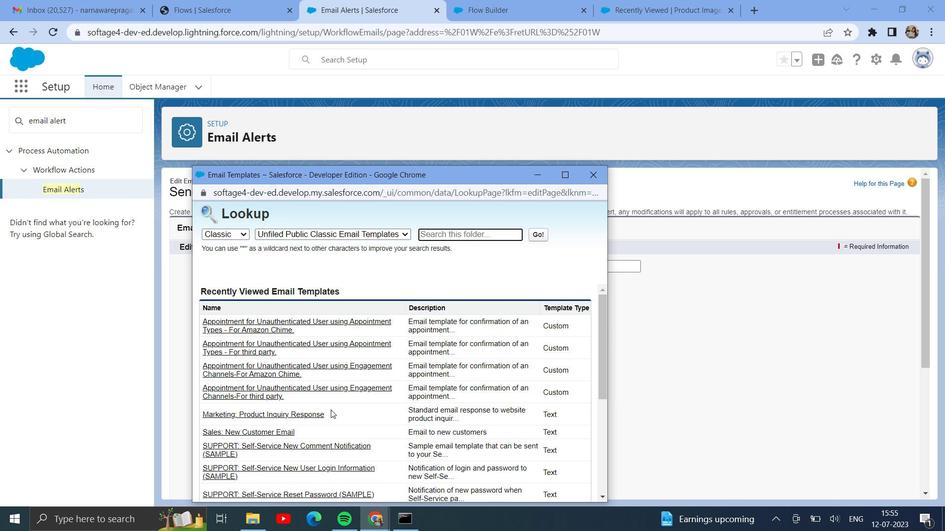 
Action: Mouse scrolled (331, 410) with delta (0, 0)
Screenshot: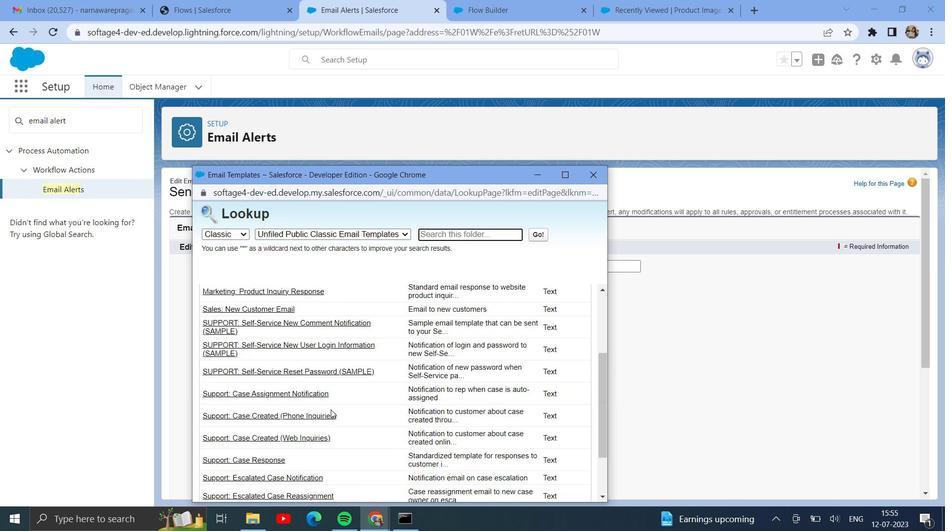 
Action: Mouse scrolled (331, 410) with delta (0, 0)
Screenshot: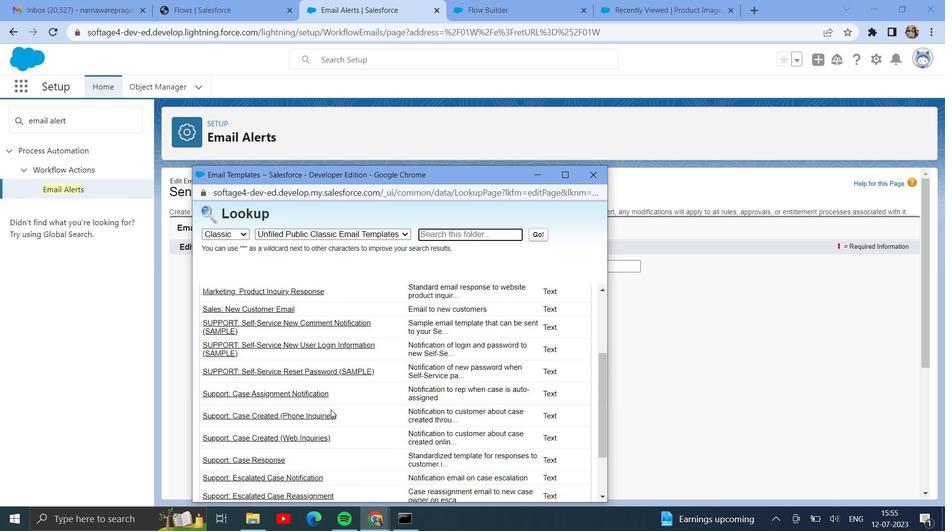 
Action: Mouse scrolled (331, 410) with delta (0, 0)
Screenshot: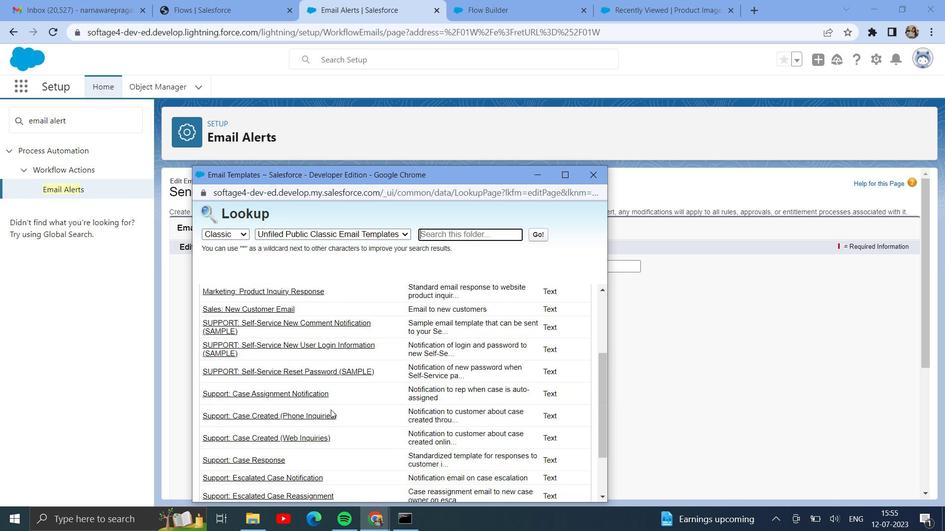 
Action: Mouse scrolled (331, 410) with delta (0, 0)
Screenshot: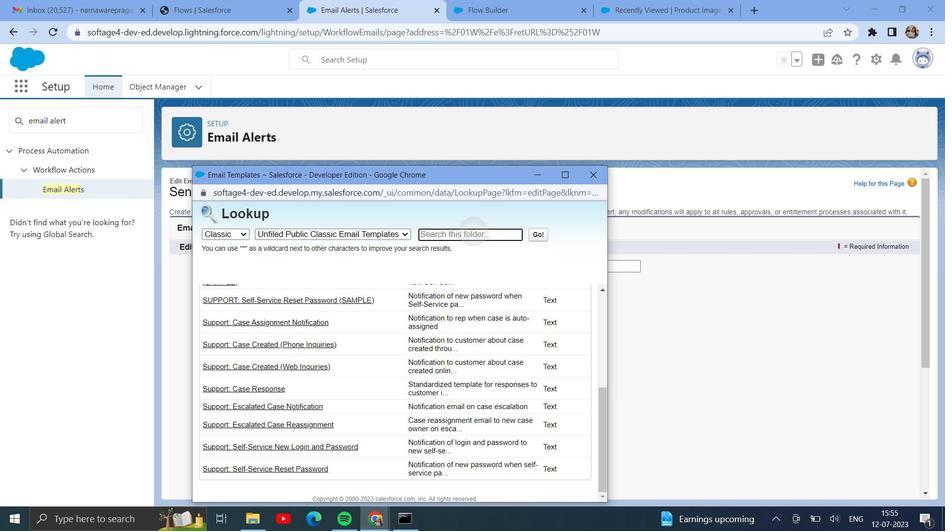 
Action: Mouse scrolled (331, 410) with delta (0, 0)
Screenshot: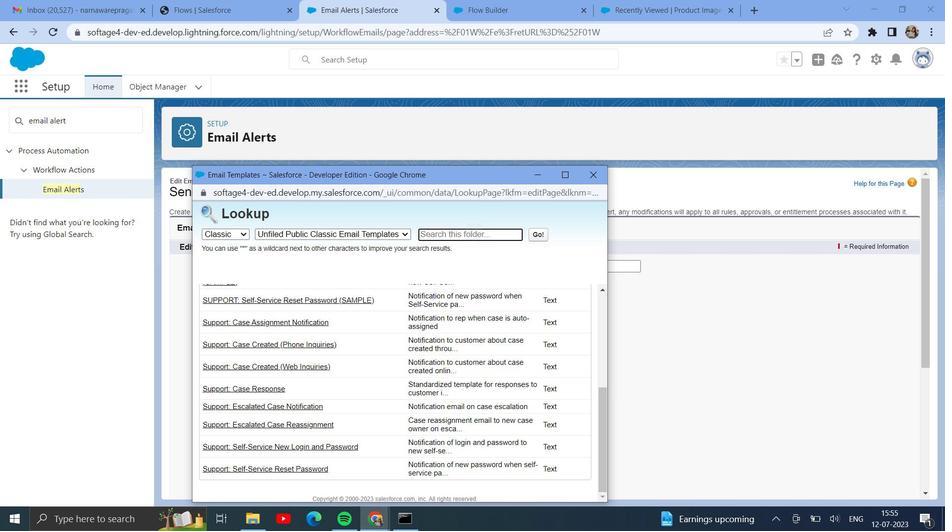 
Action: Mouse moved to (378, 378)
Screenshot: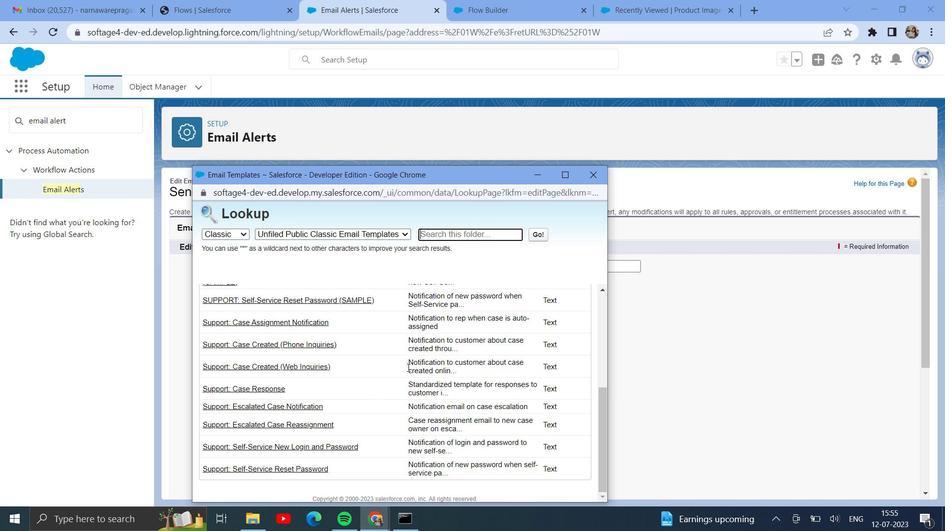 
Action: Mouse scrolled (378, 378) with delta (0, 0)
Screenshot: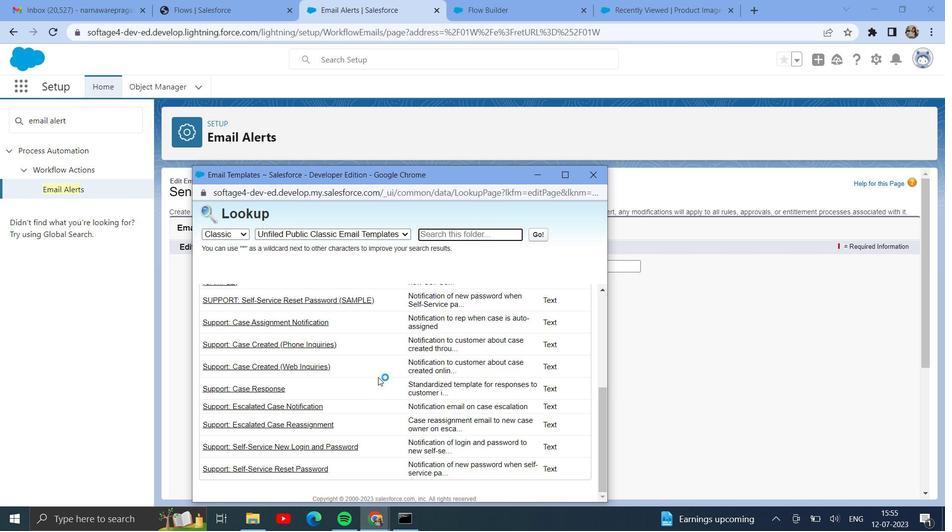 
Action: Mouse scrolled (378, 378) with delta (0, 0)
Screenshot: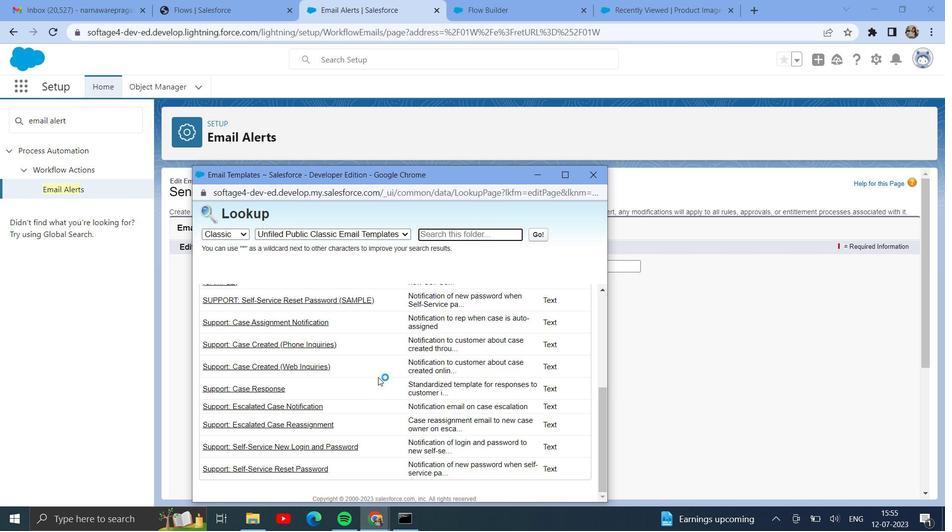 
Action: Mouse scrolled (378, 378) with delta (0, 0)
Screenshot: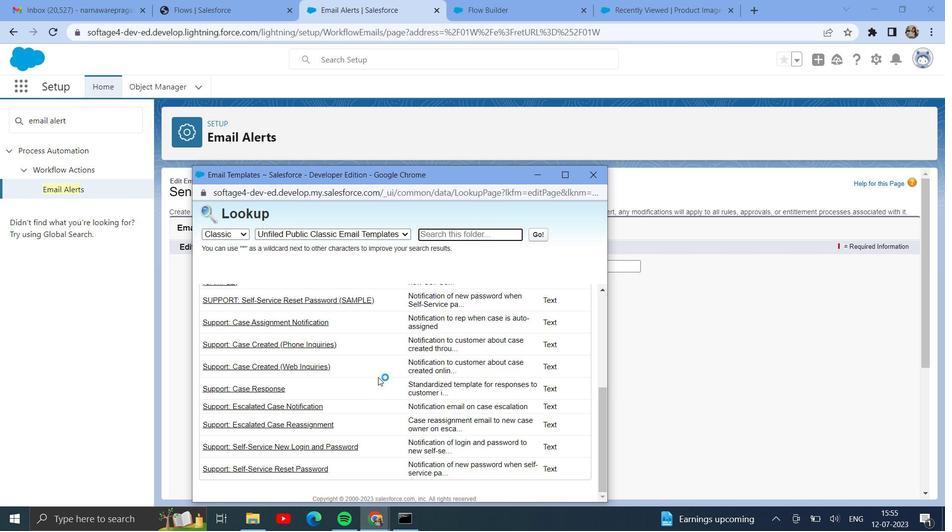
Action: Mouse scrolled (378, 378) with delta (0, 0)
Screenshot: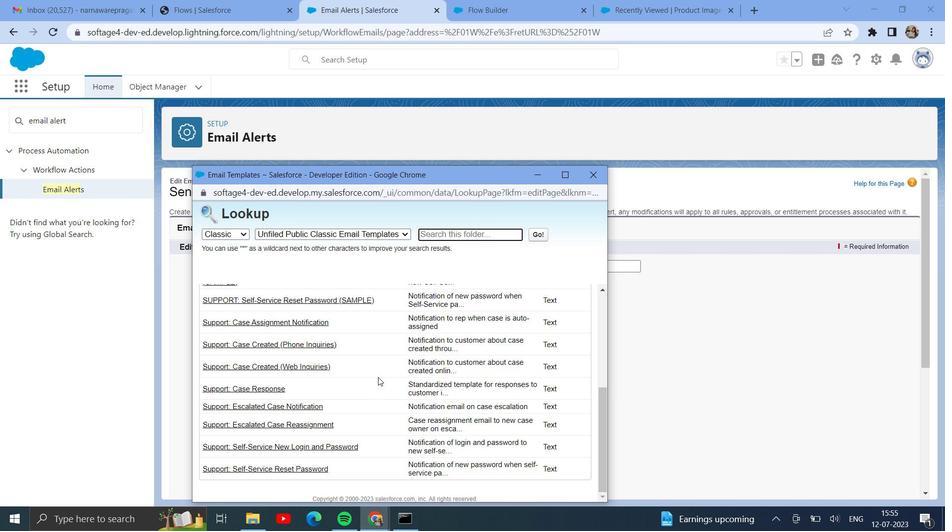 
Action: Mouse scrolled (378, 378) with delta (0, 0)
Screenshot: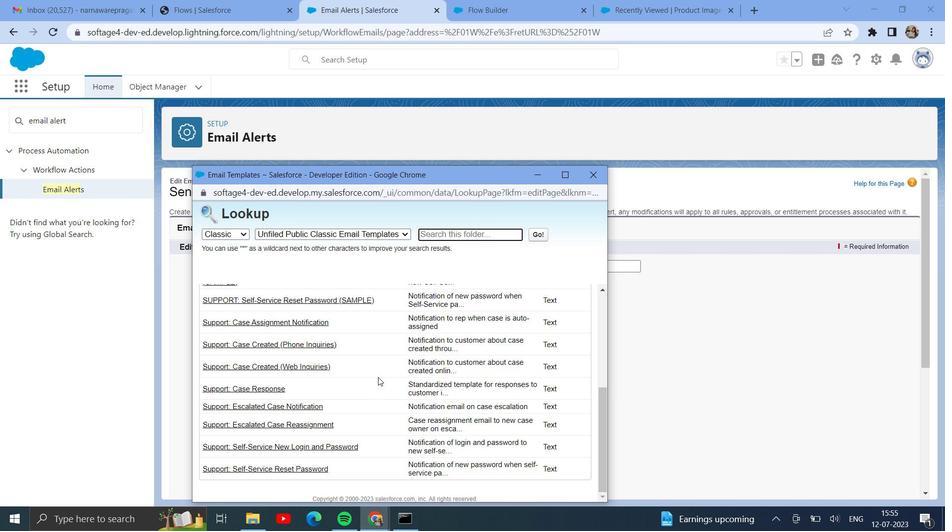 
Action: Mouse scrolled (378, 378) with delta (0, 0)
Screenshot: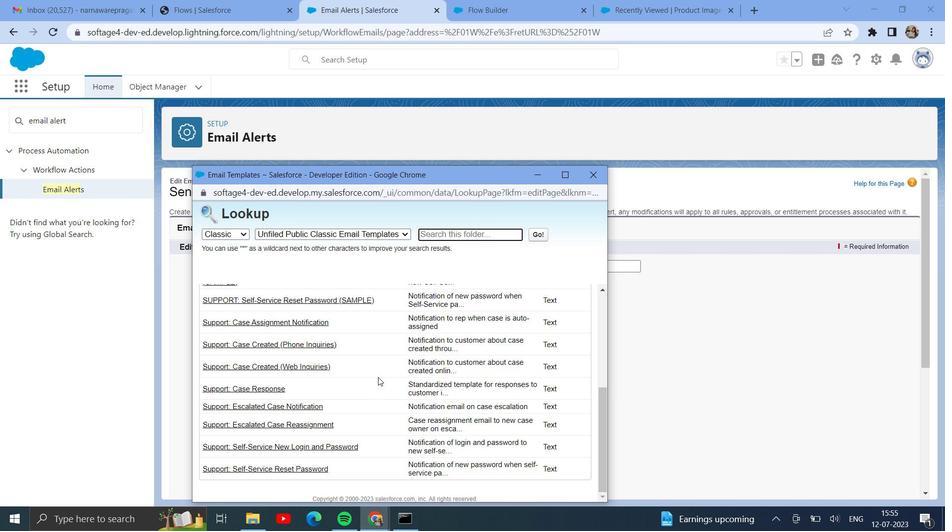 
Action: Mouse moved to (447, 242)
Screenshot: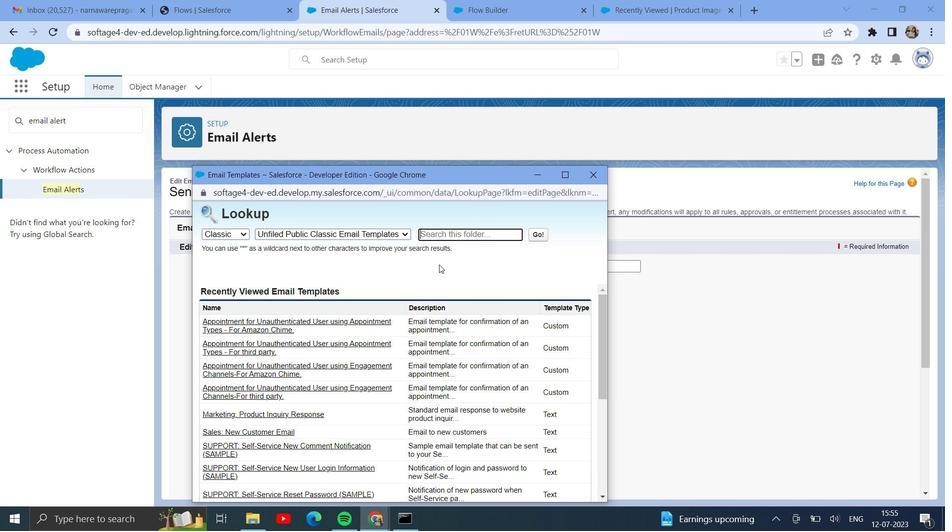 
Action: Key pressed we
Screenshot: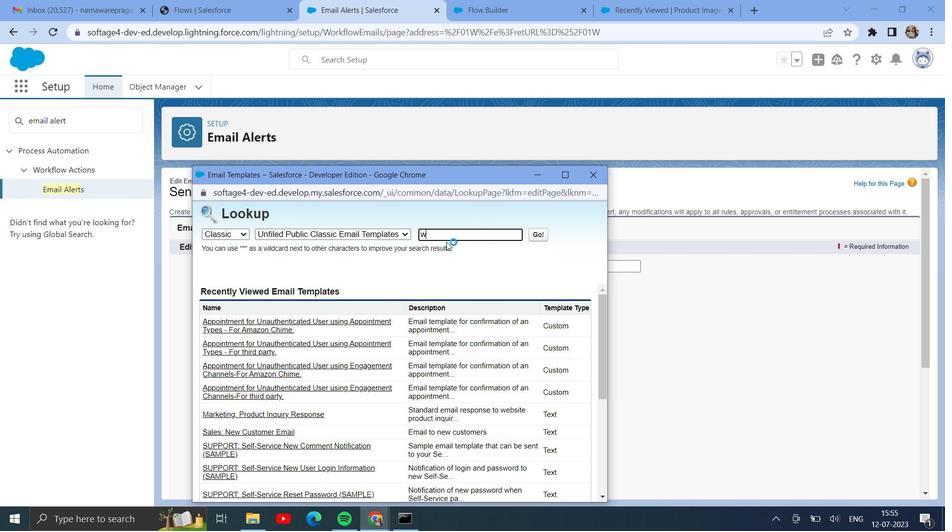
Action: Mouse moved to (447, 242)
Screenshot: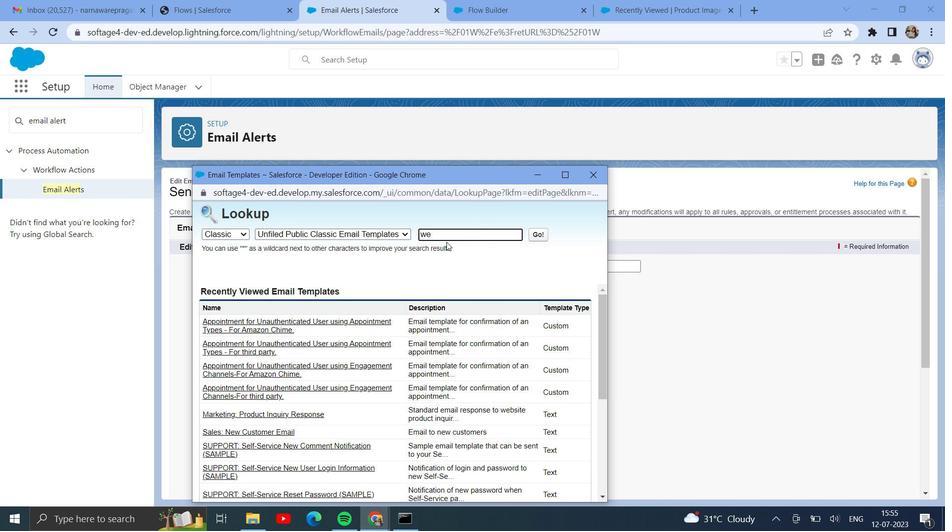 
Action: Key pressed <Key.backspace><Key.backspace><Key.shift>Welcome<Key.enter>
Screenshot: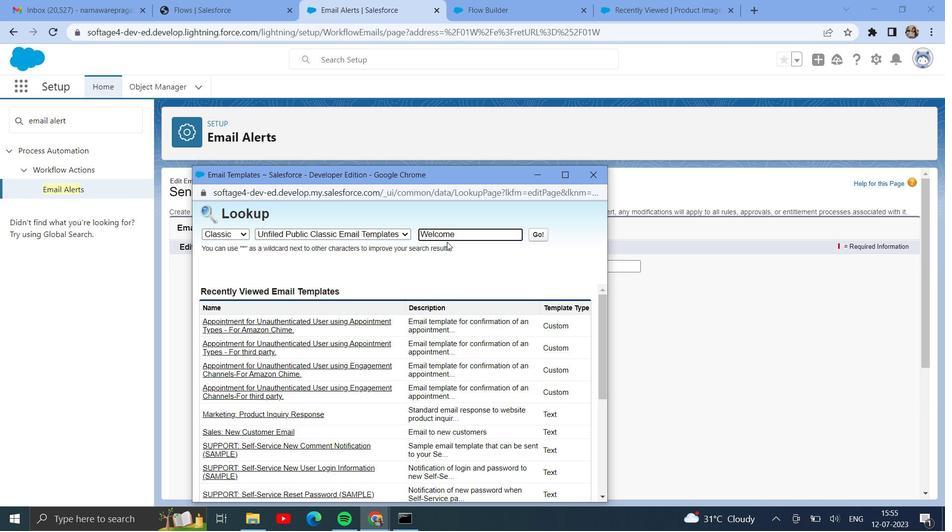 
Action: Mouse moved to (352, 235)
Screenshot: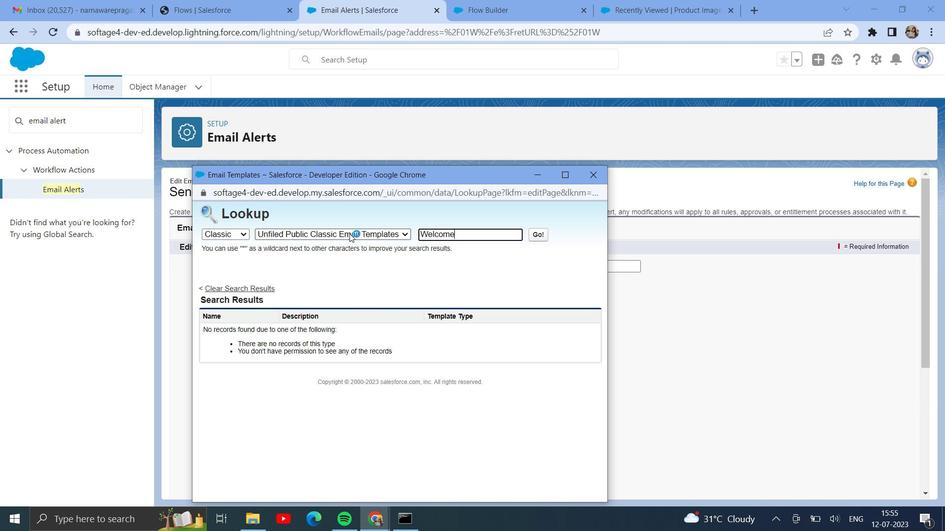
Action: Mouse pressed left at (352, 235)
Screenshot: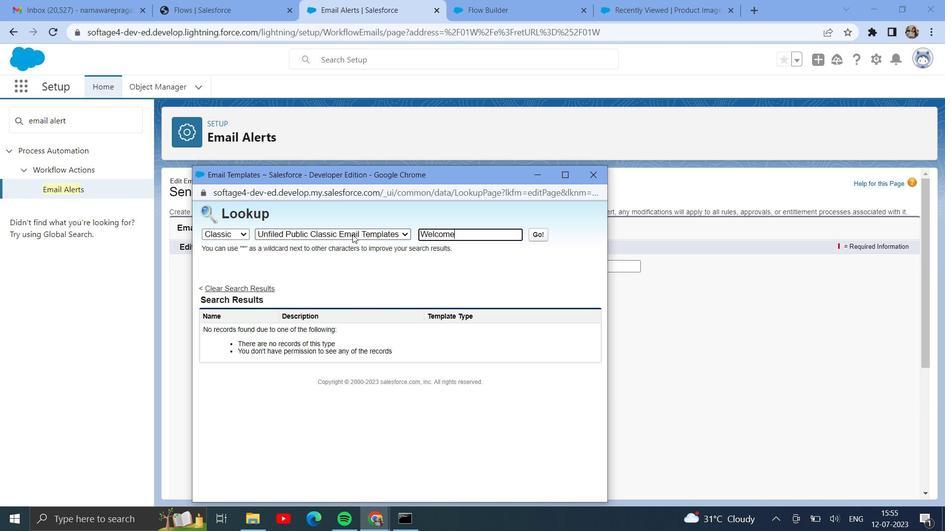 
Action: Mouse moved to (300, 356)
Screenshot: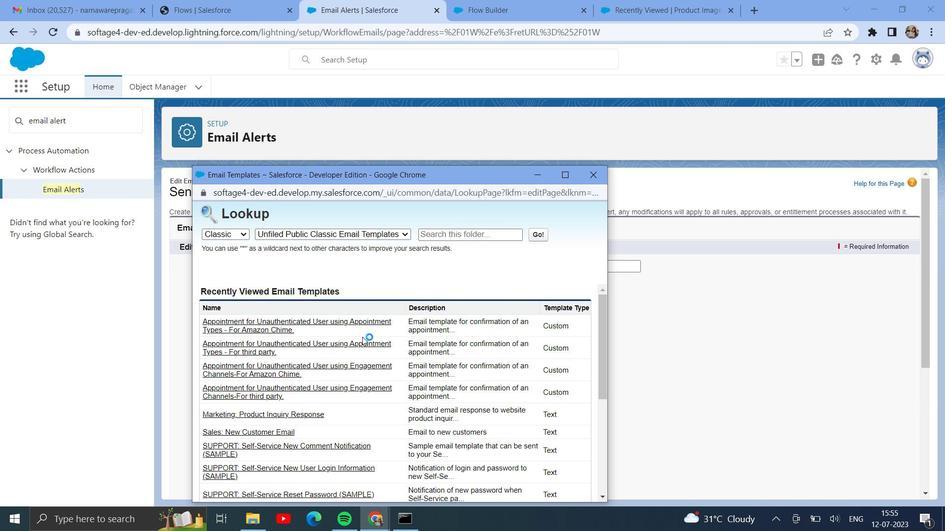
Action: Mouse scrolled (300, 356) with delta (0, 0)
Screenshot: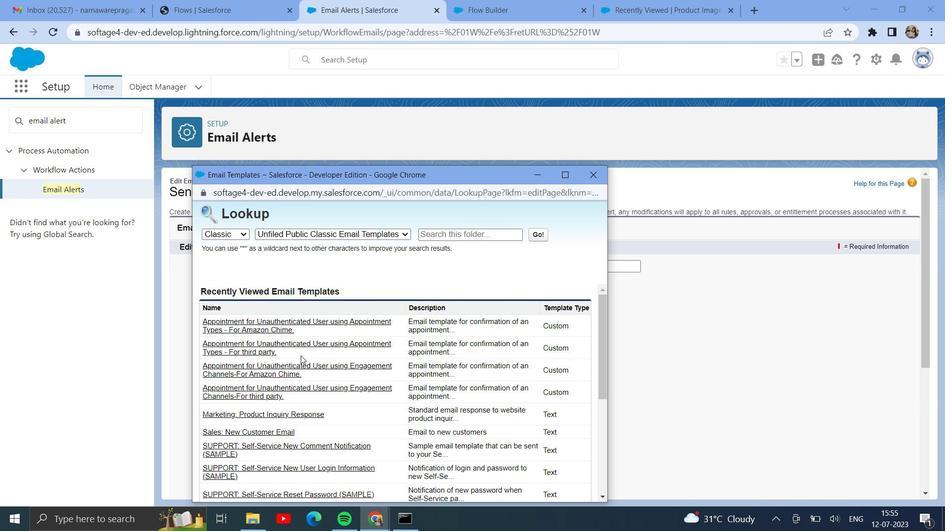 
Action: Mouse scrolled (300, 356) with delta (0, 0)
Screenshot: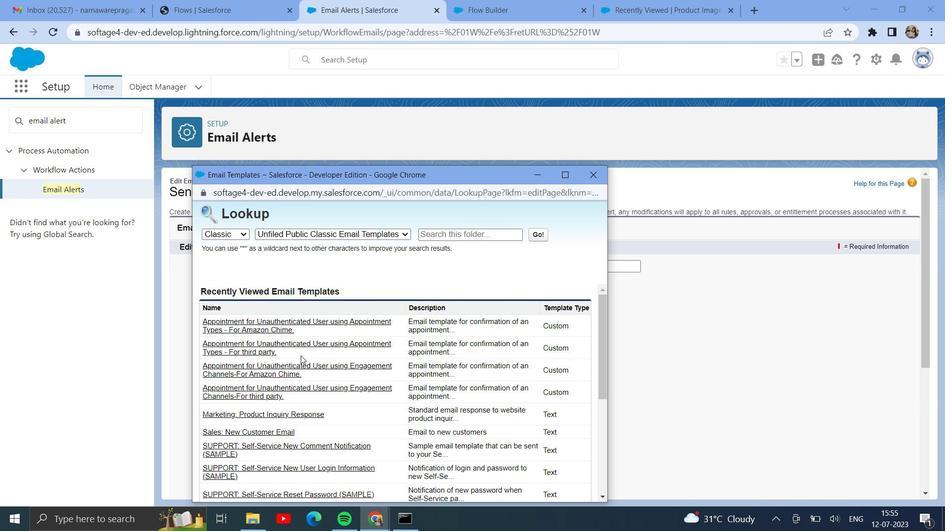 
Action: Mouse scrolled (300, 355) with delta (0, 0)
Screenshot: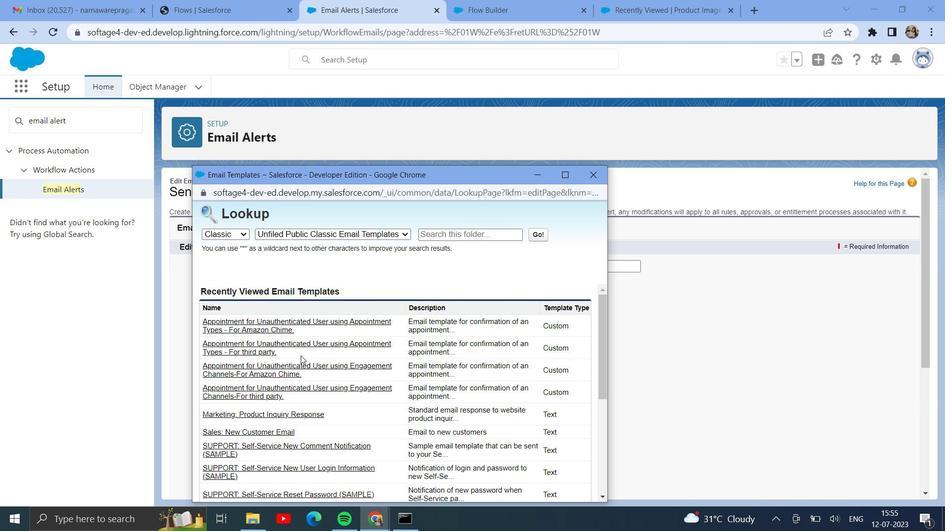
Action: Mouse scrolled (300, 355) with delta (0, 0)
Screenshot: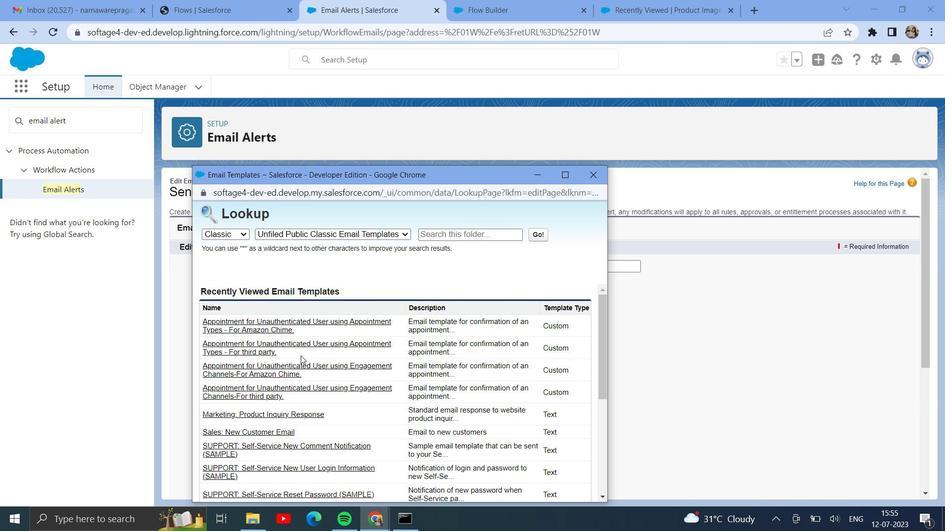 
Action: Mouse moved to (311, 401)
Screenshot: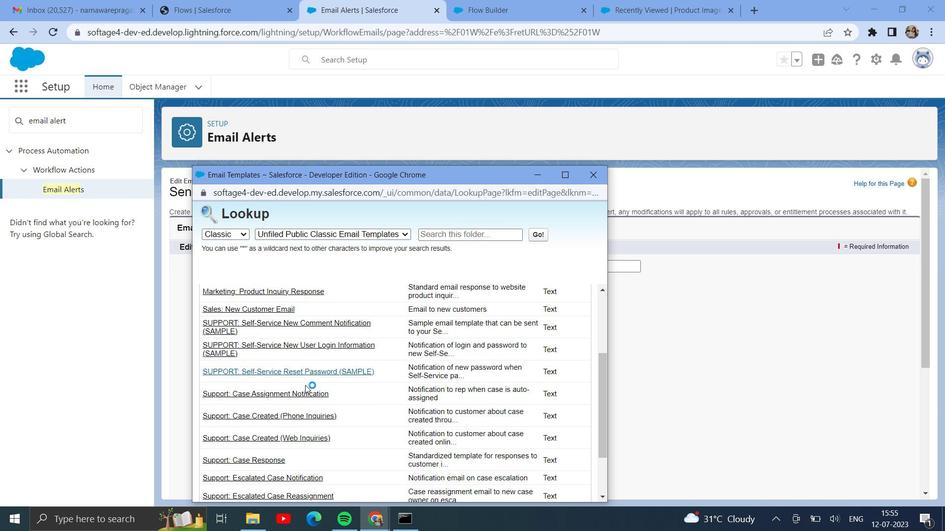 
Action: Mouse scrolled (311, 401) with delta (0, 0)
Screenshot: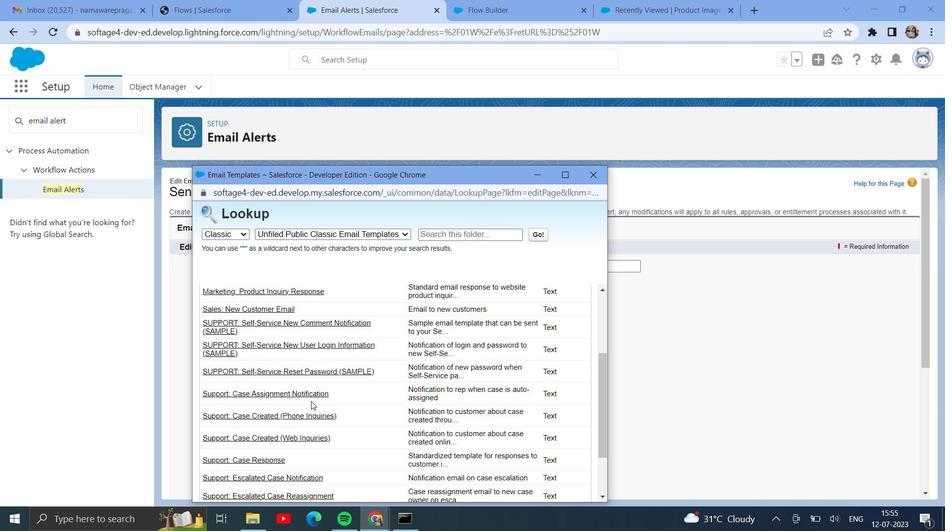 
Action: Mouse scrolled (311, 401) with delta (0, 0)
Screenshot: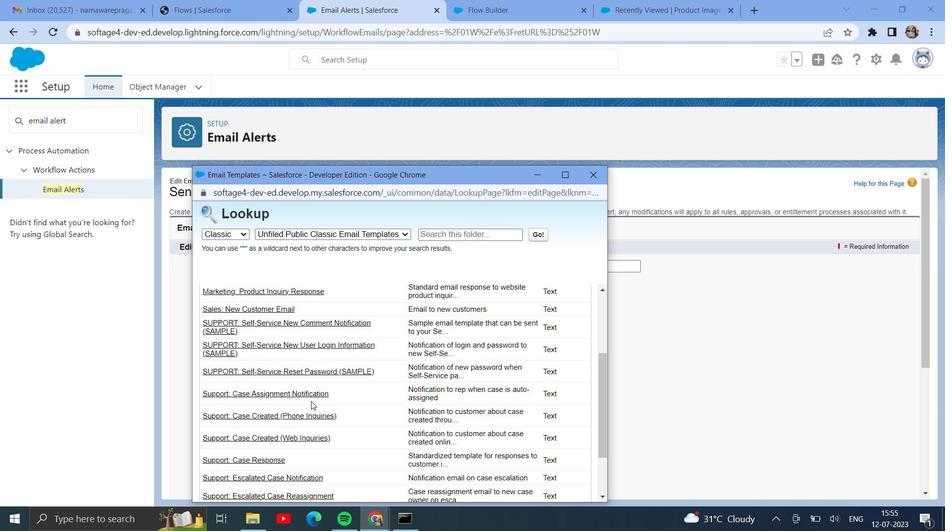 
Action: Mouse scrolled (311, 401) with delta (0, 0)
Screenshot: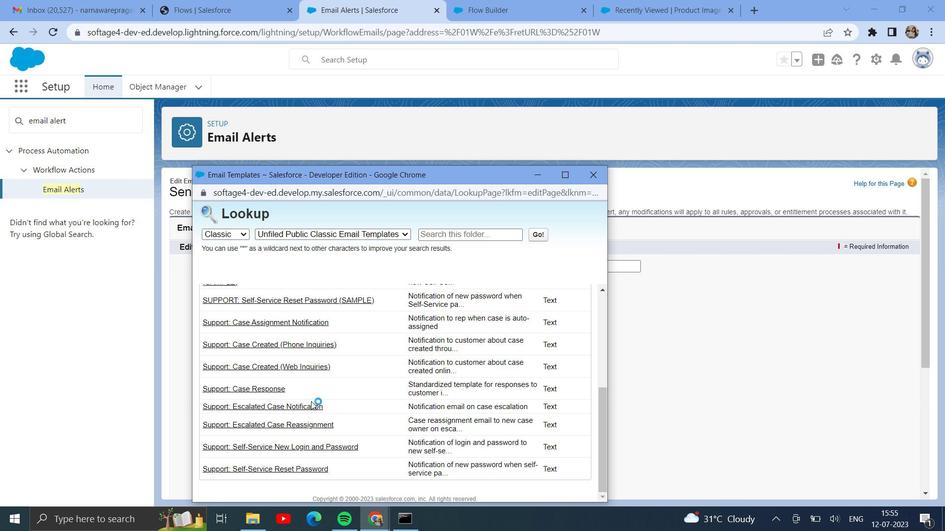 
Action: Mouse scrolled (311, 401) with delta (0, 0)
Screenshot: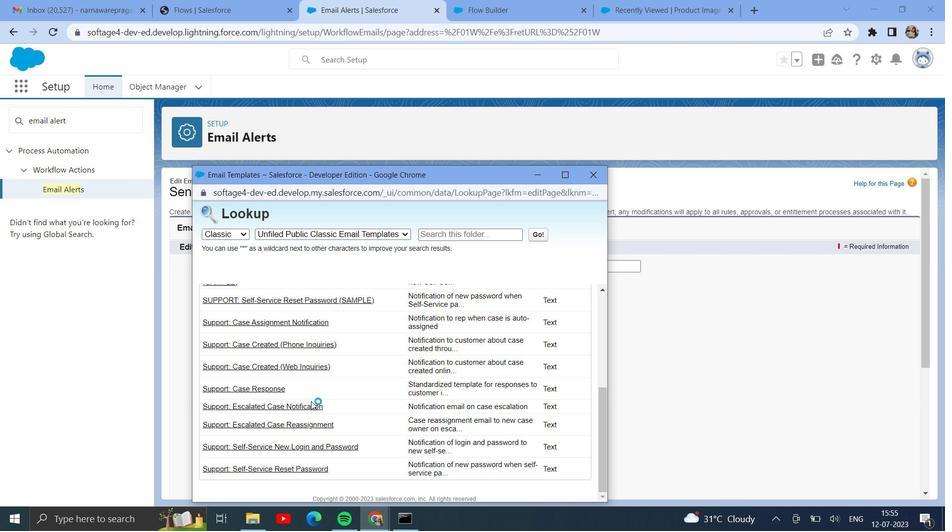 
Action: Mouse scrolled (311, 401) with delta (0, 0)
Screenshot: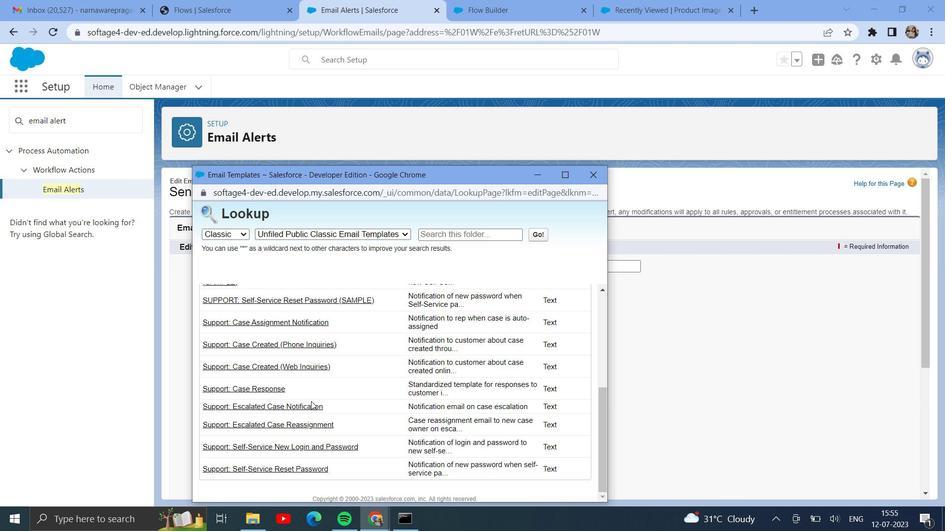 
Action: Mouse scrolled (311, 401) with delta (0, 0)
Screenshot: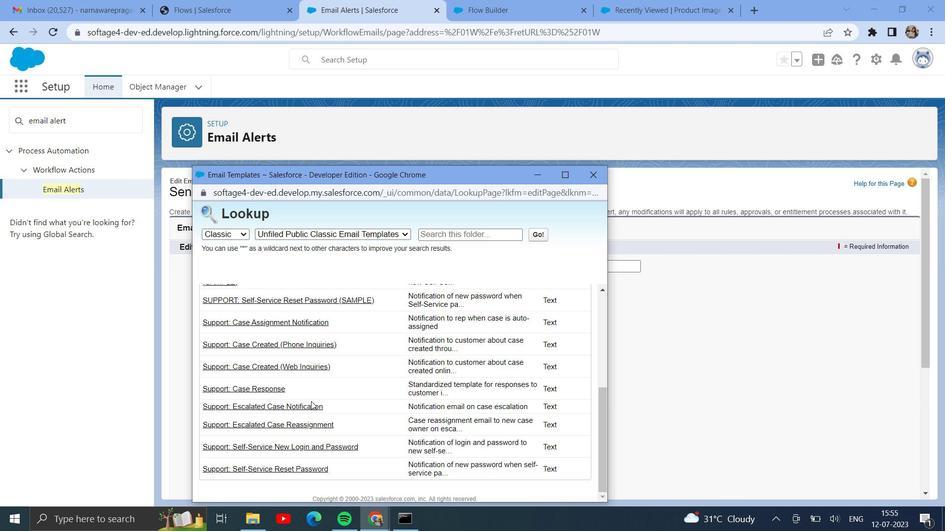 
Action: Mouse scrolled (311, 402) with delta (0, 0)
Screenshot: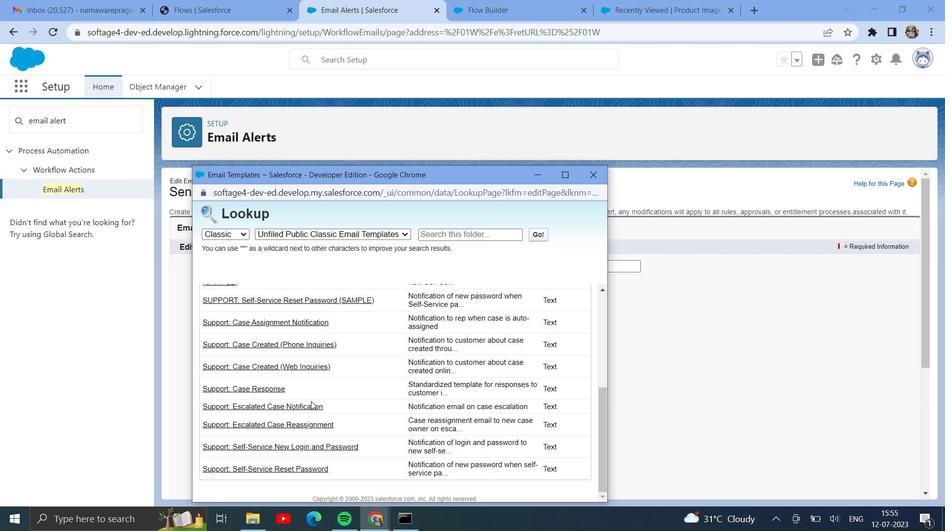 
Action: Mouse scrolled (311, 402) with delta (0, 0)
Screenshot: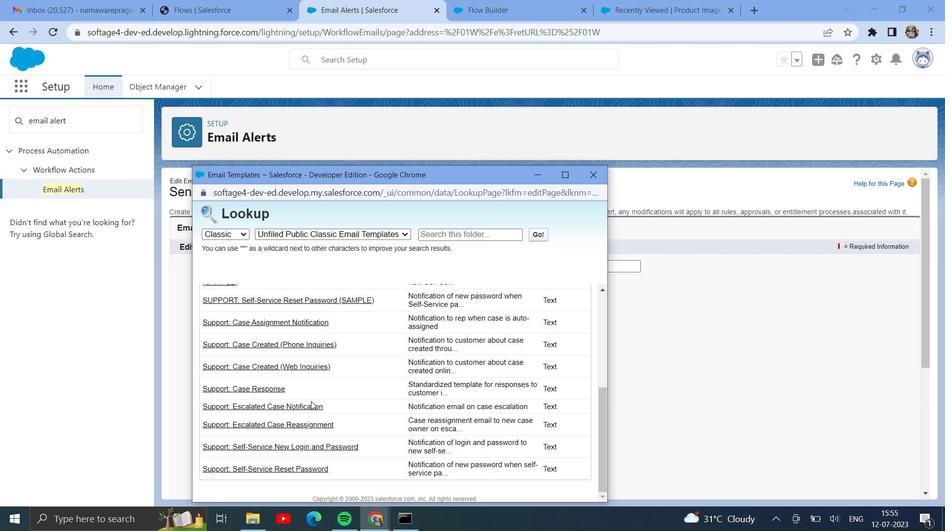 
Action: Mouse scrolled (311, 402) with delta (0, 0)
Screenshot: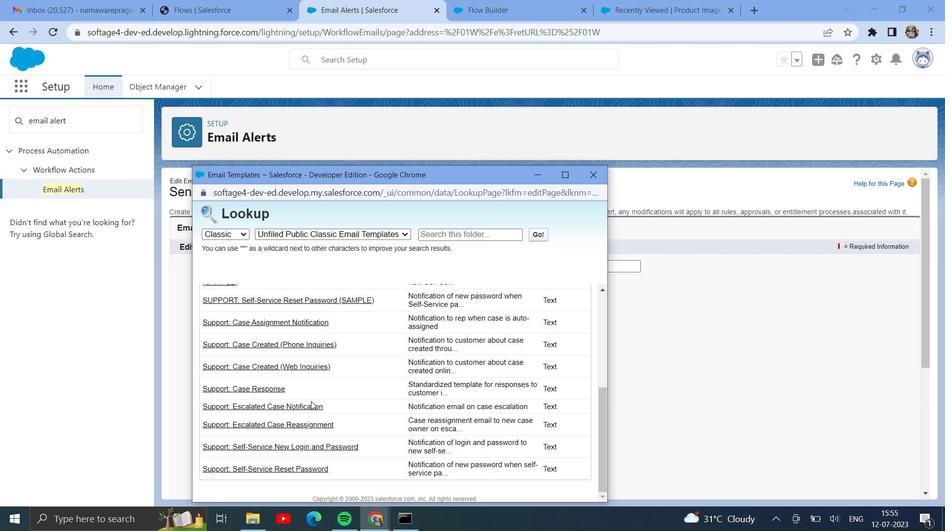 
Action: Mouse scrolled (311, 402) with delta (0, 0)
Screenshot: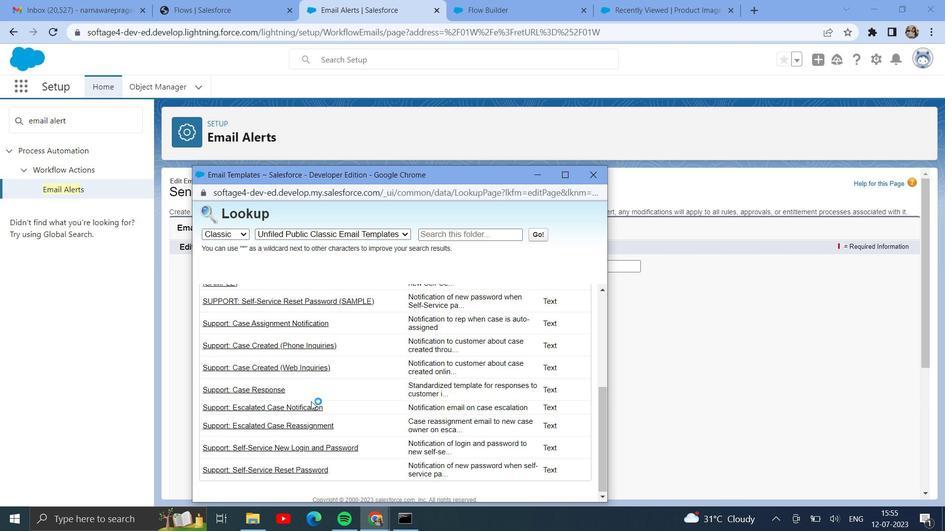 
Action: Mouse moved to (311, 401)
Screenshot: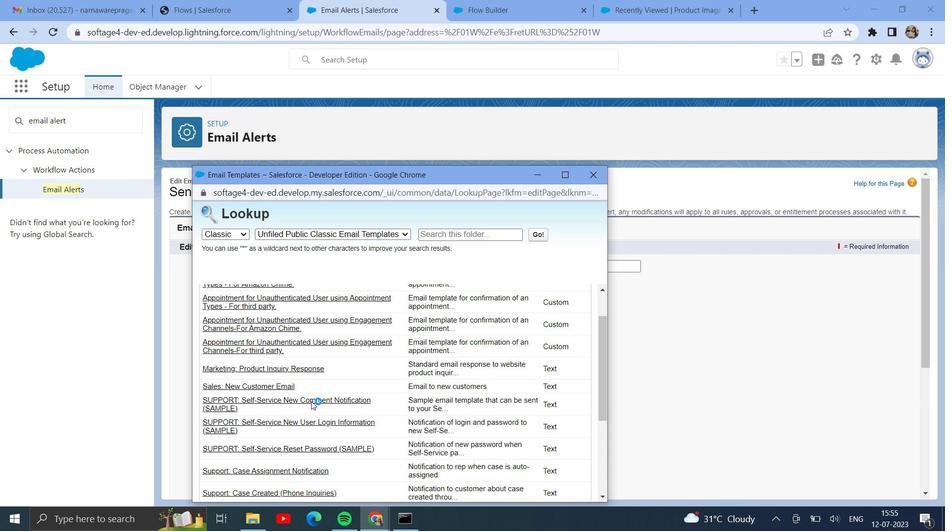 
Action: Mouse scrolled (311, 402) with delta (0, 0)
Screenshot: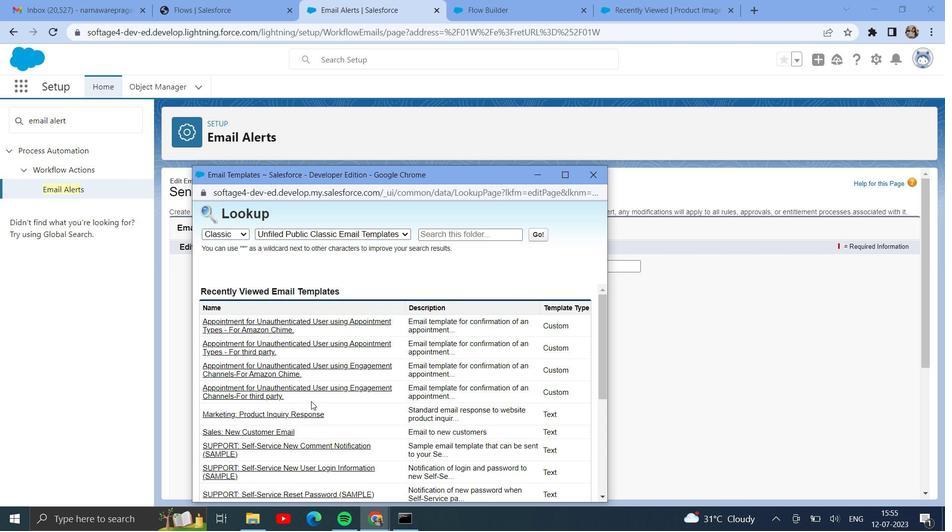 
Action: Mouse scrolled (311, 402) with delta (0, 0)
Screenshot: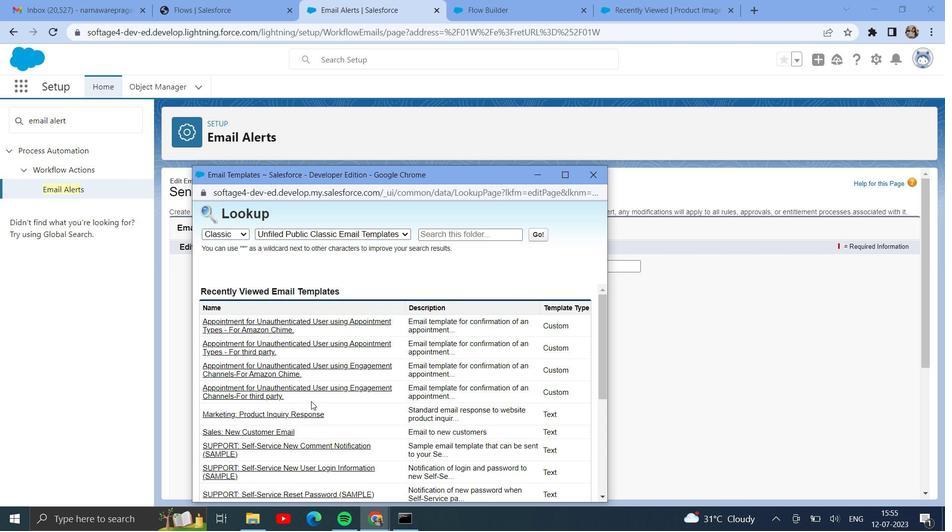 
Action: Mouse scrolled (311, 402) with delta (0, 0)
Screenshot: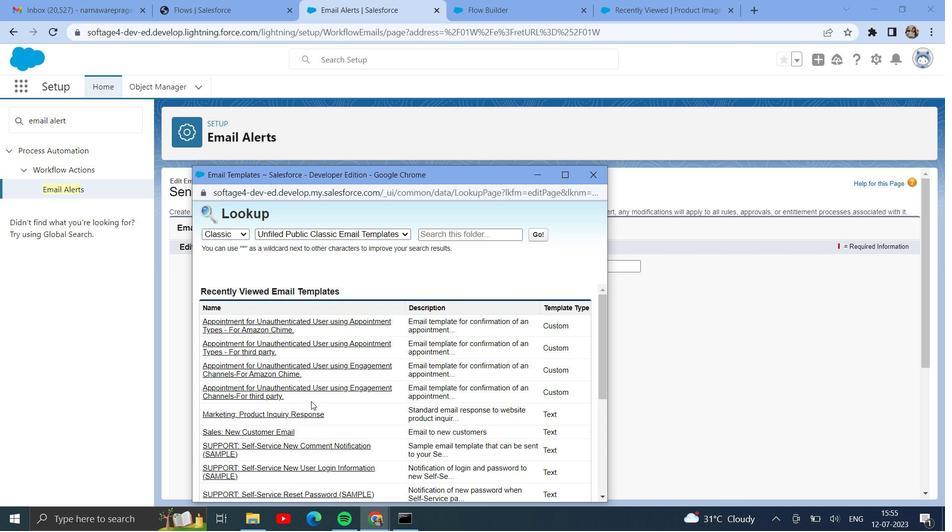 
Action: Mouse scrolled (311, 402) with delta (0, 0)
Screenshot: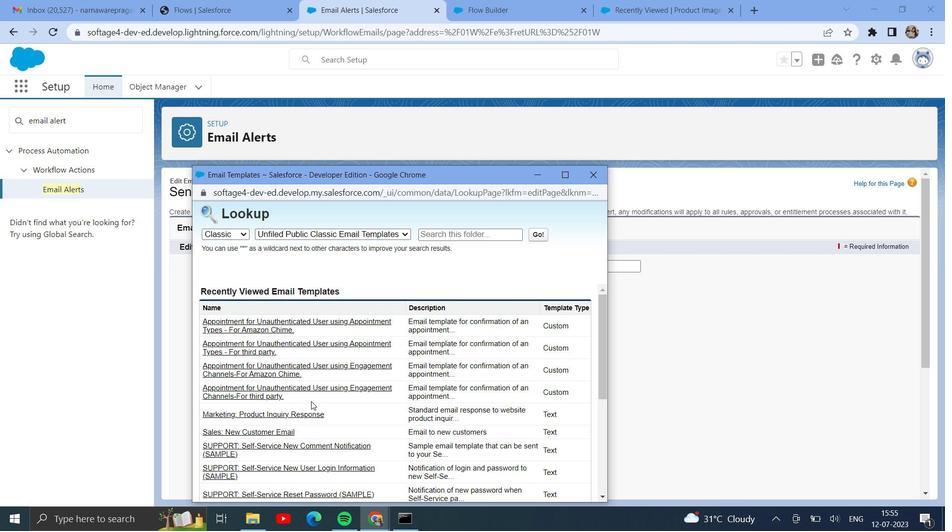 
Action: Mouse moved to (227, 238)
Screenshot: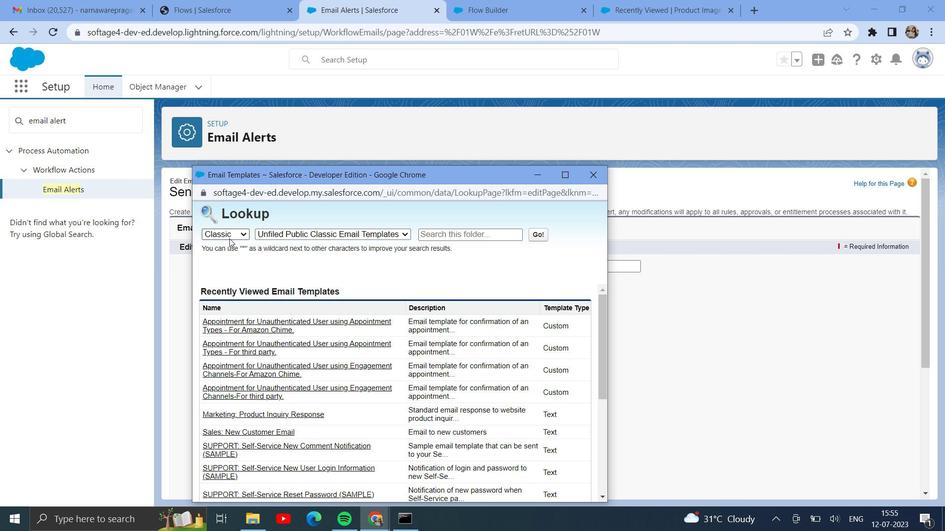 
Action: Mouse pressed left at (227, 238)
Screenshot: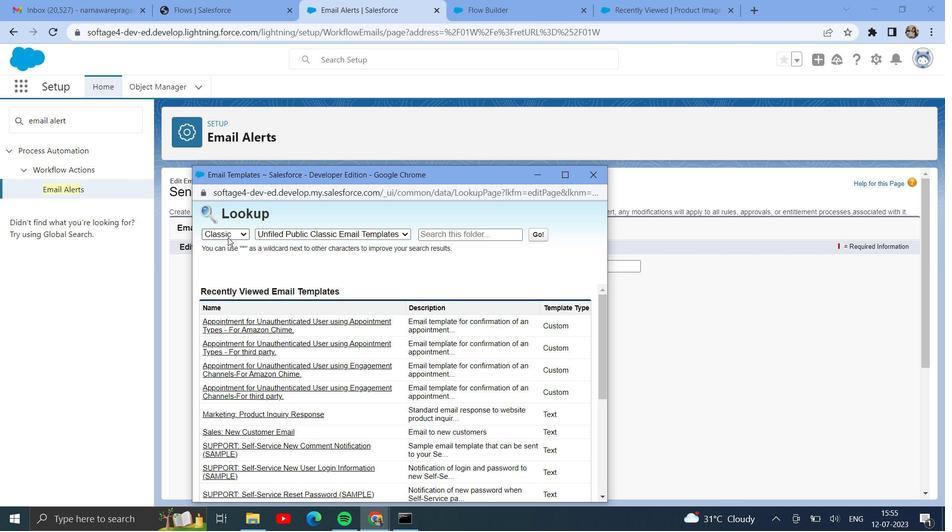 
Action: Mouse moved to (244, 255)
Screenshot: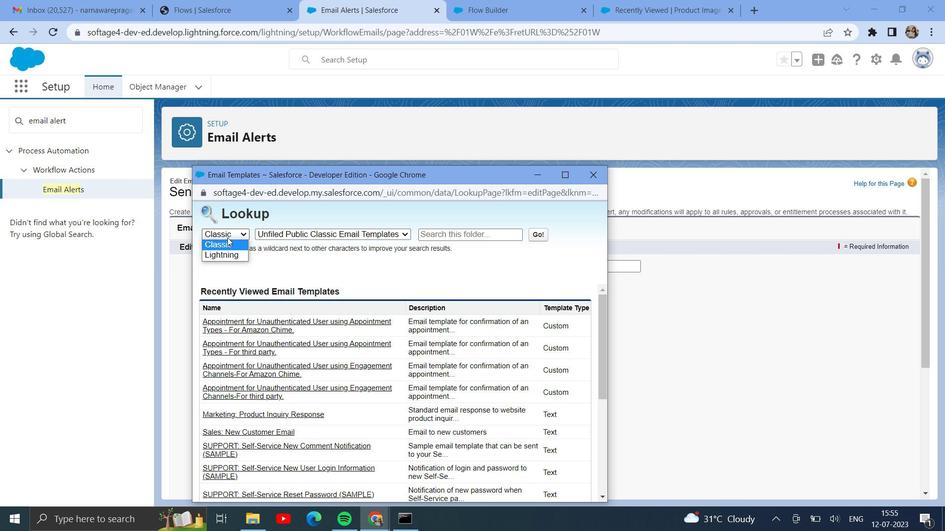 
Action: Mouse pressed left at (244, 255)
Screenshot: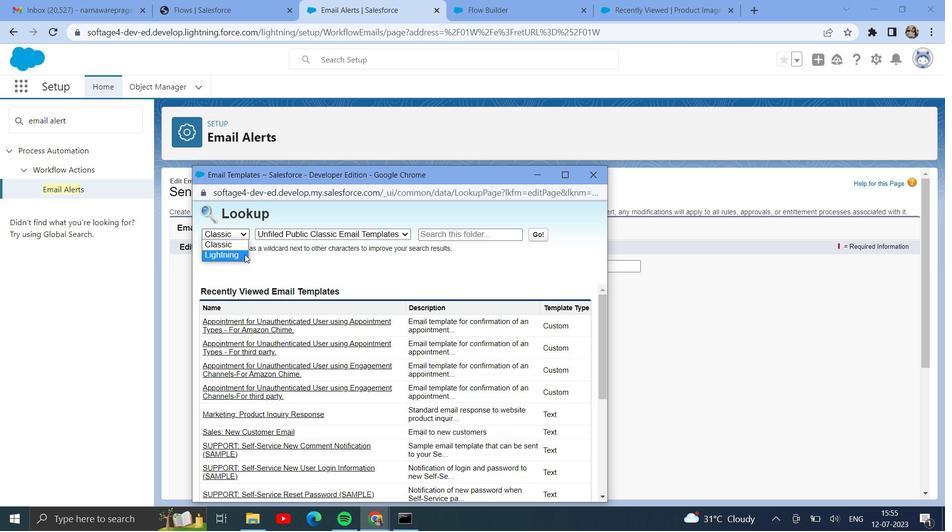 
Action: Mouse moved to (329, 237)
Screenshot: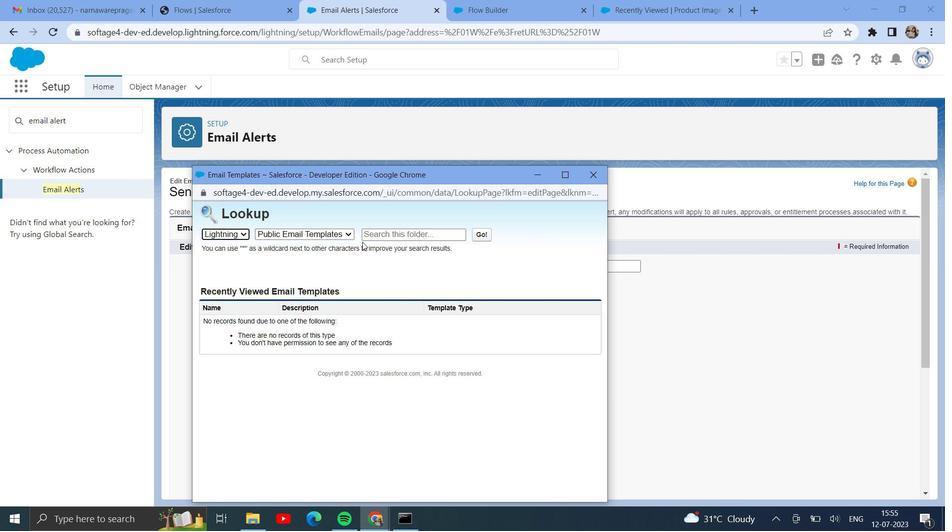 
Action: Mouse pressed left at (329, 237)
Screenshot: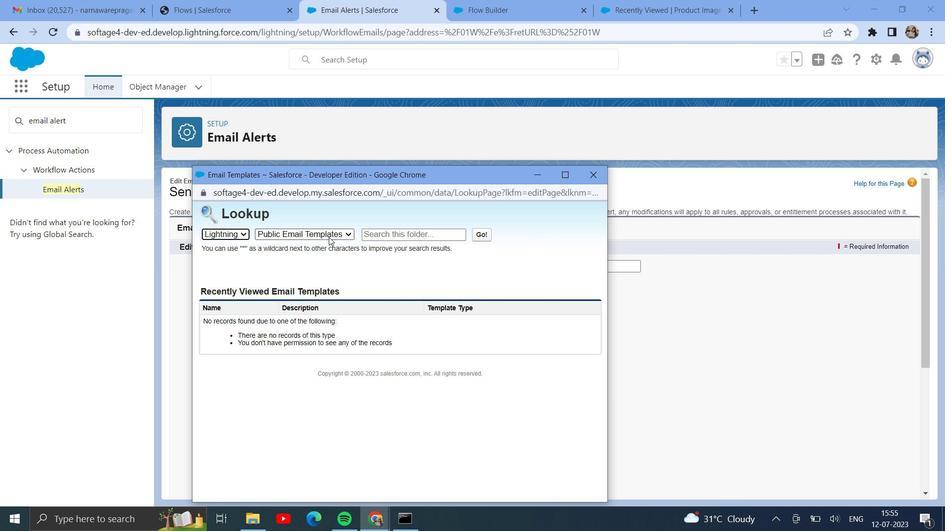 
Action: Mouse moved to (239, 230)
Screenshot: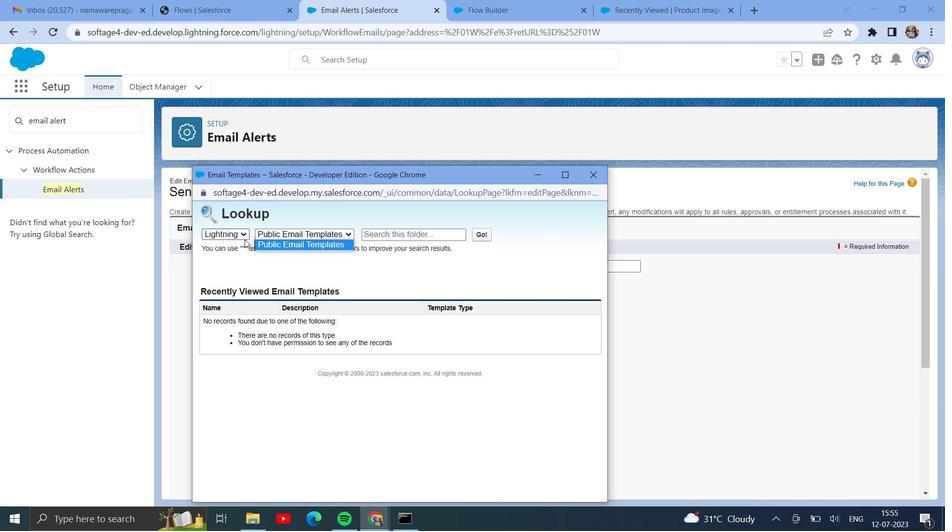
Action: Mouse pressed left at (239, 230)
Screenshot: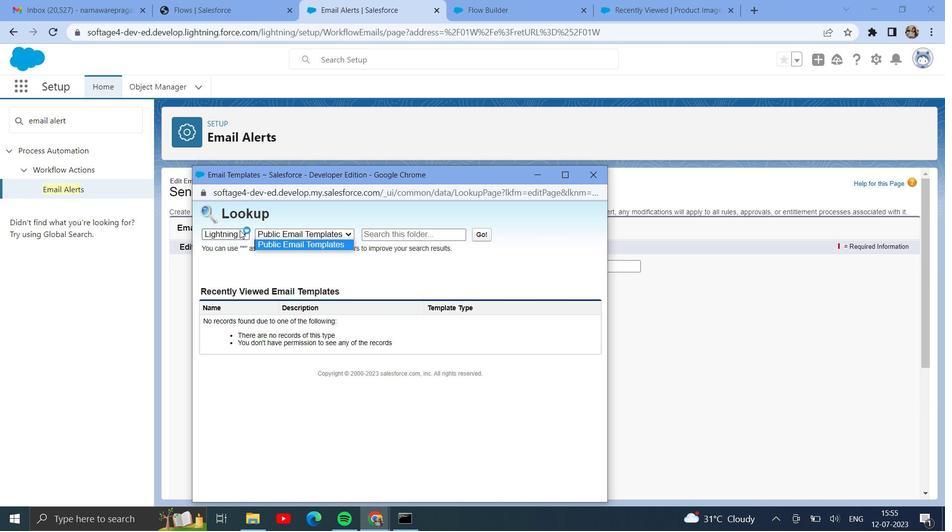 
Action: Mouse moved to (222, 248)
Screenshot: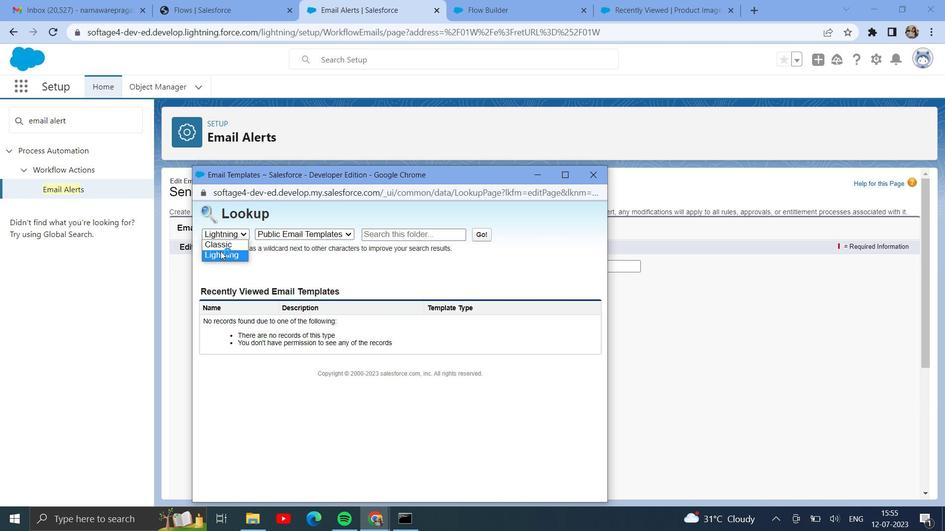 
Action: Mouse pressed left at (222, 248)
Screenshot: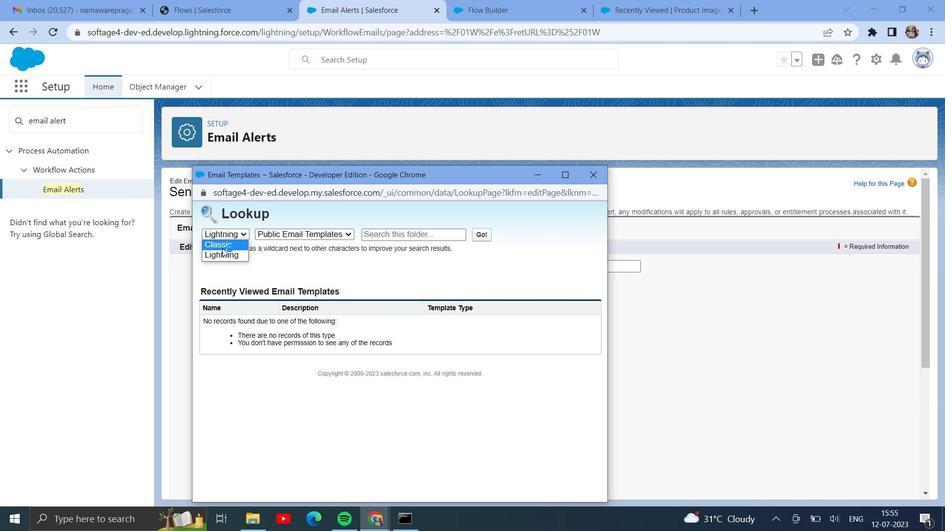 
Action: Mouse moved to (384, 234)
Screenshot: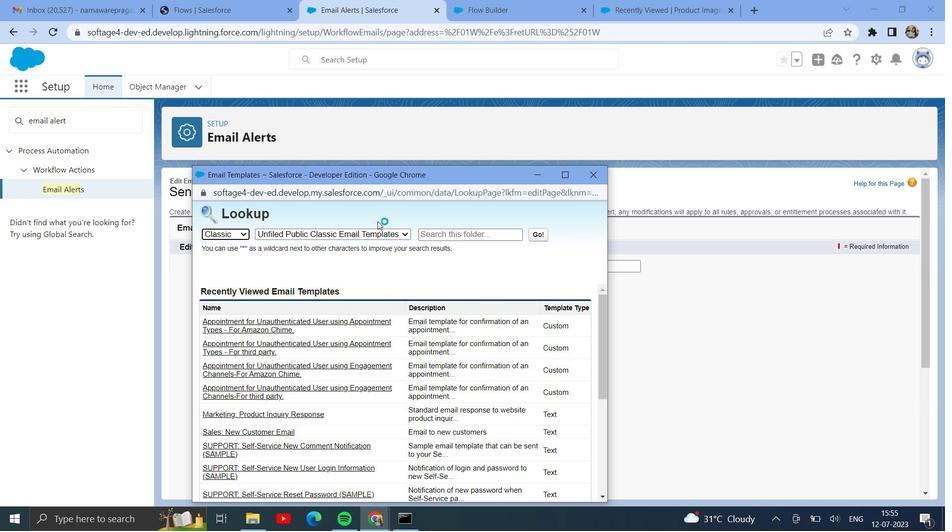 
Action: Mouse pressed left at (384, 234)
Screenshot: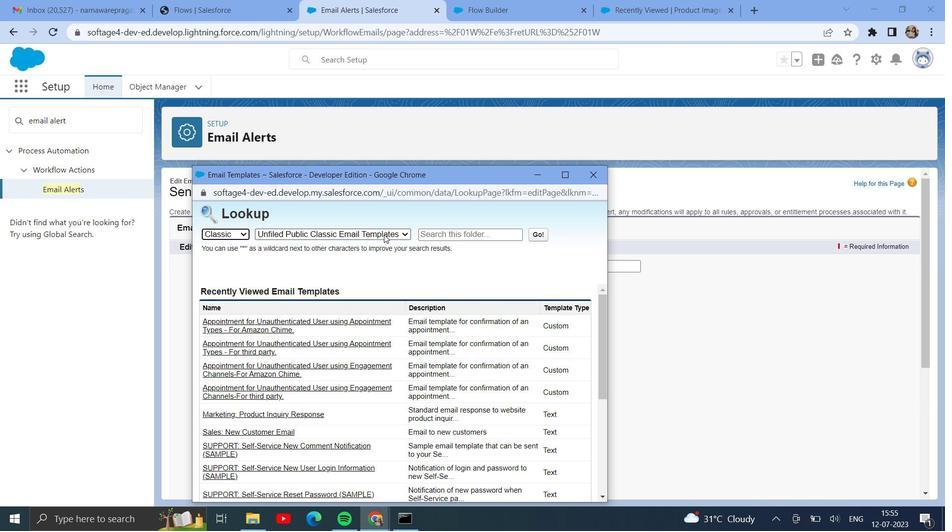 
Action: Mouse moved to (406, 314)
Screenshot: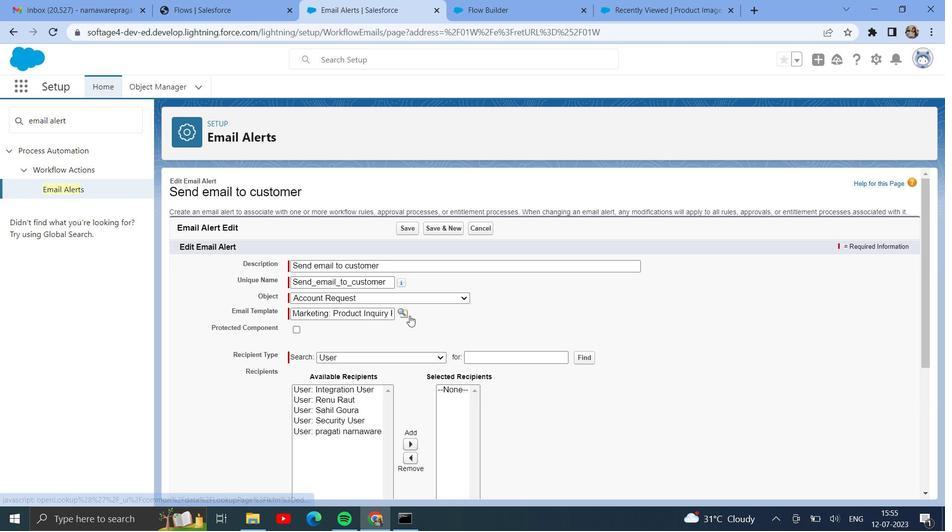 
Action: Mouse pressed left at (406, 314)
Screenshot: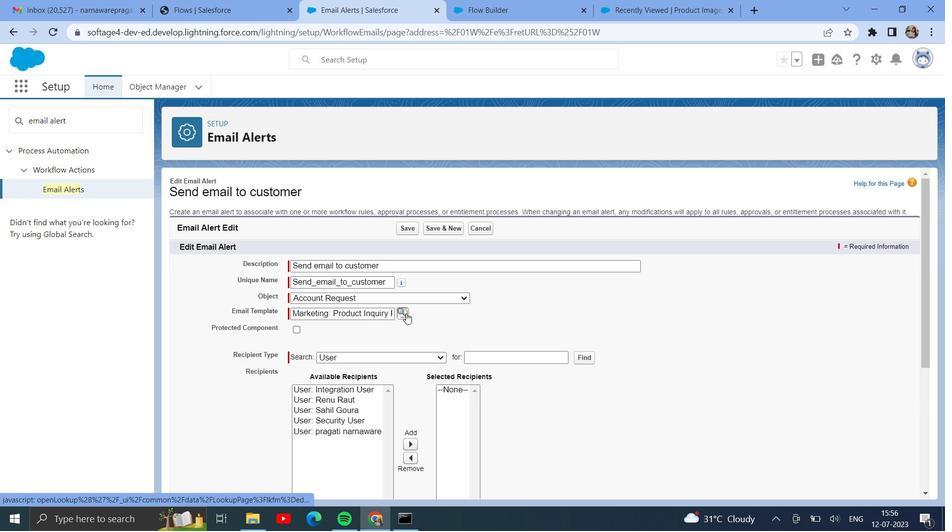 
Action: Mouse moved to (406, 312)
Screenshot: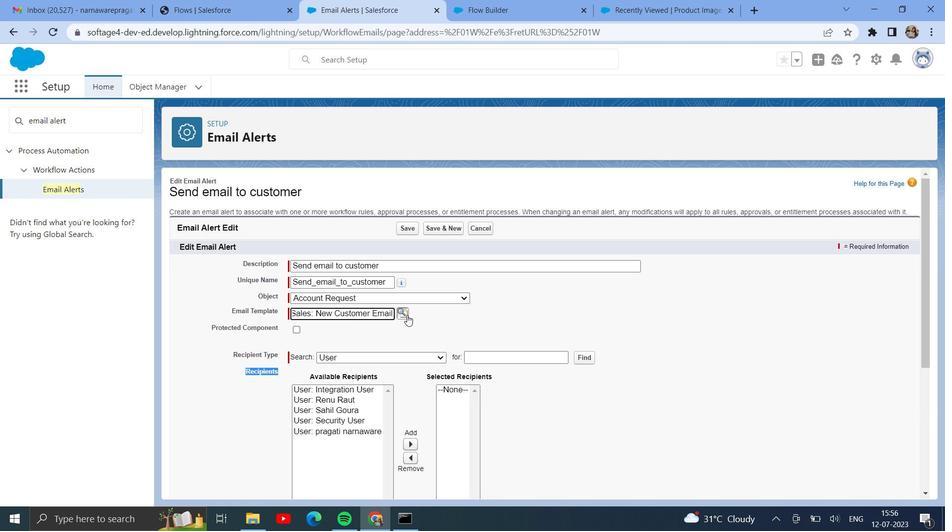 
Action: Mouse pressed left at (406, 312)
Screenshot: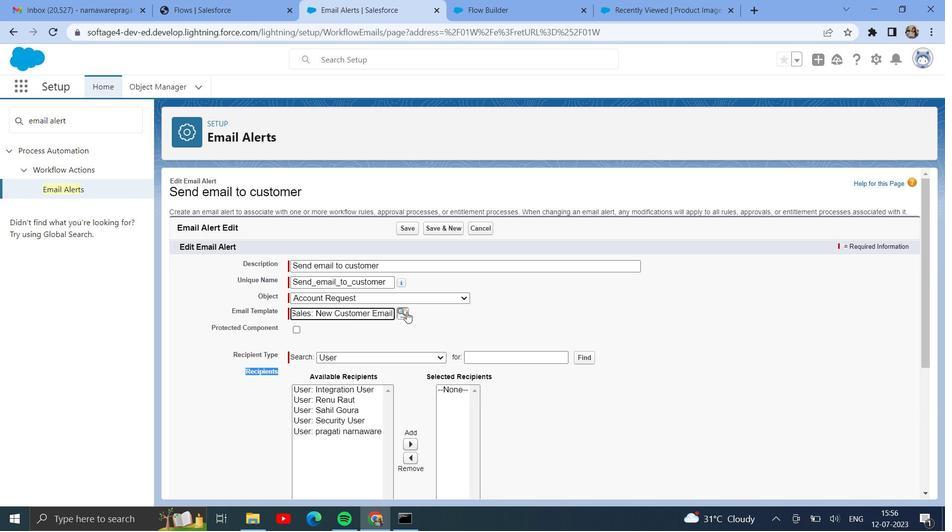
Action: Mouse moved to (355, 382)
Screenshot: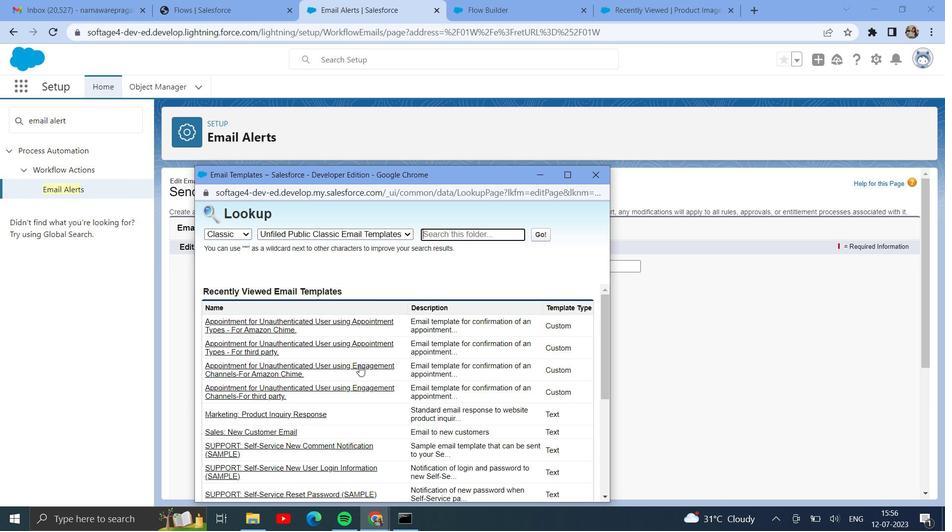 
Action: Mouse scrolled (355, 381) with delta (0, 0)
Screenshot: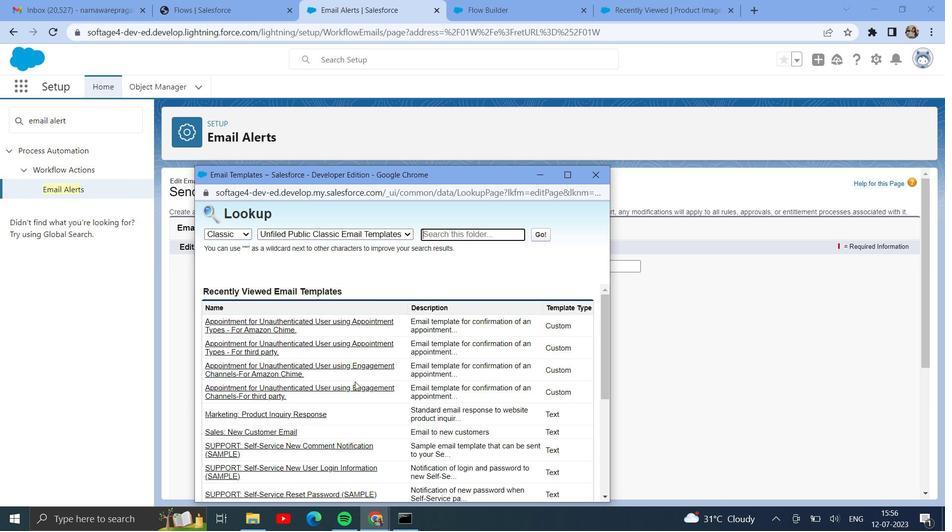 
Action: Mouse moved to (75, 123)
Screenshot: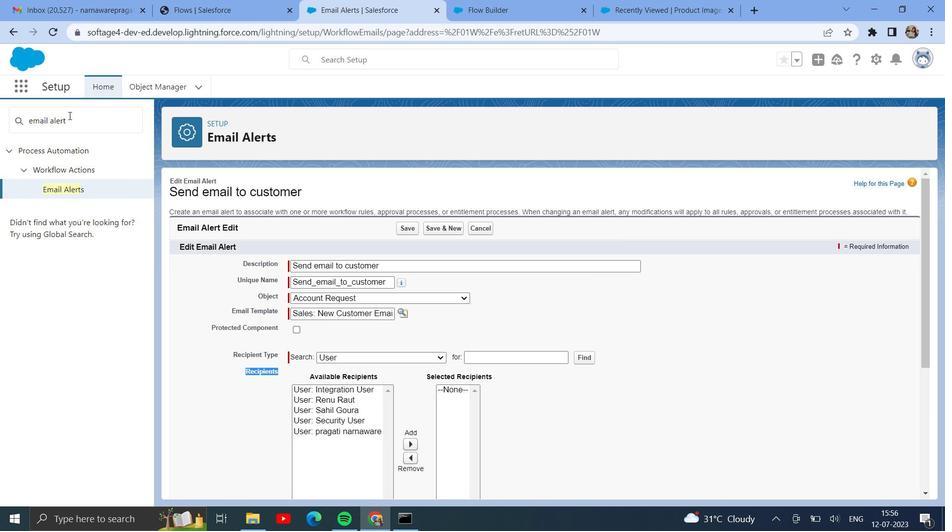 
Action: Mouse pressed left at (75, 123)
Screenshot: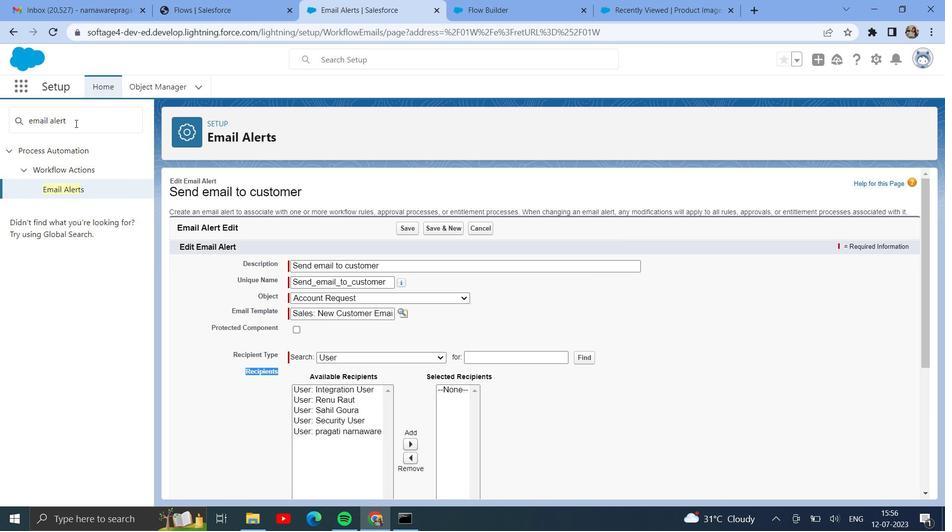 
Action: Mouse moved to (74, 123)
Screenshot: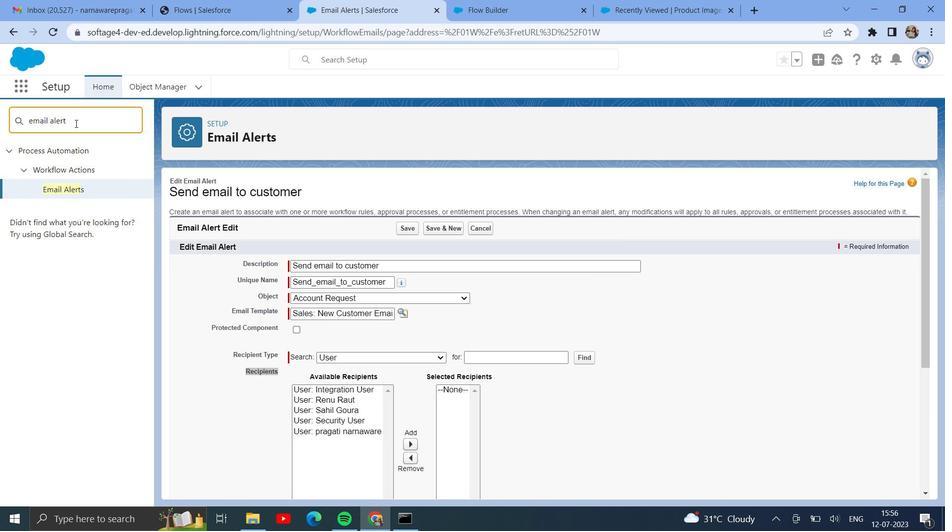 
Action: Key pressed <Key.backspace><Key.backspace><Key.backspace><Key.backspace>
Screenshot: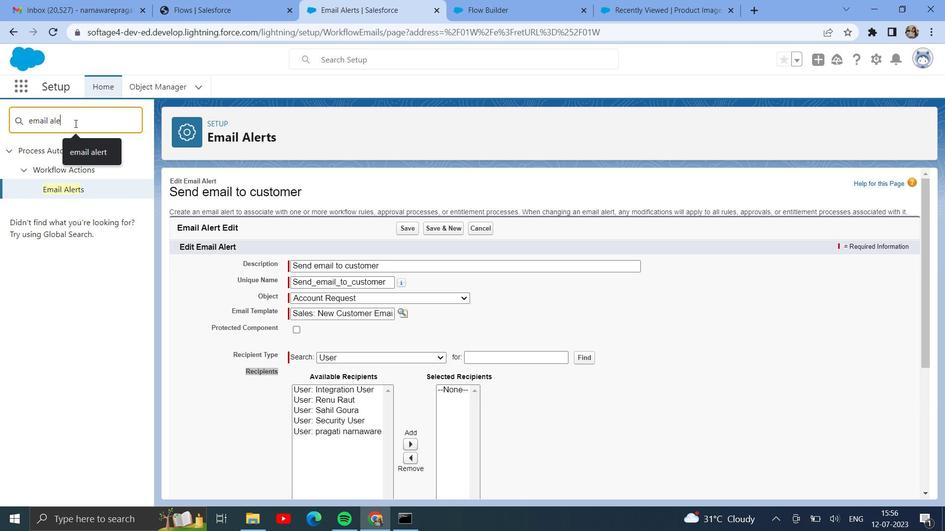 
Action: Mouse moved to (74, 123)
Screenshot: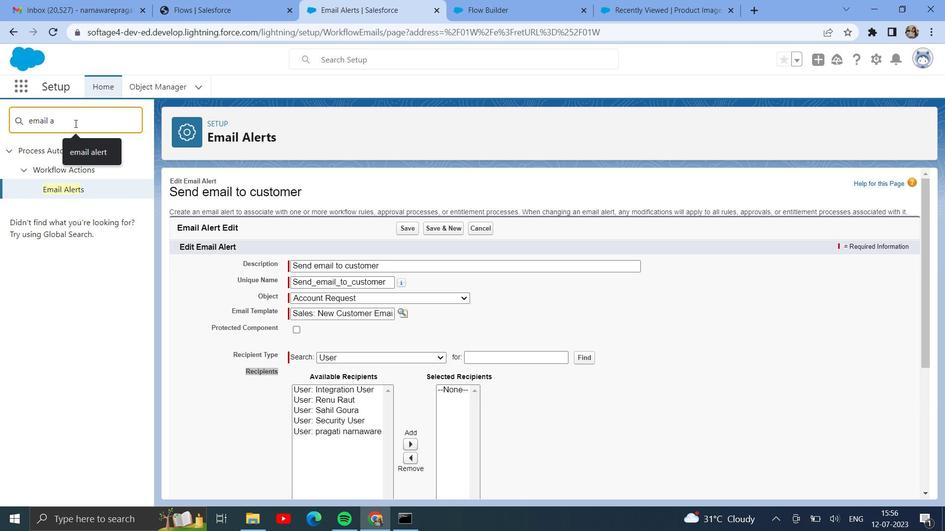 
Action: Key pressed <Key.backspace>te
Screenshot: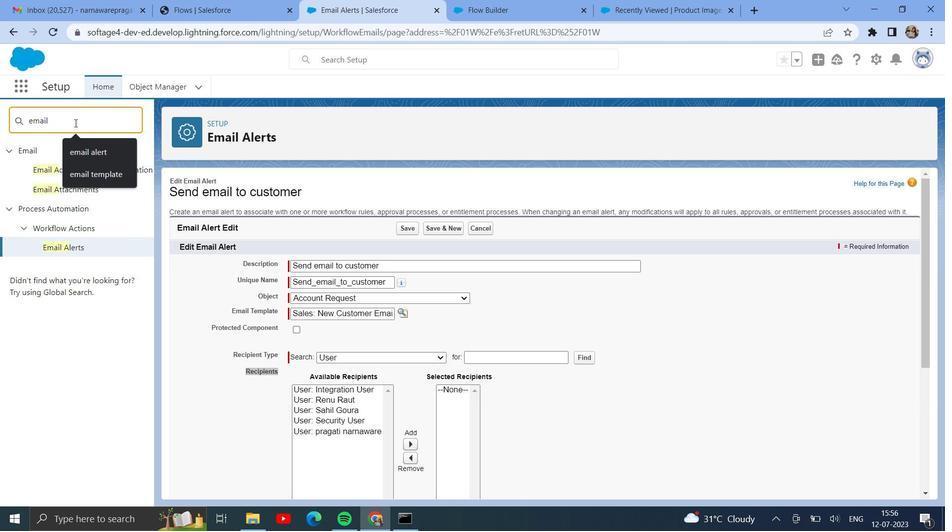 
Action: Mouse moved to (73, 123)
Screenshot: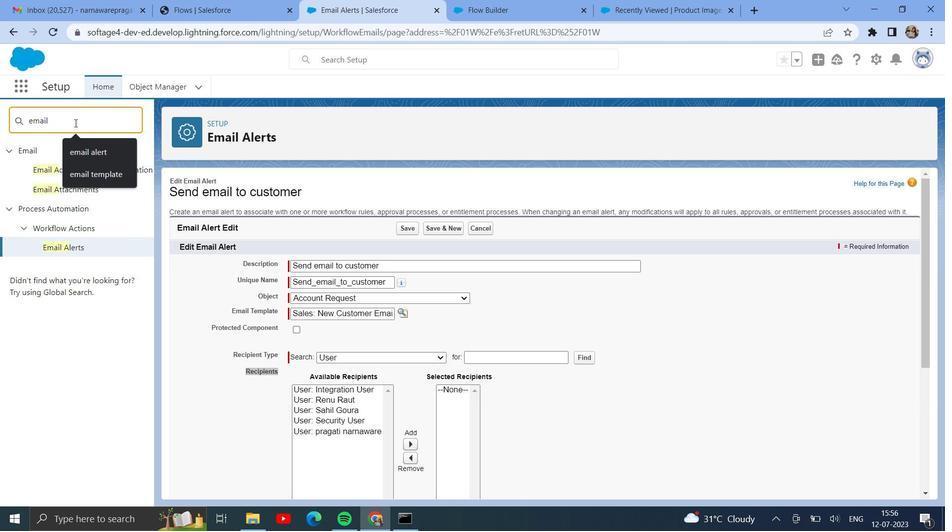 
Action: Key pressed mplate
Screenshot: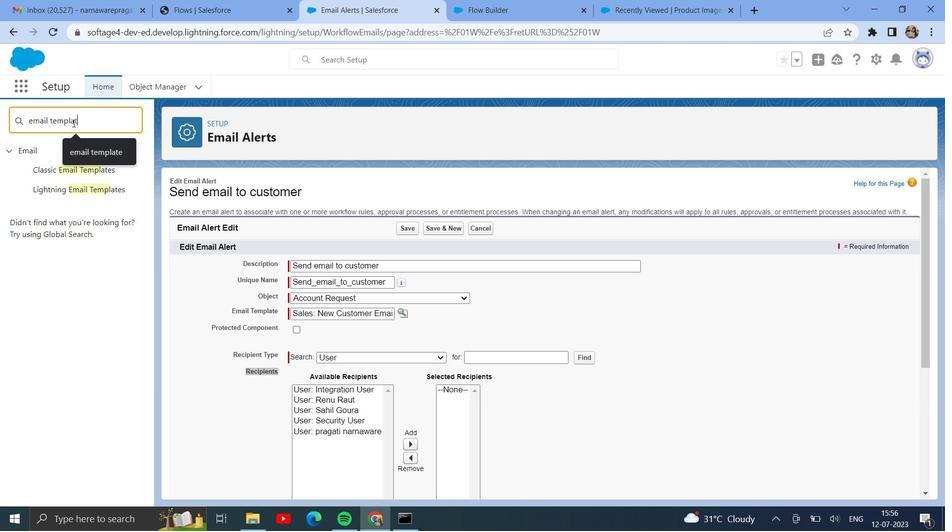 
Action: Mouse moved to (92, 164)
Screenshot: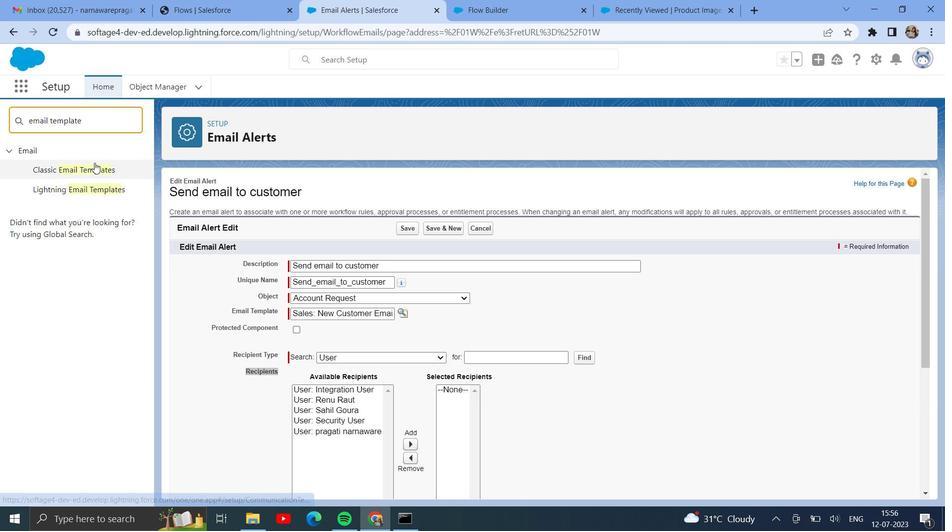 
Action: Mouse pressed right at (92, 164)
Screenshot: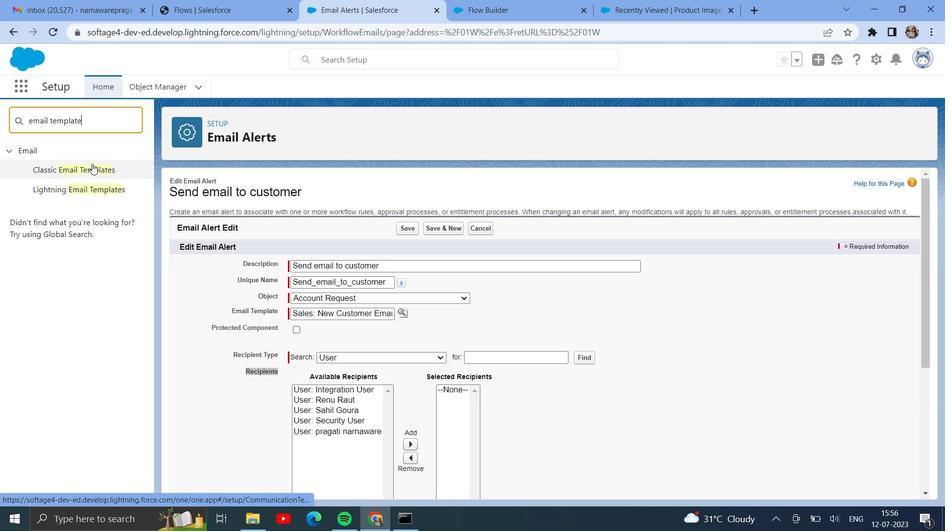
Action: Mouse moved to (107, 175)
Screenshot: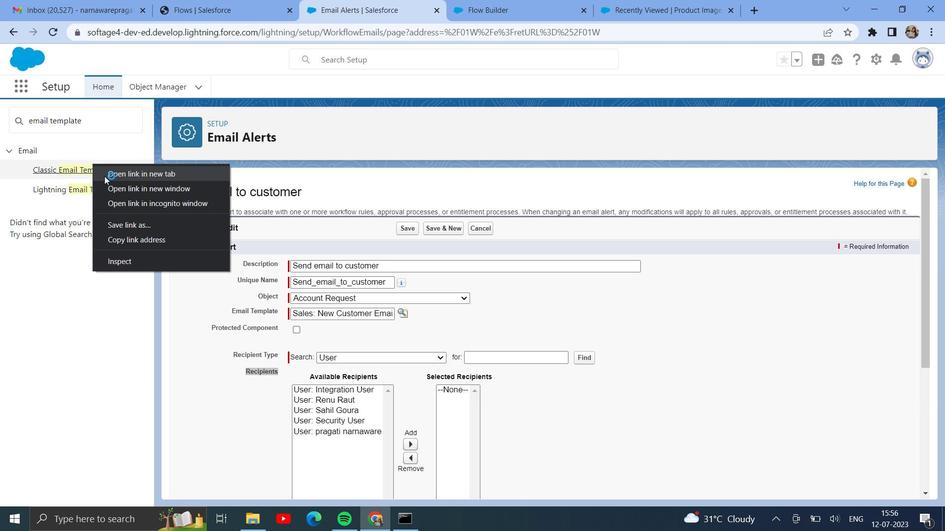 
Action: Mouse pressed left at (107, 175)
Screenshot: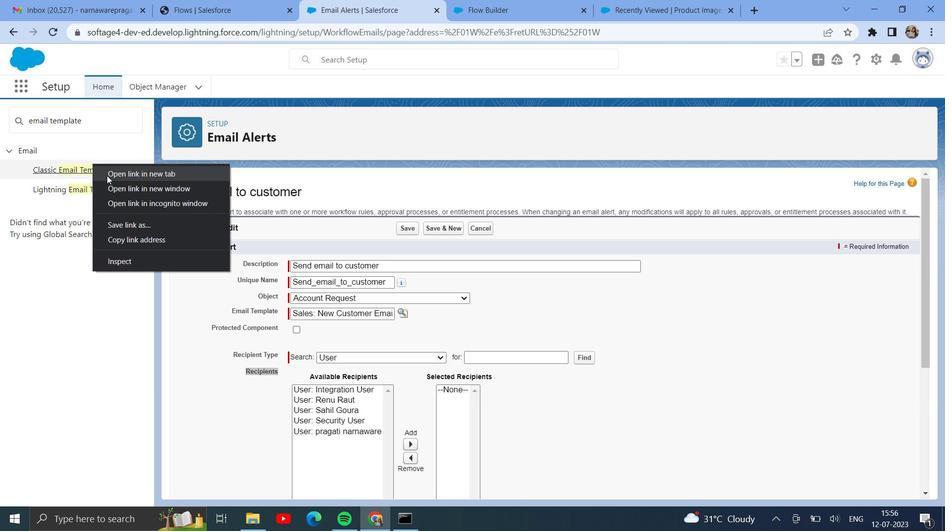 
Action: Mouse moved to (435, 12)
Screenshot: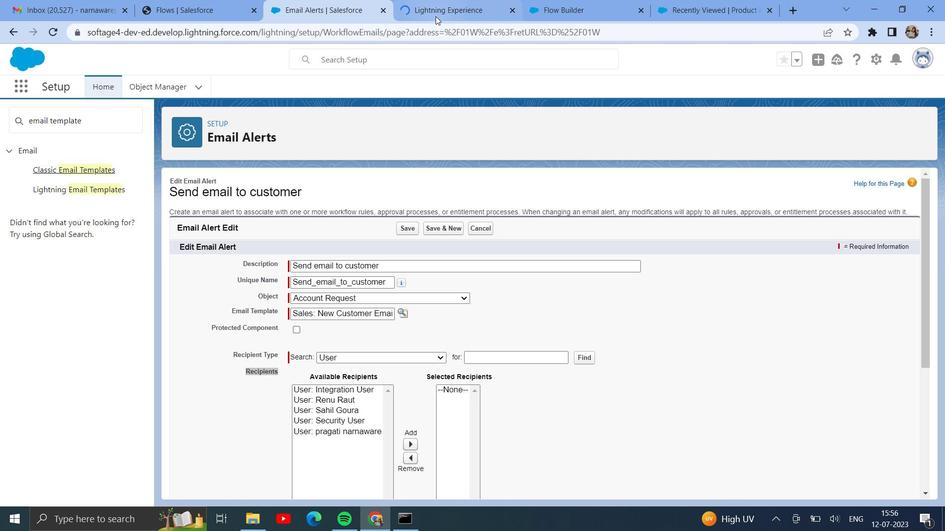 
Action: Mouse pressed left at (435, 12)
Screenshot: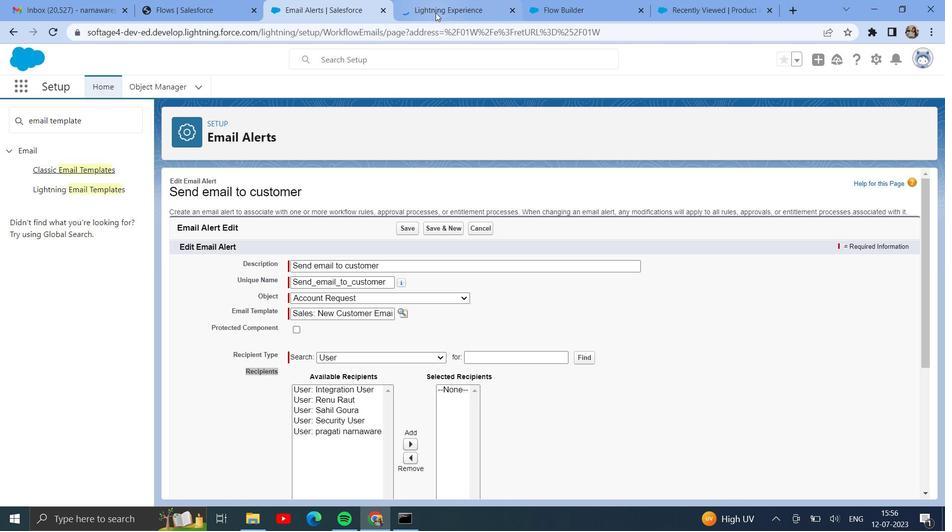 
Action: Mouse moved to (330, 353)
Screenshot: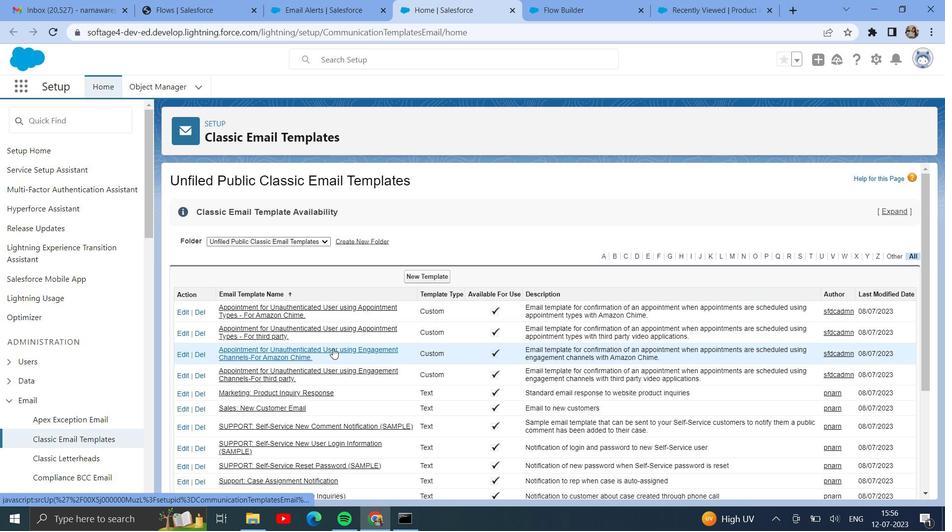 
Action: Mouse scrolled (330, 353) with delta (0, 0)
Screenshot: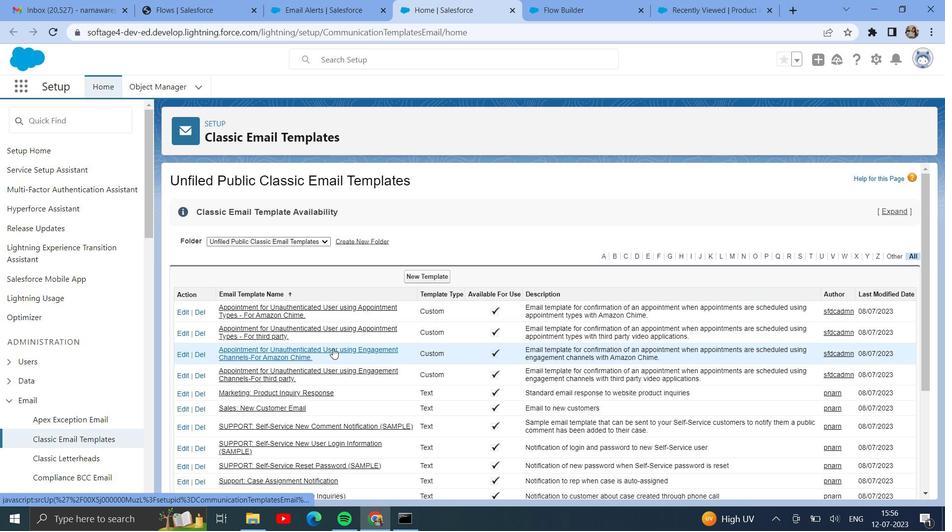 
Action: Mouse scrolled (330, 353) with delta (0, 0)
Screenshot: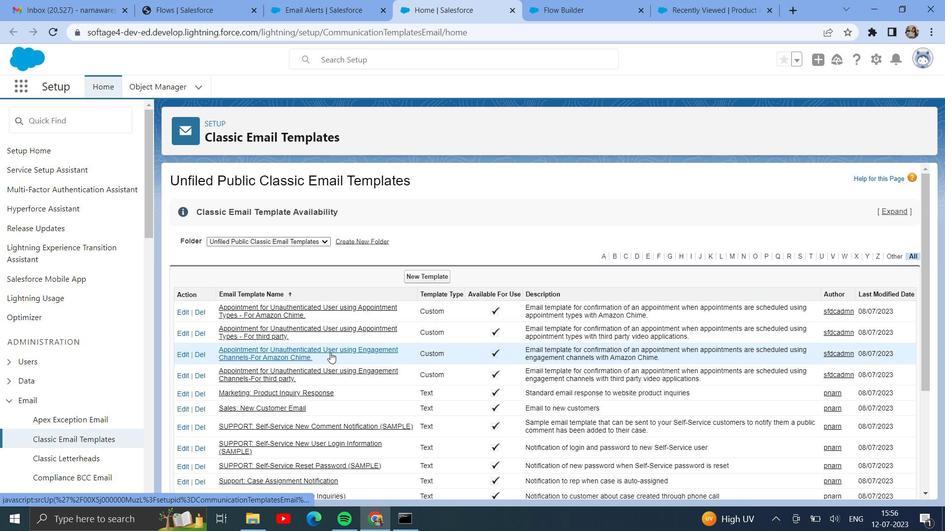
Action: Mouse moved to (336, 371)
Screenshot: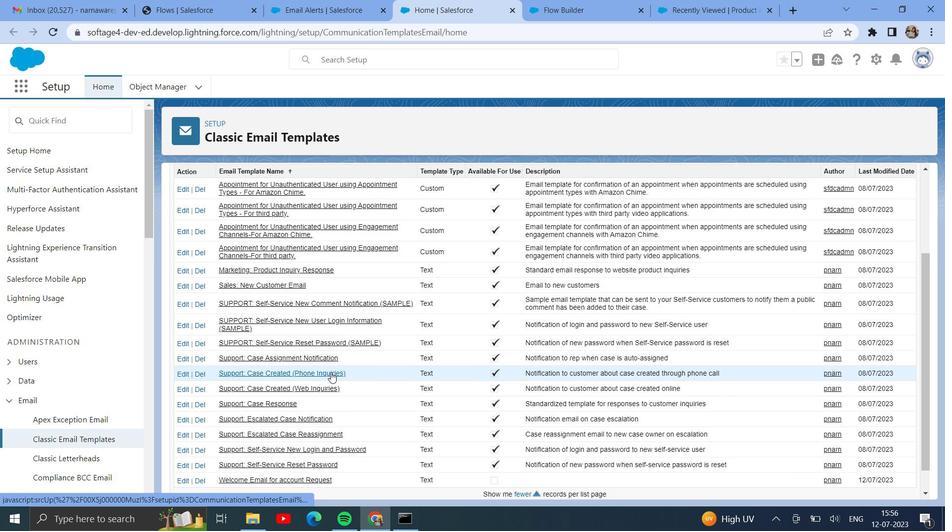 
Action: Mouse scrolled (336, 371) with delta (0, 0)
Screenshot: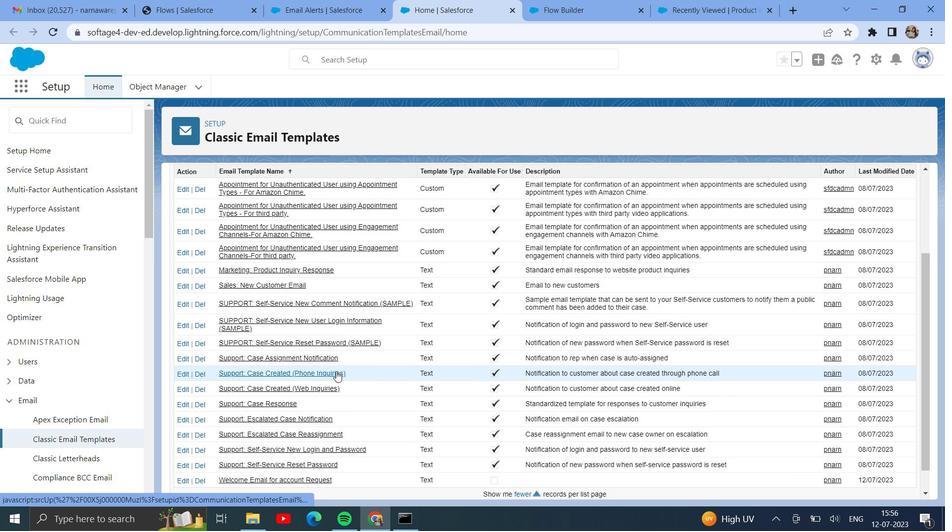 
Action: Mouse scrolled (336, 371) with delta (0, 0)
Screenshot: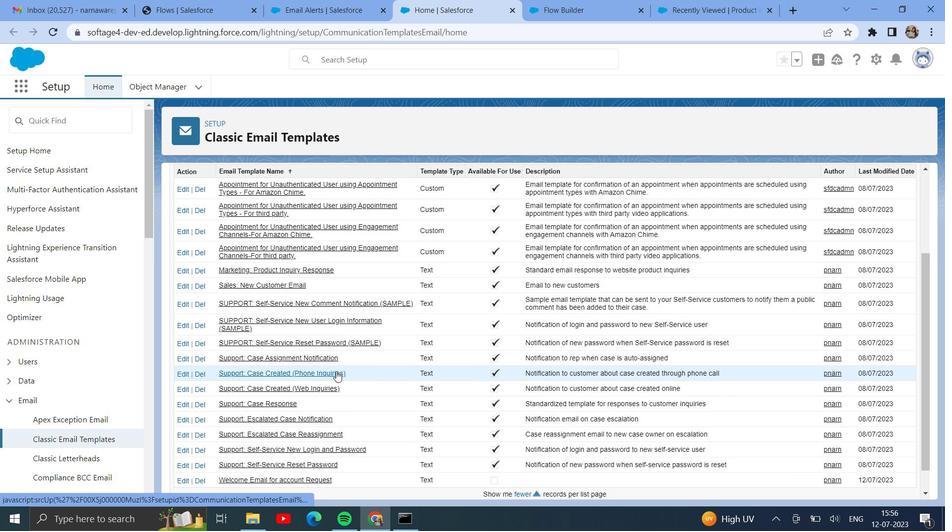 
Action: Mouse moved to (524, 435)
Screenshot: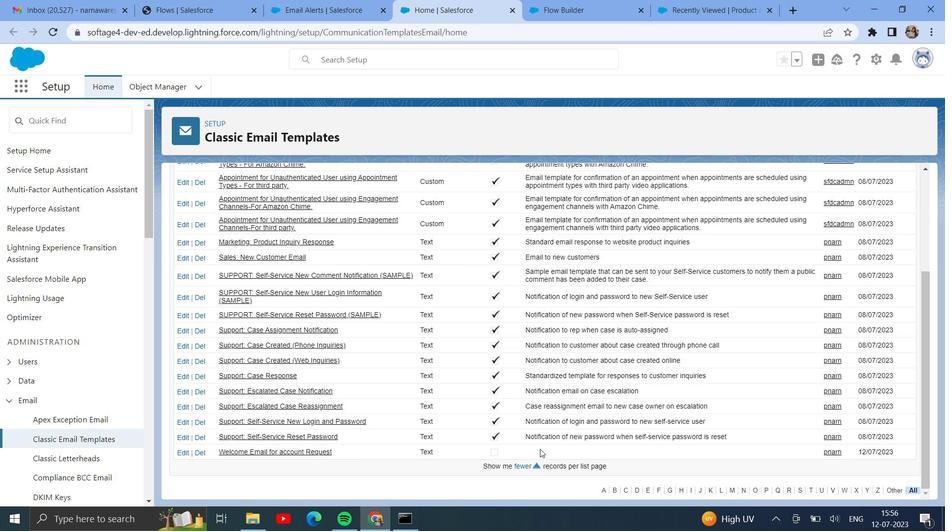 
Action: Mouse scrolled (524, 436) with delta (0, 0)
Screenshot: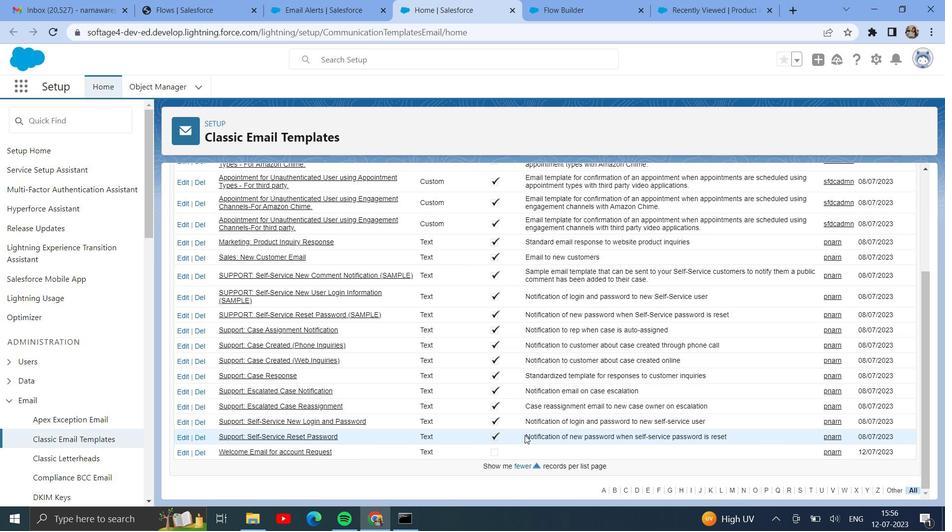 
Action: Mouse scrolled (524, 436) with delta (0, 0)
Screenshot: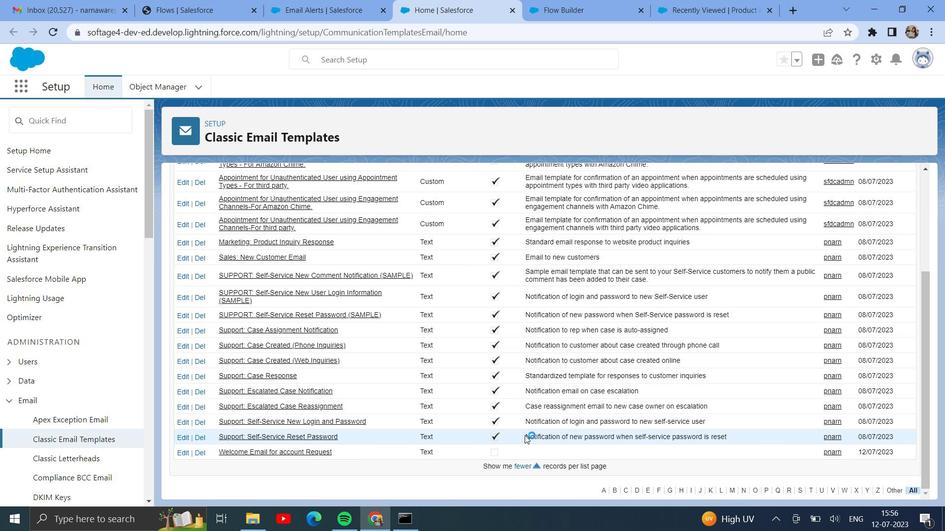 
Action: Mouse scrolled (524, 436) with delta (0, 0)
Screenshot: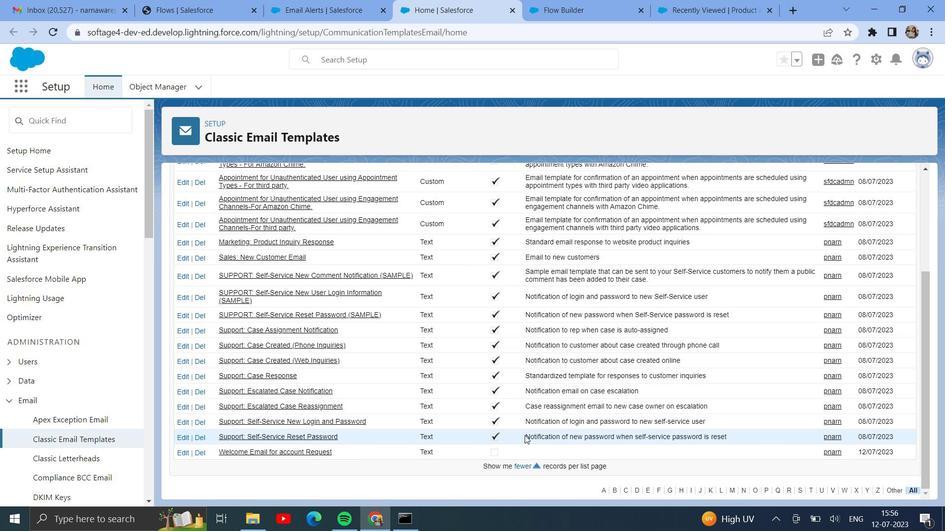 
Action: Mouse moved to (494, 405)
Screenshot: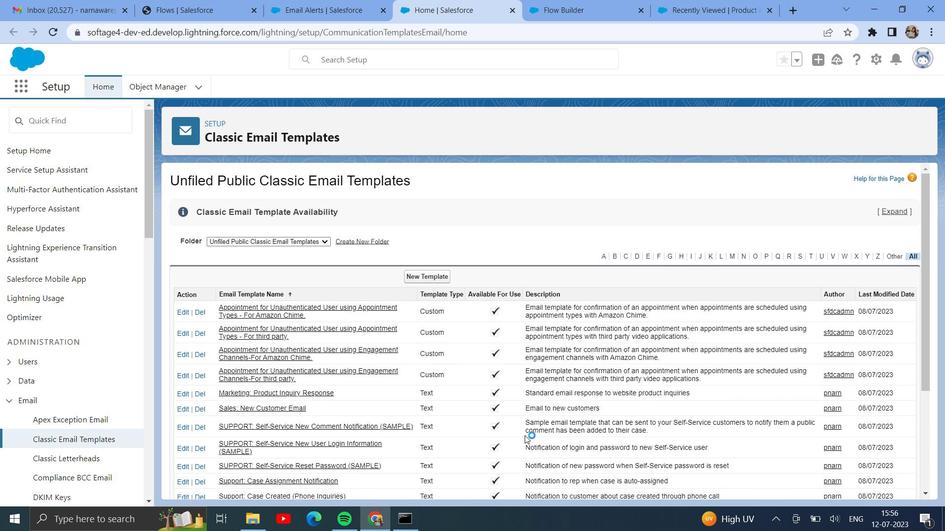 
Action: Mouse scrolled (494, 405) with delta (0, 0)
Screenshot: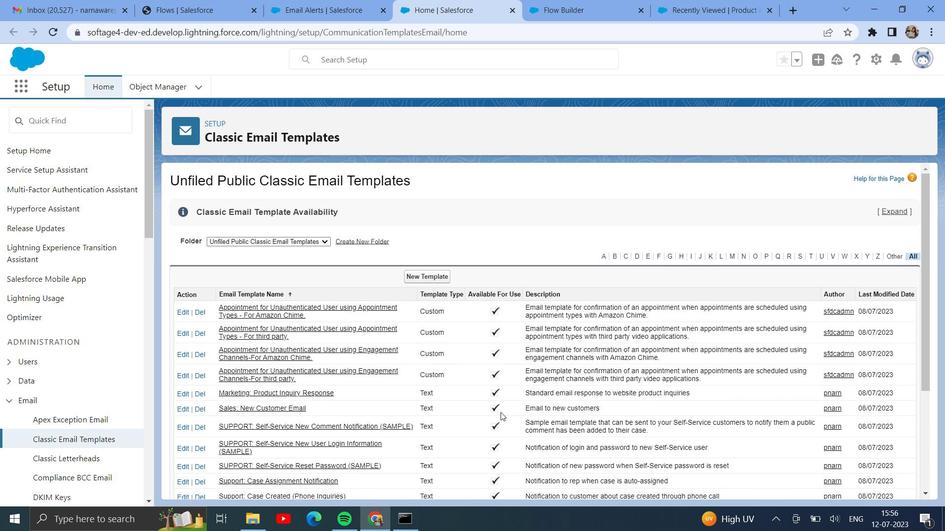
Action: Mouse scrolled (494, 405) with delta (0, 0)
Screenshot: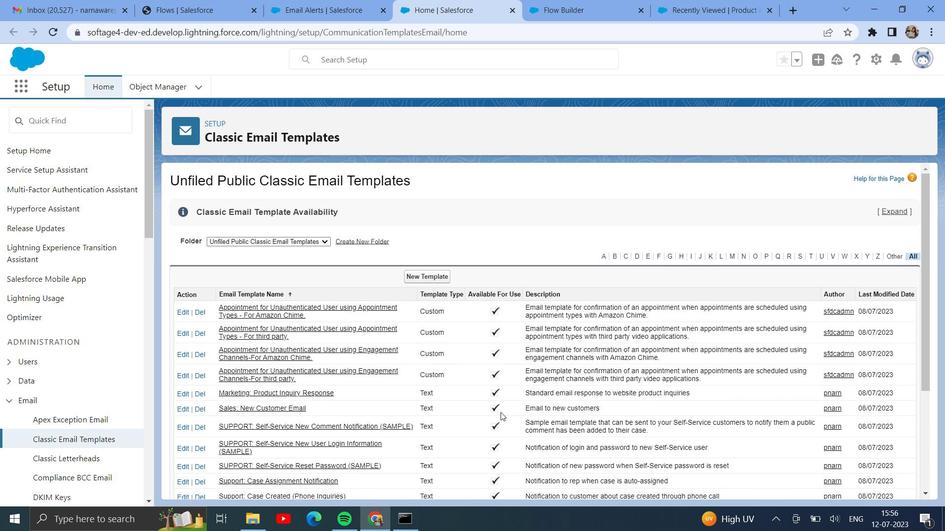 
Action: Mouse scrolled (494, 405) with delta (0, 0)
Screenshot: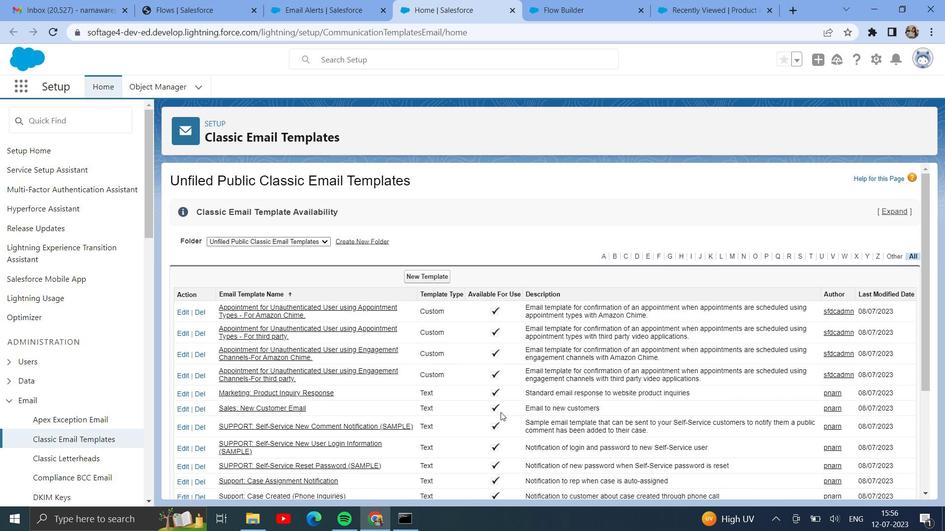 
Action: Mouse scrolled (494, 405) with delta (0, 0)
Screenshot: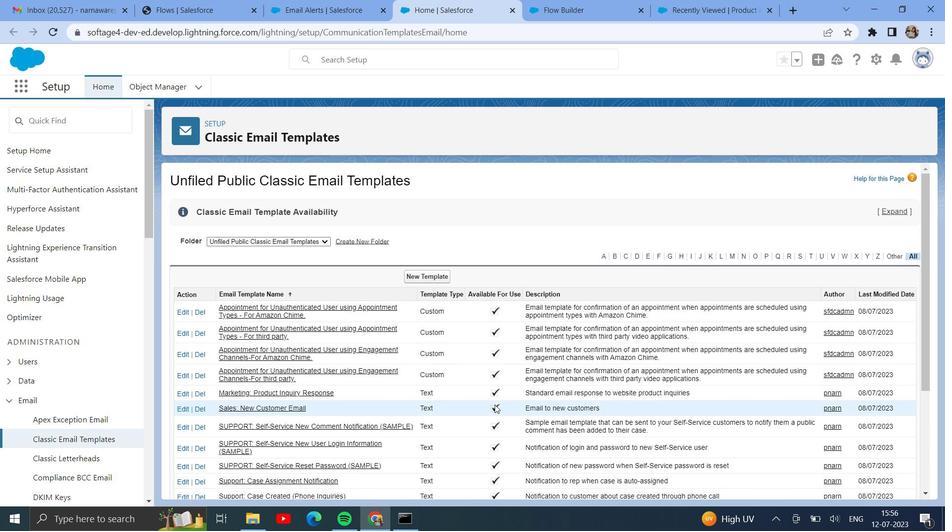 
Action: Mouse moved to (501, 402)
Screenshot: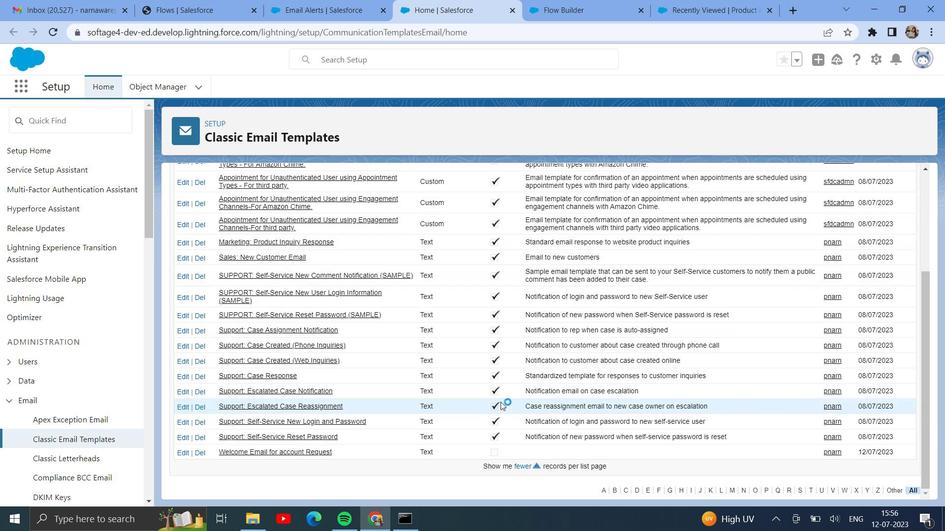 
Action: Mouse scrolled (501, 402) with delta (0, 0)
Screenshot: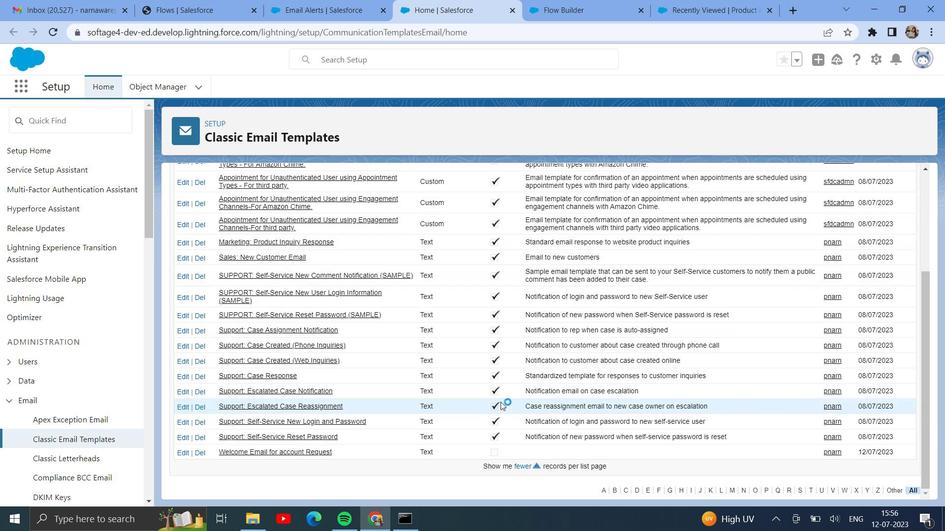 
Action: Mouse moved to (491, 452)
Screenshot: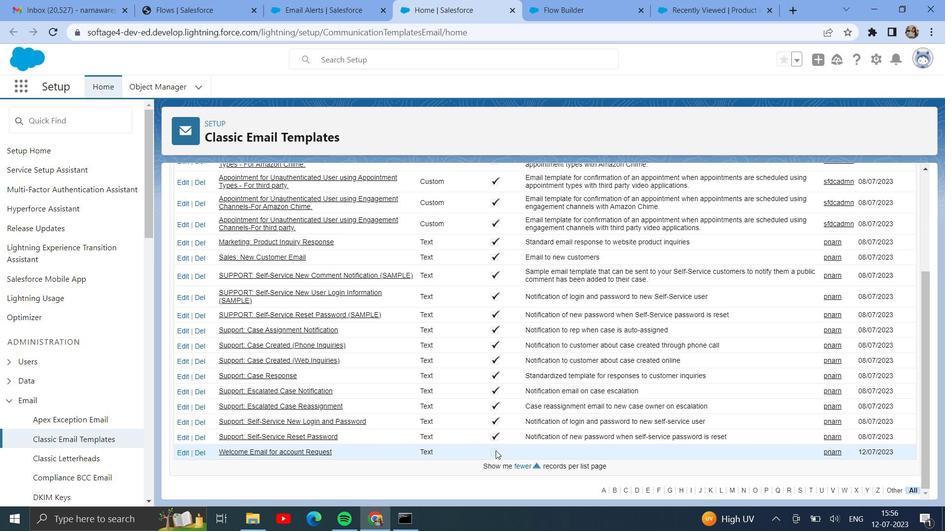 
Action: Mouse pressed left at (491, 452)
Screenshot: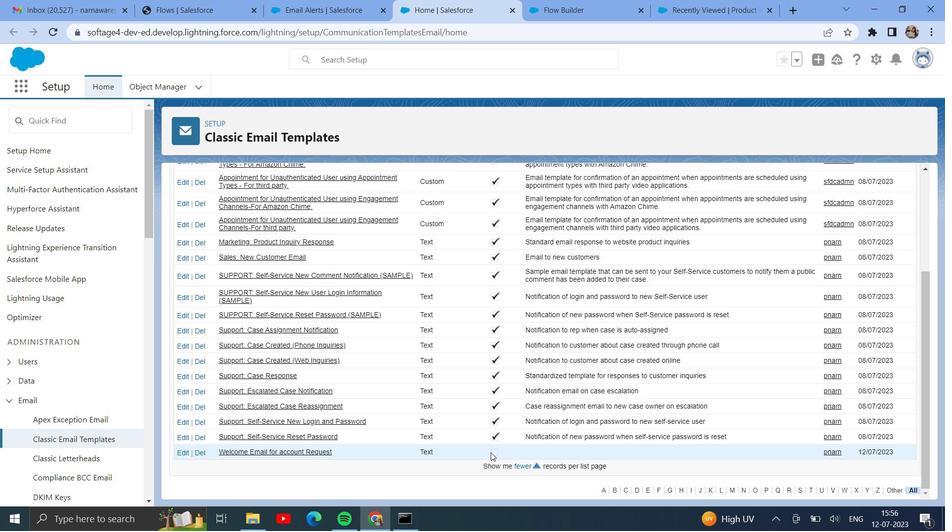 
Action: Mouse moved to (177, 453)
Screenshot: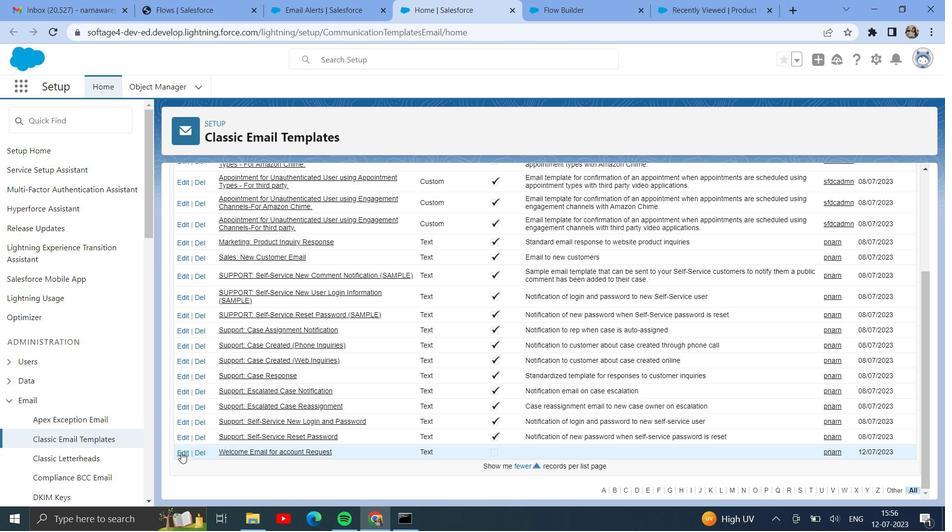 
Action: Mouse pressed left at (177, 453)
Screenshot: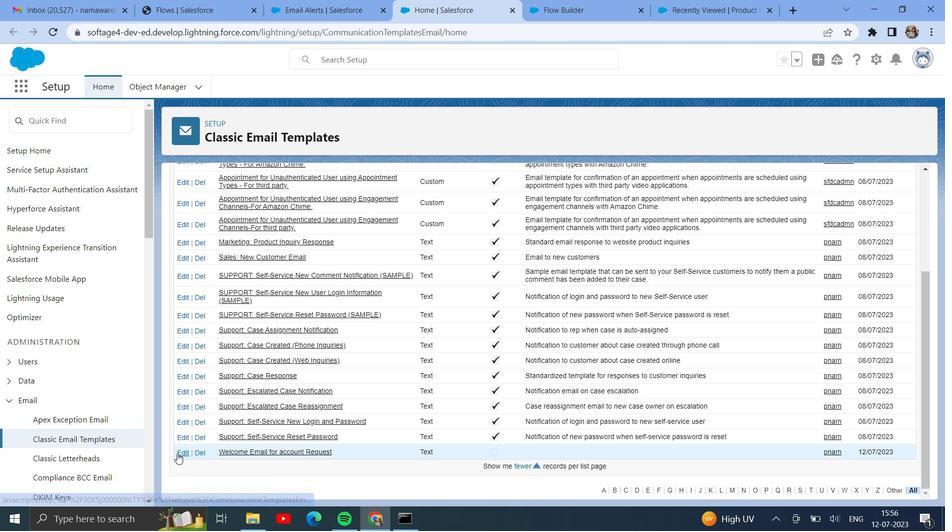 
Action: Mouse moved to (322, 411)
Screenshot: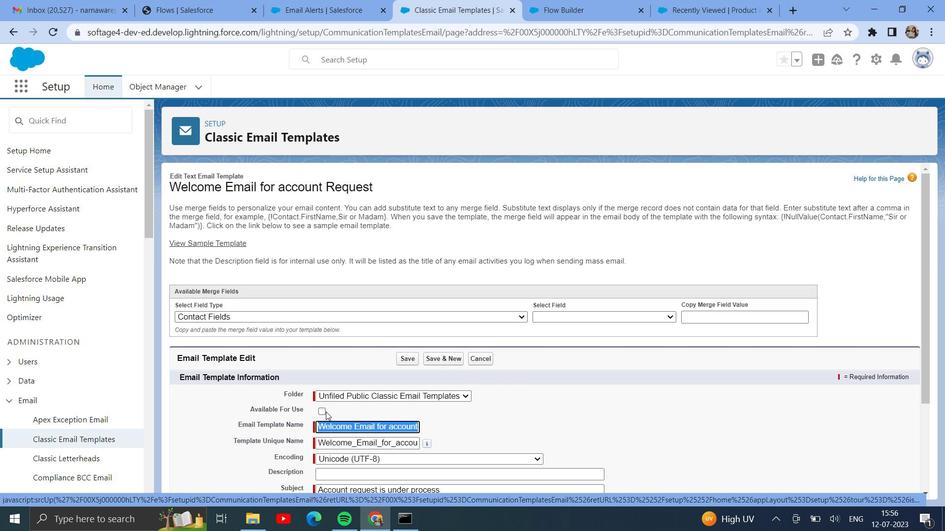 
Action: Mouse pressed left at (322, 411)
Screenshot: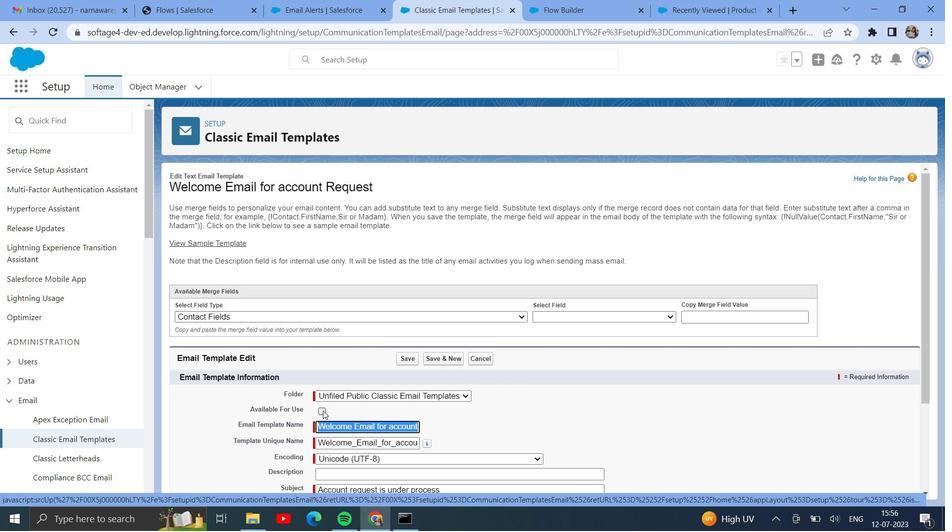 
Action: Mouse moved to (412, 357)
Screenshot: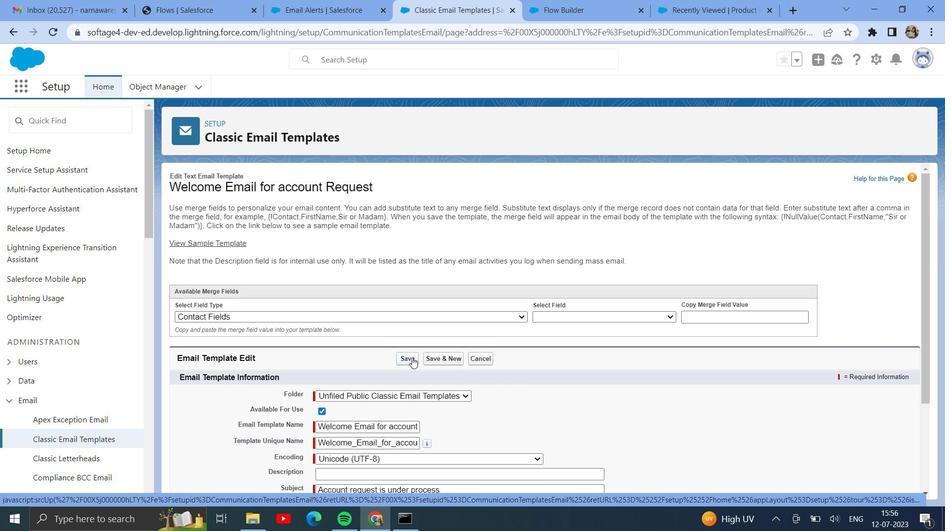 
Action: Mouse pressed left at (412, 357)
Screenshot: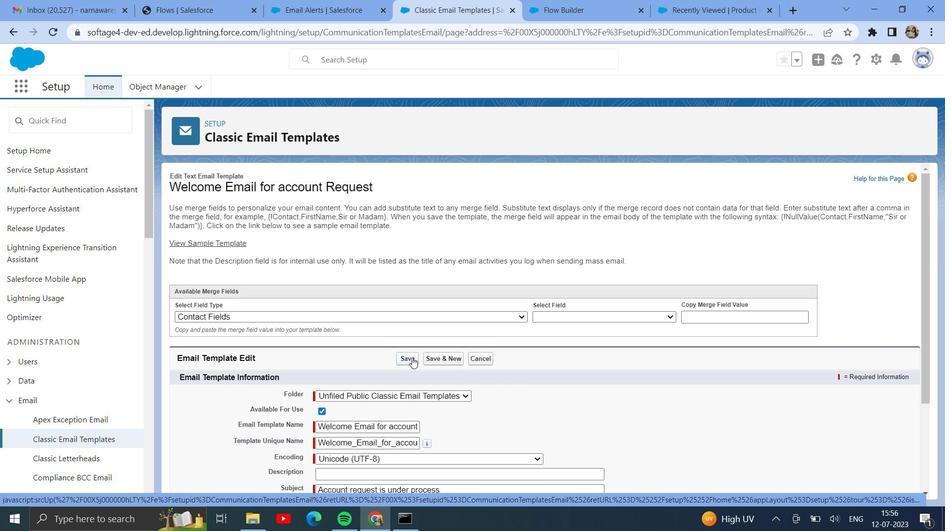 
Action: Mouse moved to (324, 13)
Screenshot: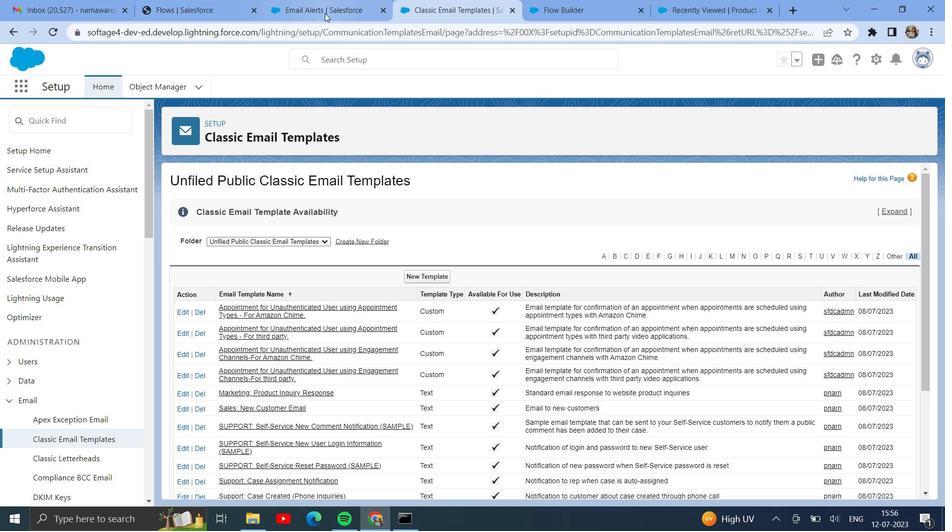 
Action: Mouse pressed left at (324, 13)
Screenshot: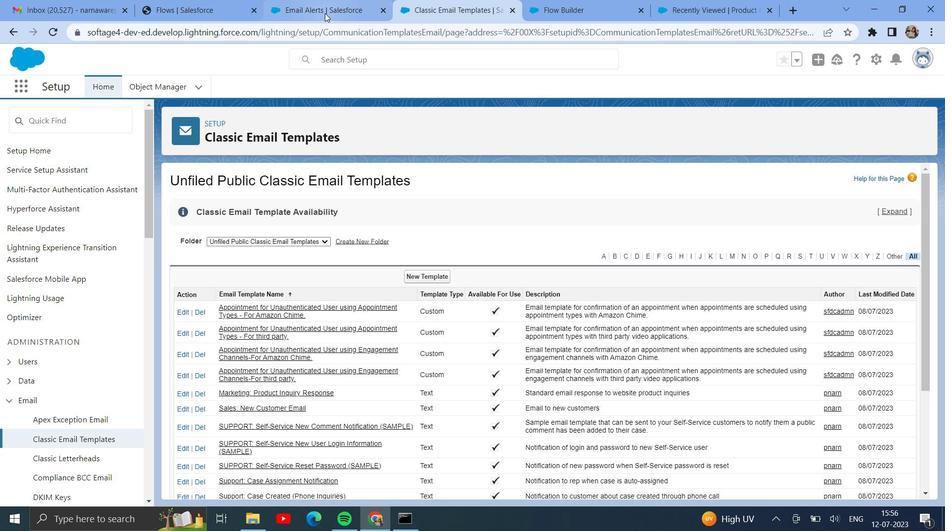 
Action: Mouse moved to (400, 312)
Screenshot: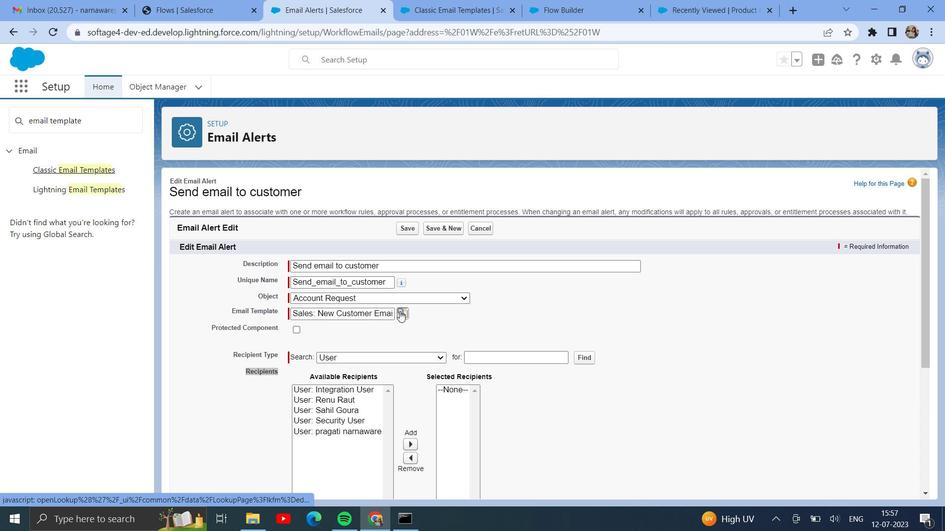 
Action: Mouse pressed left at (400, 312)
Screenshot: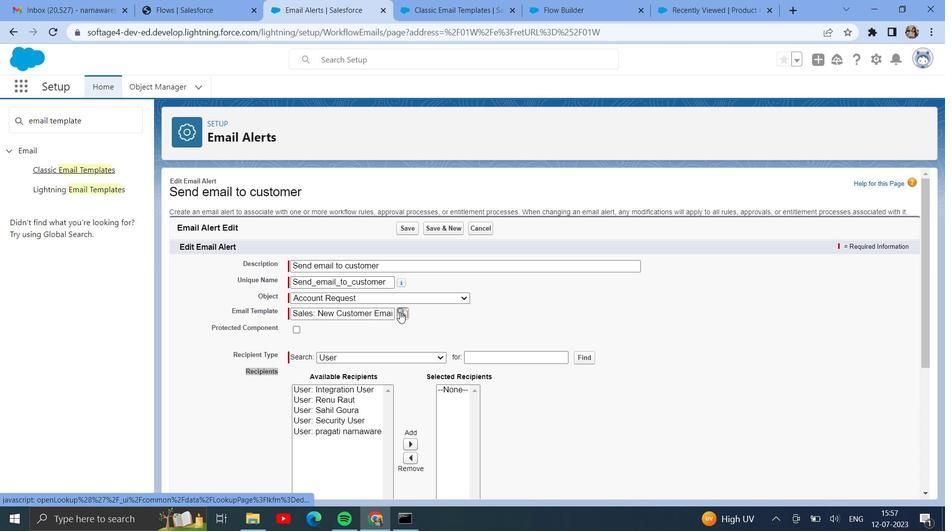 
Action: Mouse moved to (304, 337)
Screenshot: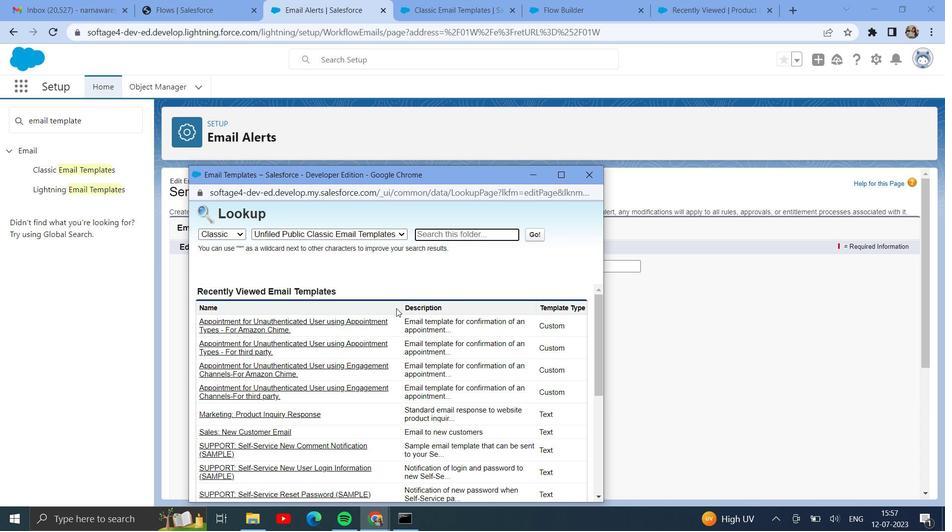 
Action: Mouse scrolled (304, 336) with delta (0, 0)
Screenshot: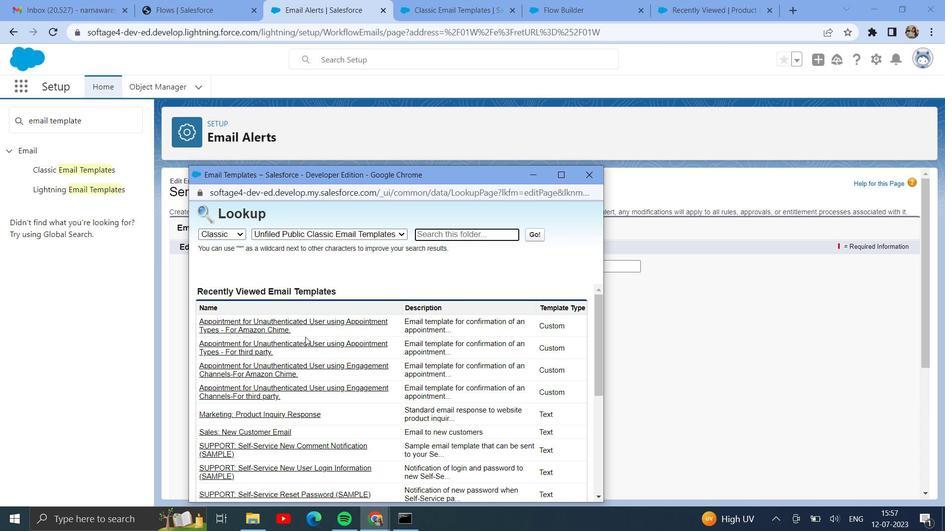
Action: Mouse scrolled (304, 336) with delta (0, 0)
Screenshot: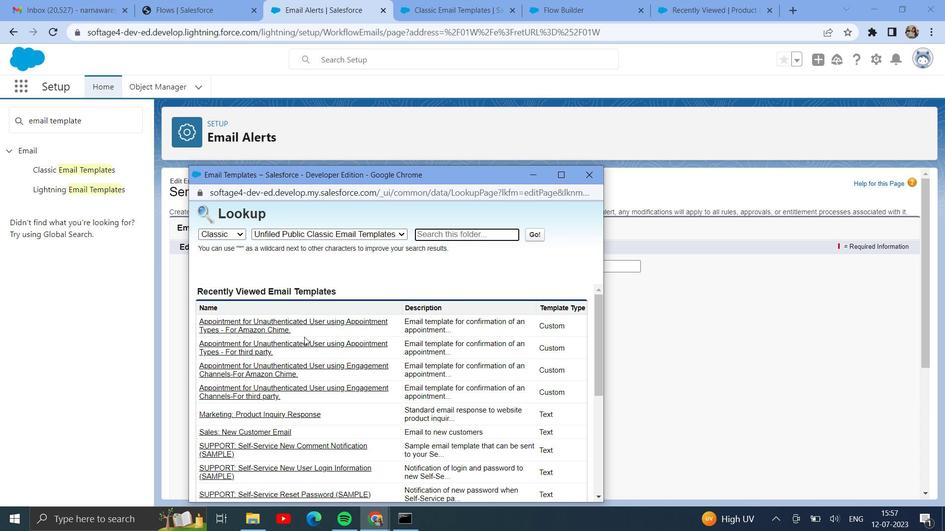 
Action: Mouse scrolled (304, 336) with delta (0, 0)
Screenshot: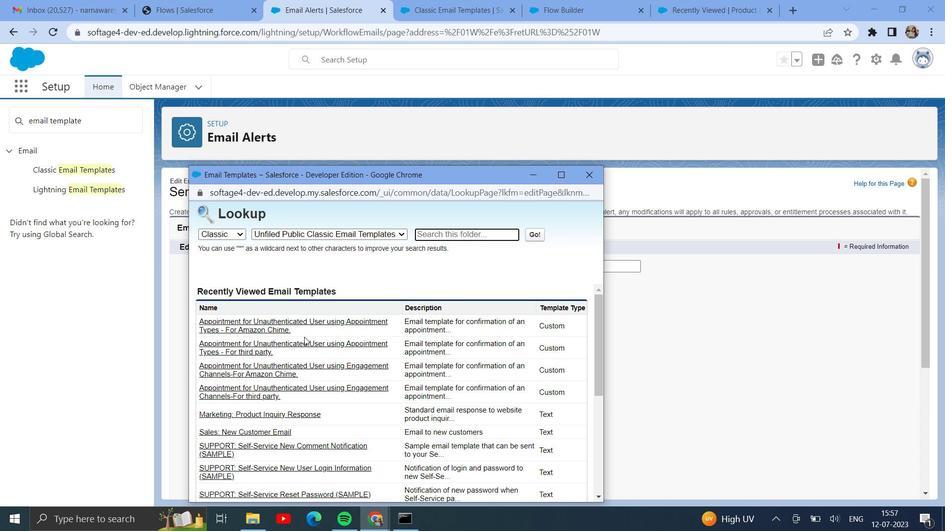 
Action: Mouse scrolled (304, 336) with delta (0, 0)
Screenshot: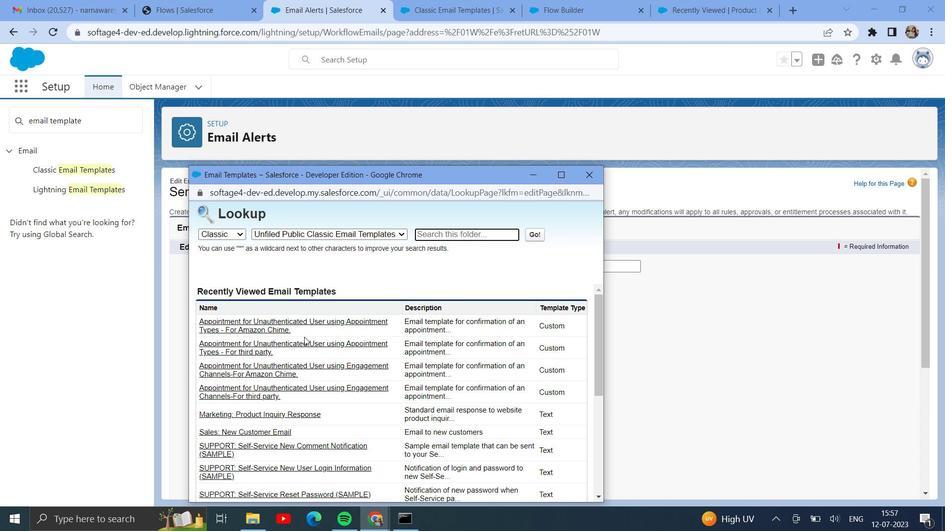 
Action: Mouse scrolled (304, 336) with delta (0, 0)
Screenshot: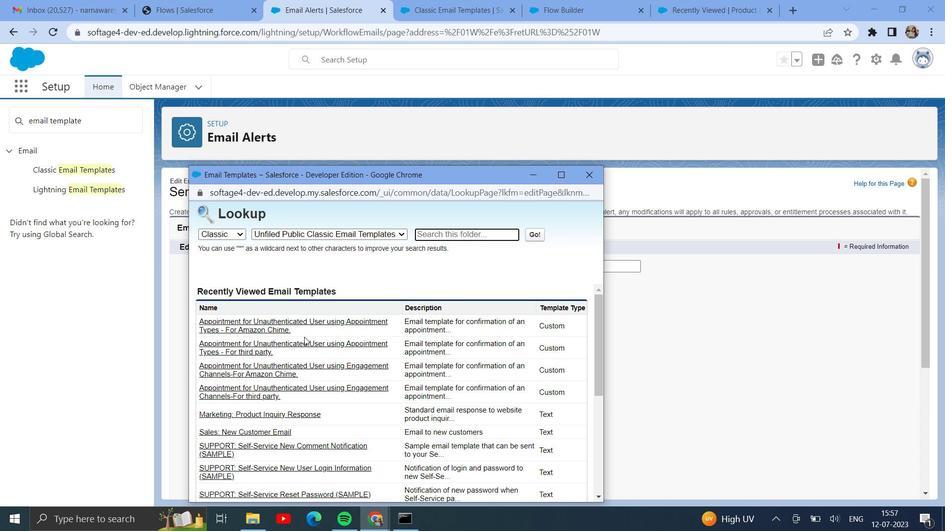 
Action: Mouse moved to (344, 397)
Screenshot: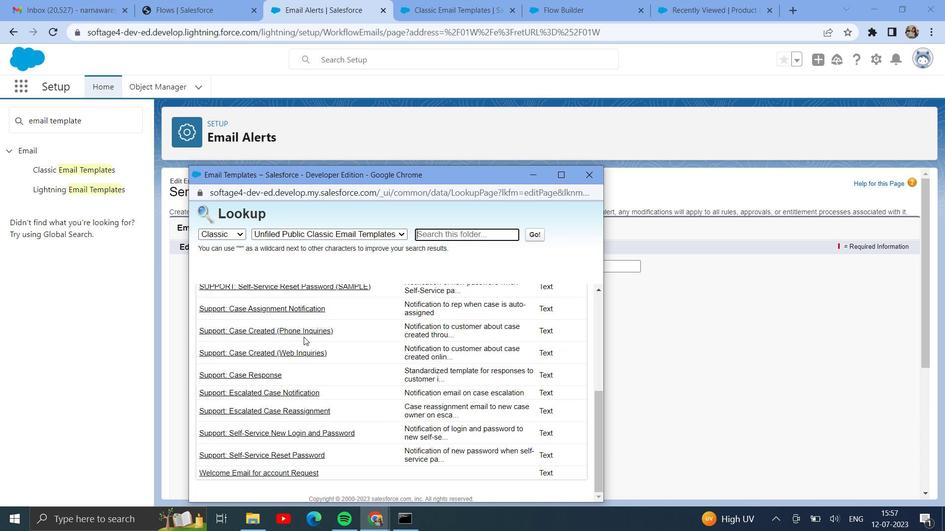 
Action: Mouse scrolled (344, 396) with delta (0, 0)
Screenshot: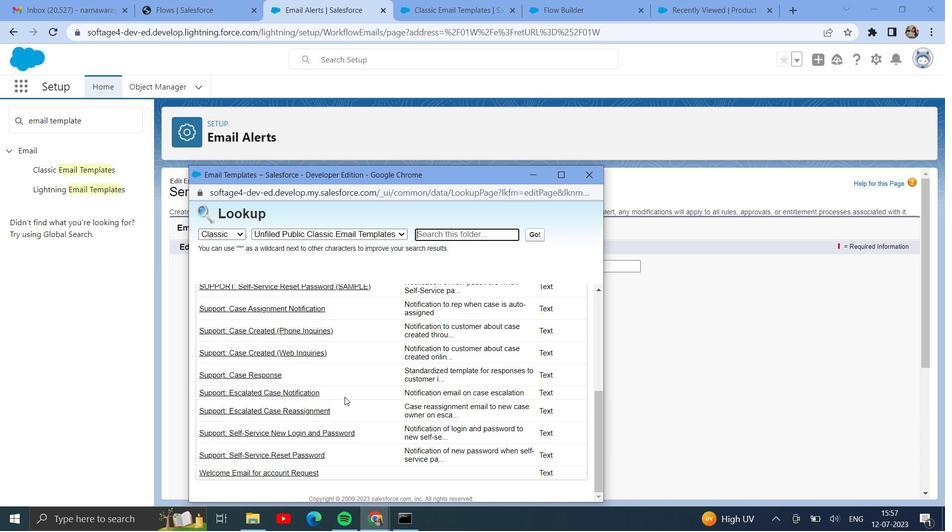 
Action: Mouse scrolled (344, 396) with delta (0, 0)
Screenshot: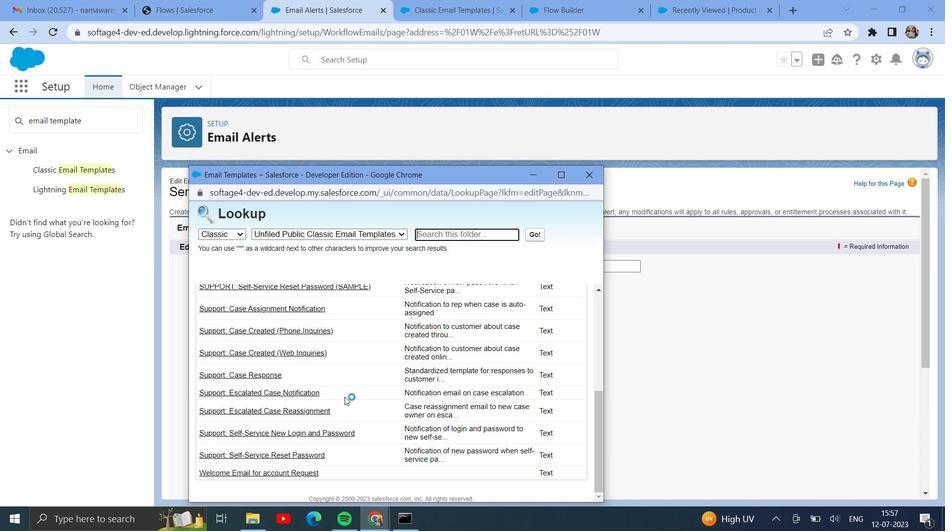
Action: Mouse moved to (295, 469)
Screenshot: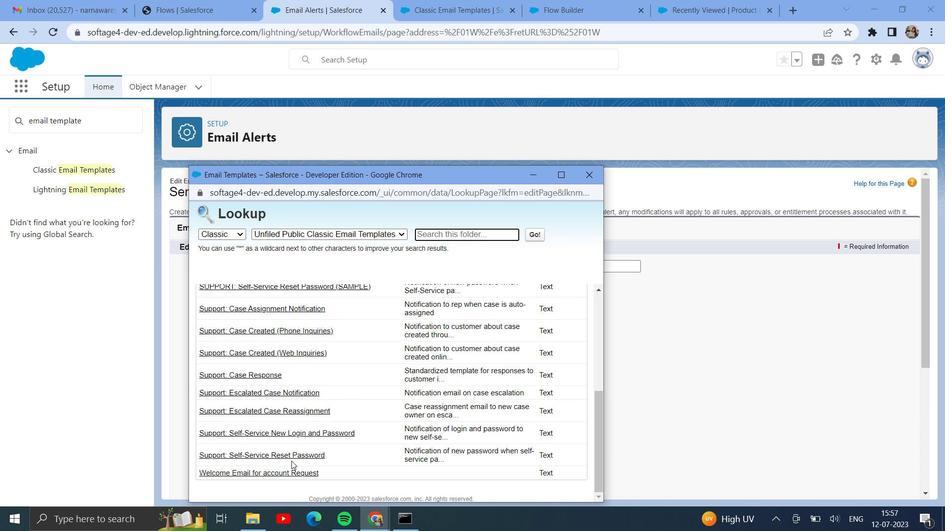 
Action: Mouse pressed left at (295, 469)
Screenshot: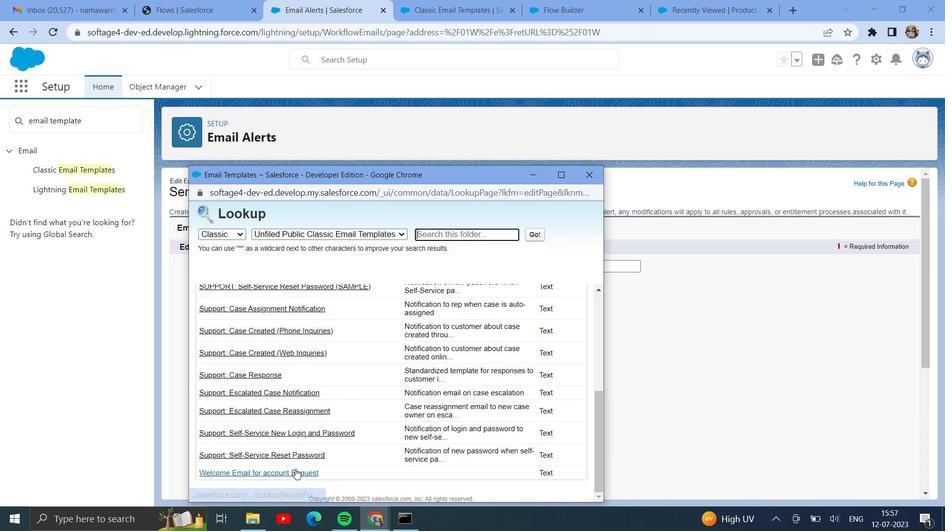 
Action: Mouse moved to (415, 371)
Screenshot: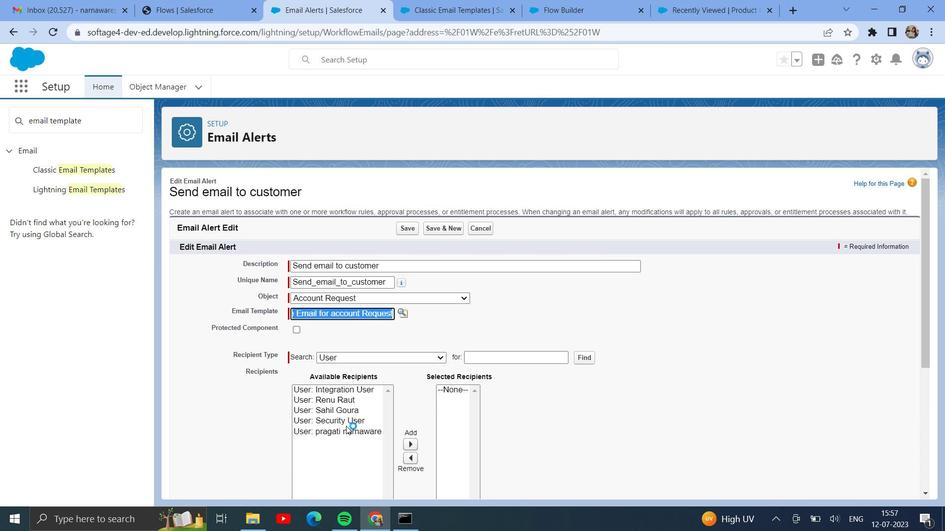 
Action: Mouse scrolled (415, 370) with delta (0, 0)
Screenshot: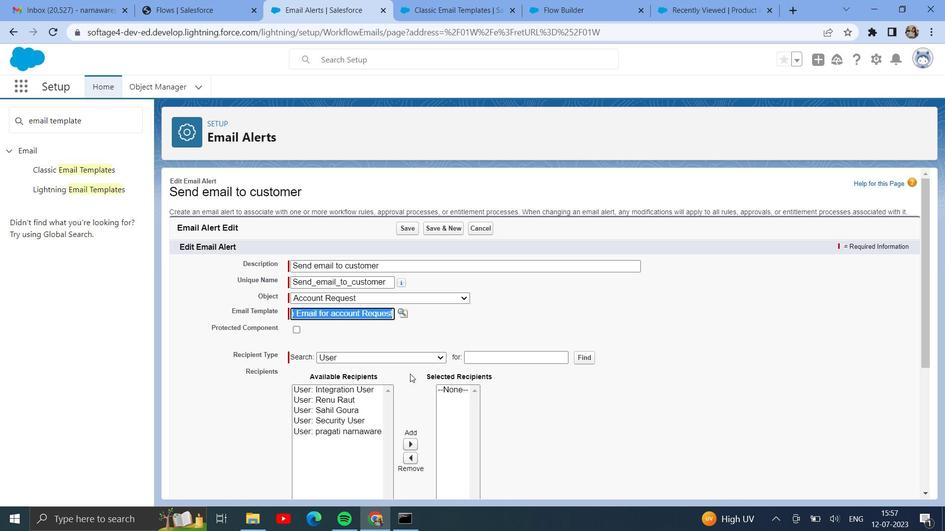 
Action: Mouse scrolled (415, 370) with delta (0, 0)
Screenshot: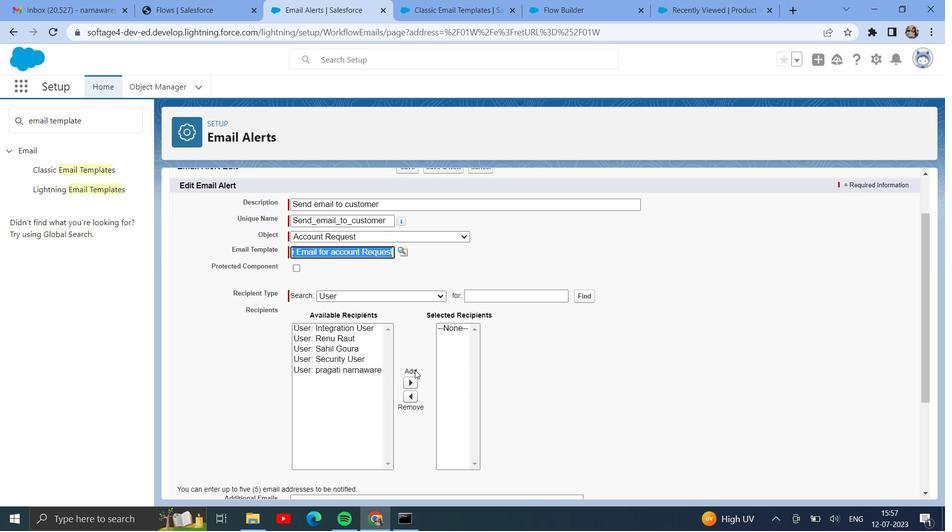 
Action: Mouse moved to (395, 307)
Screenshot: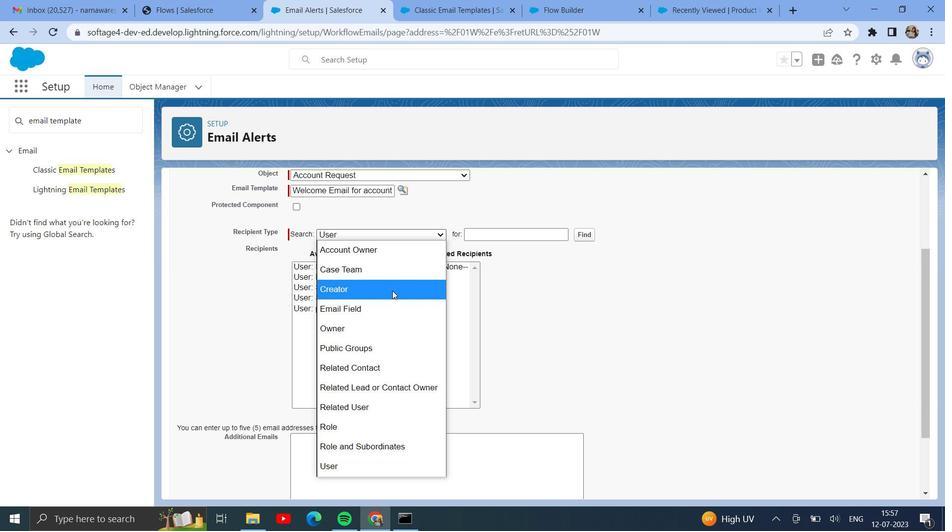 
Action: Mouse pressed left at (395, 307)
Screenshot: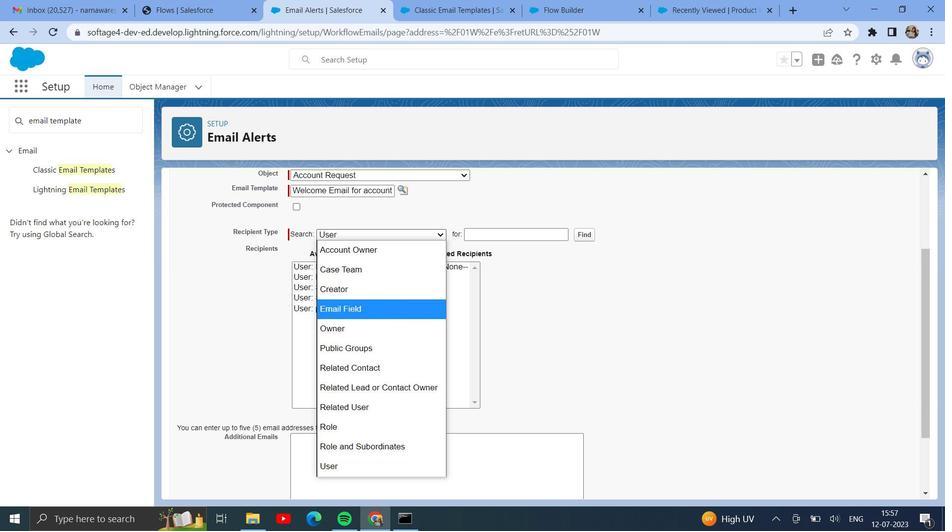 
Action: Mouse moved to (325, 5)
Screenshot: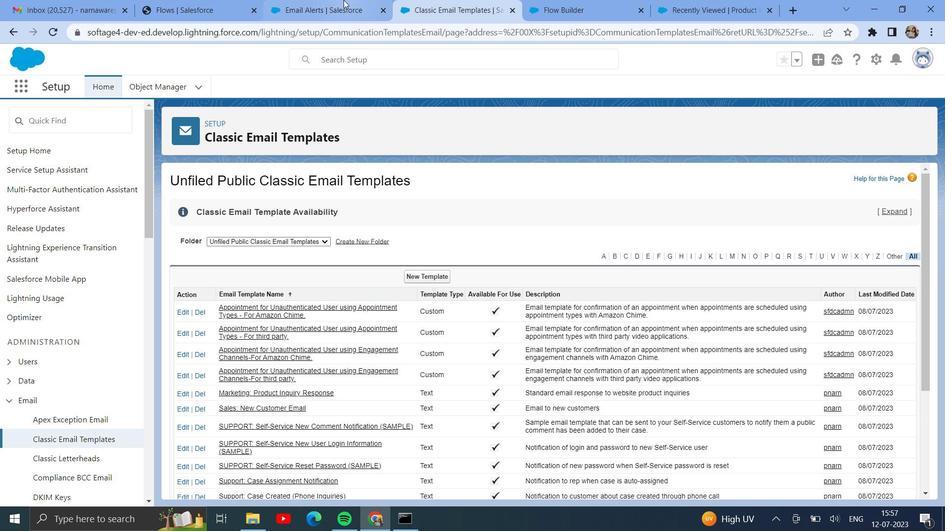 
Action: Mouse pressed left at (325, 5)
Screenshot: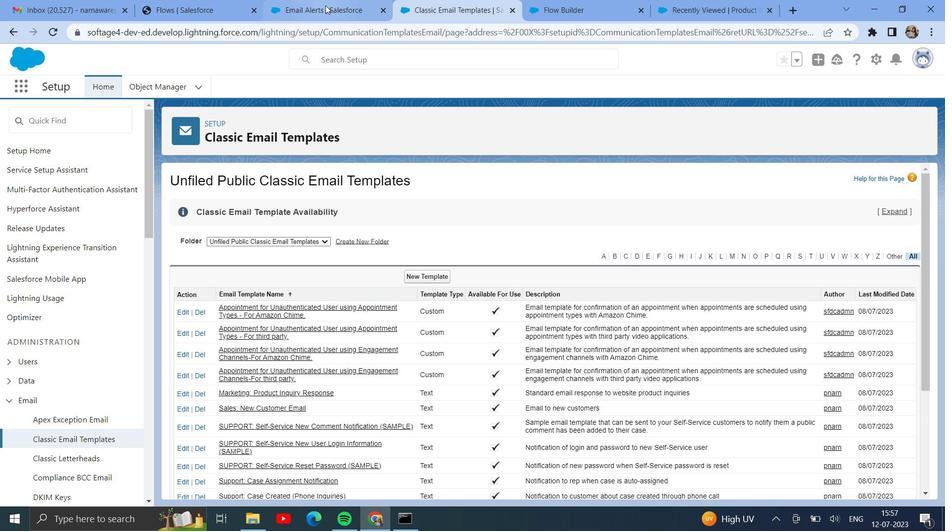 
Action: Mouse moved to (406, 228)
Screenshot: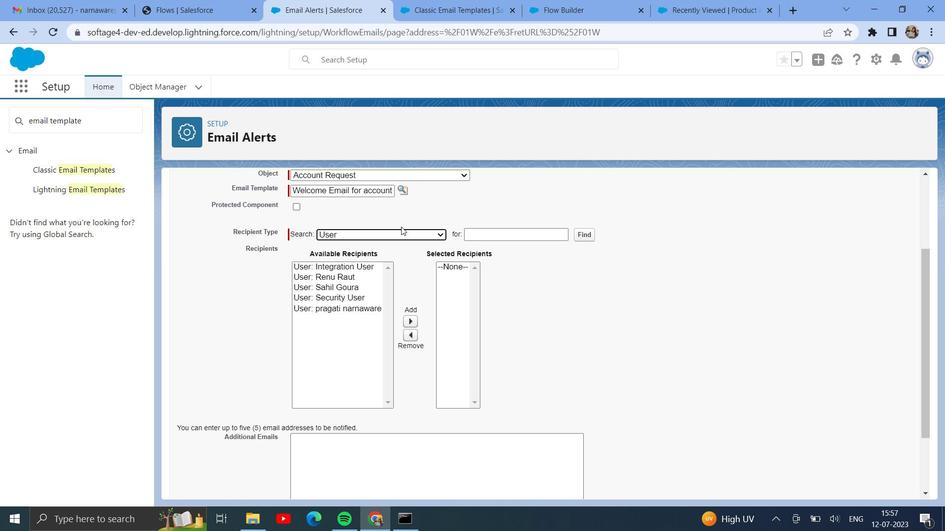 
Action: Mouse pressed left at (406, 228)
Screenshot: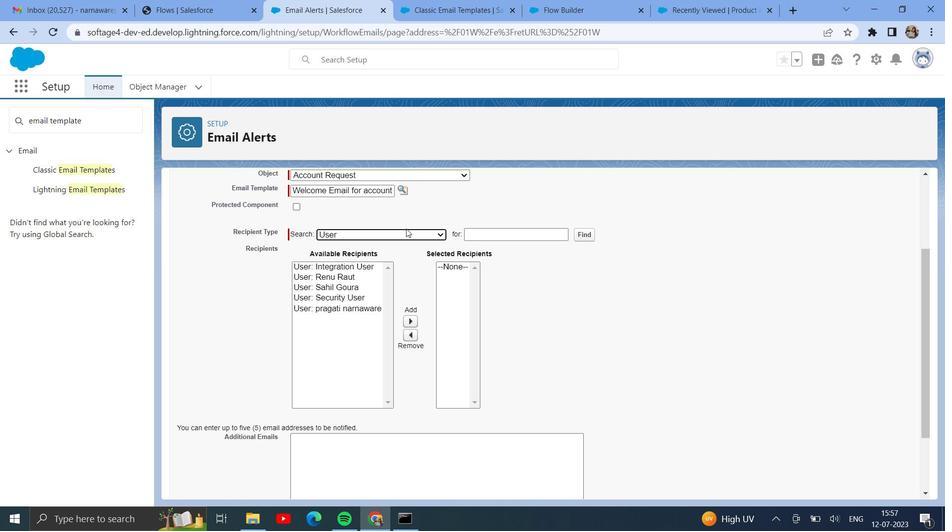 
Action: Mouse moved to (407, 275)
